 Task: Look for space in Fond Parisien, Haiti from 10th July, 2023 to 15th July, 2023 for 7 adults in price range Rs.10000 to Rs.15000. Place can be entire place or shared room with 4 bedrooms having 7 beds and 4 bathrooms. Property type can be house, flat, guest house. Amenities needed are: wifi, TV, free parkinig on premises, gym, breakfast. Booking option can be shelf check-in. Required host language is English.
Action: Mouse moved to (514, 111)
Screenshot: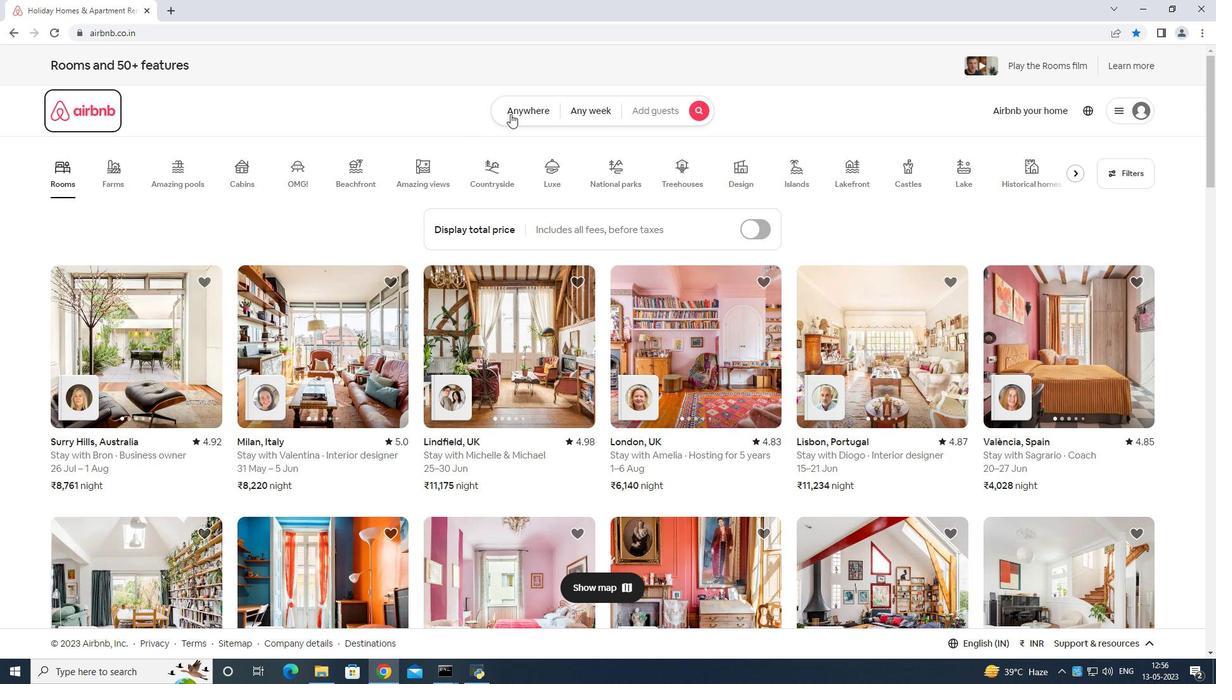 
Action: Mouse pressed left at (514, 111)
Screenshot: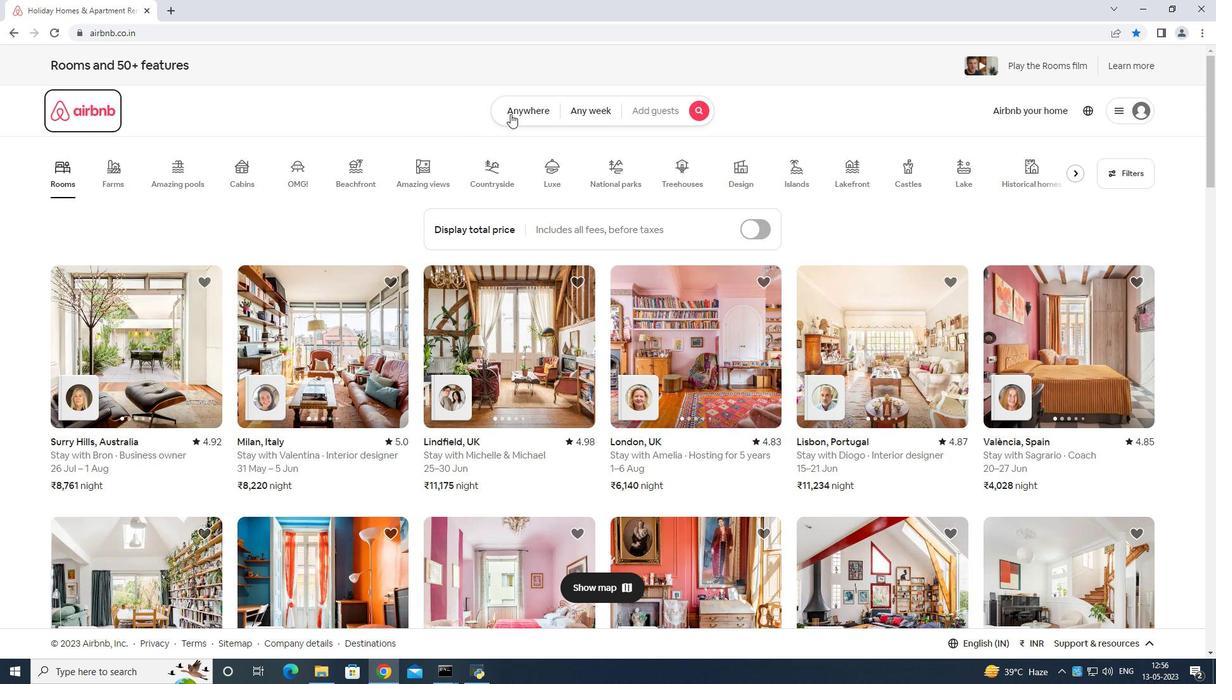 
Action: Mouse moved to (444, 153)
Screenshot: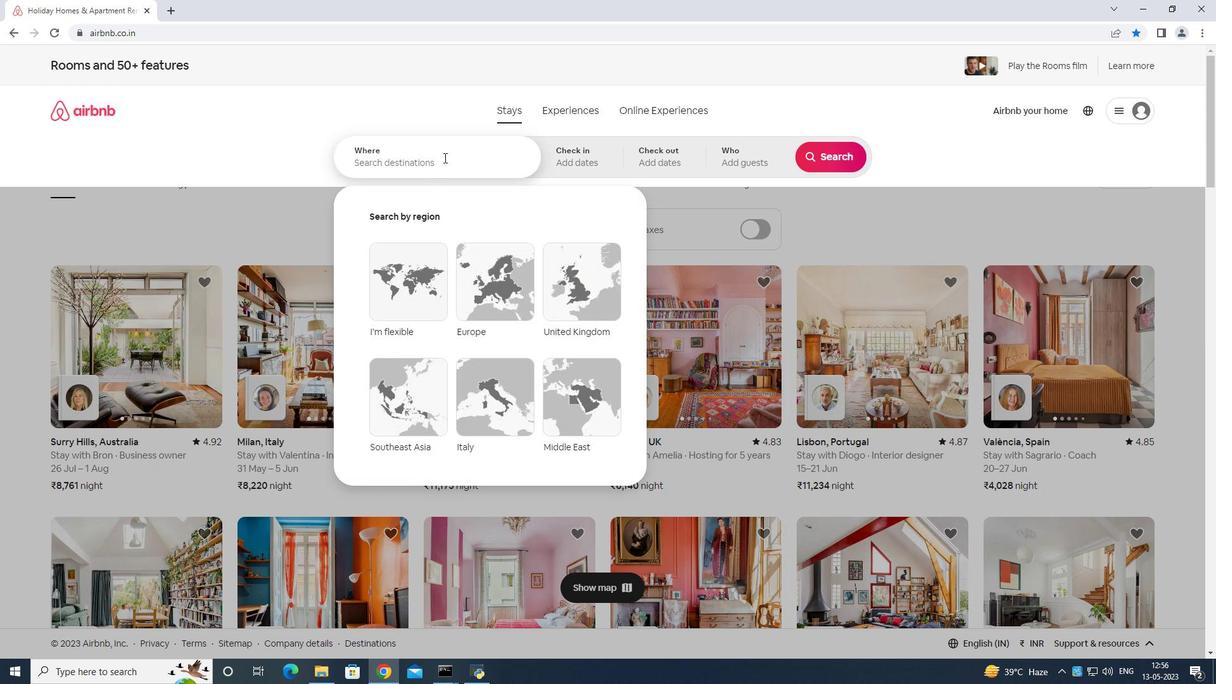 
Action: Mouse pressed left at (444, 153)
Screenshot: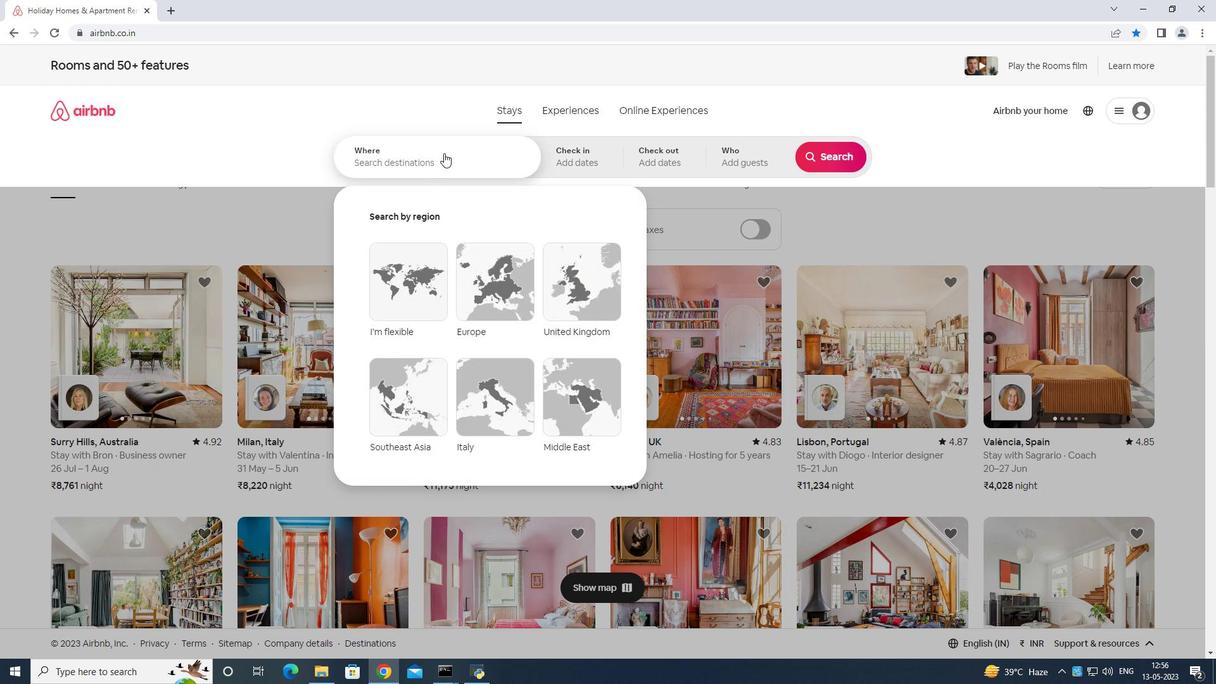 
Action: Mouse moved to (438, 143)
Screenshot: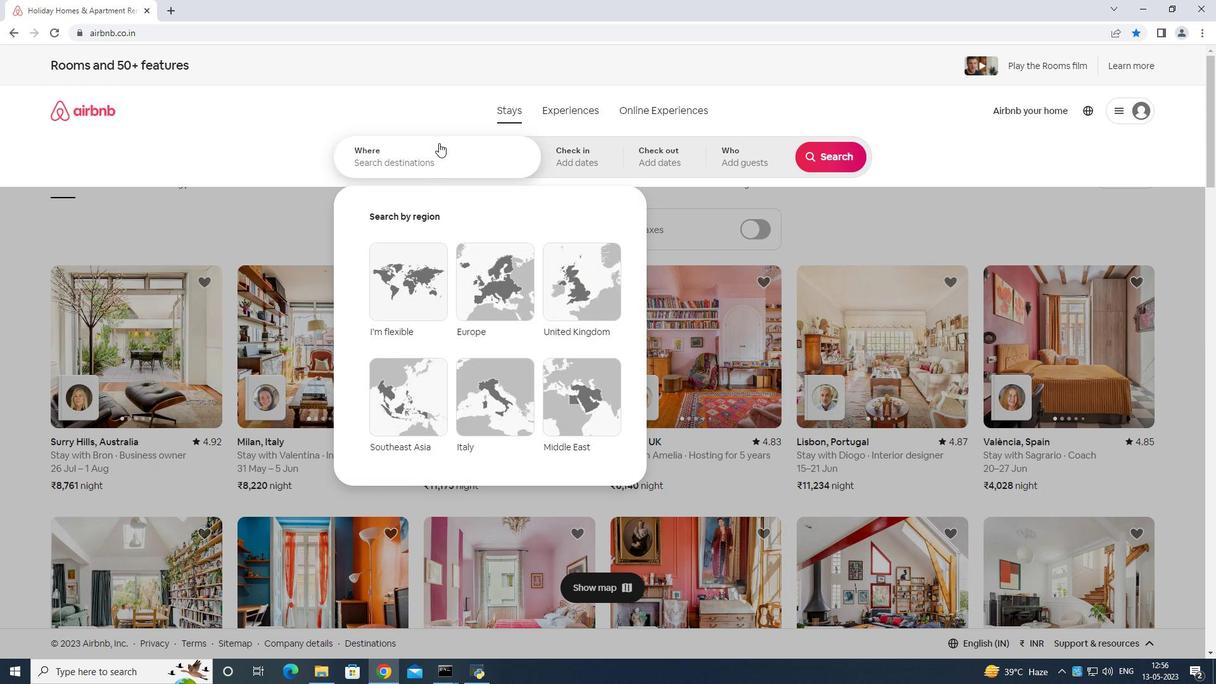
Action: Key pressed <Key.shift>Fond<Key.space>paru<Key.backspace>isien<Key.space>haiti<Key.enter>
Screenshot: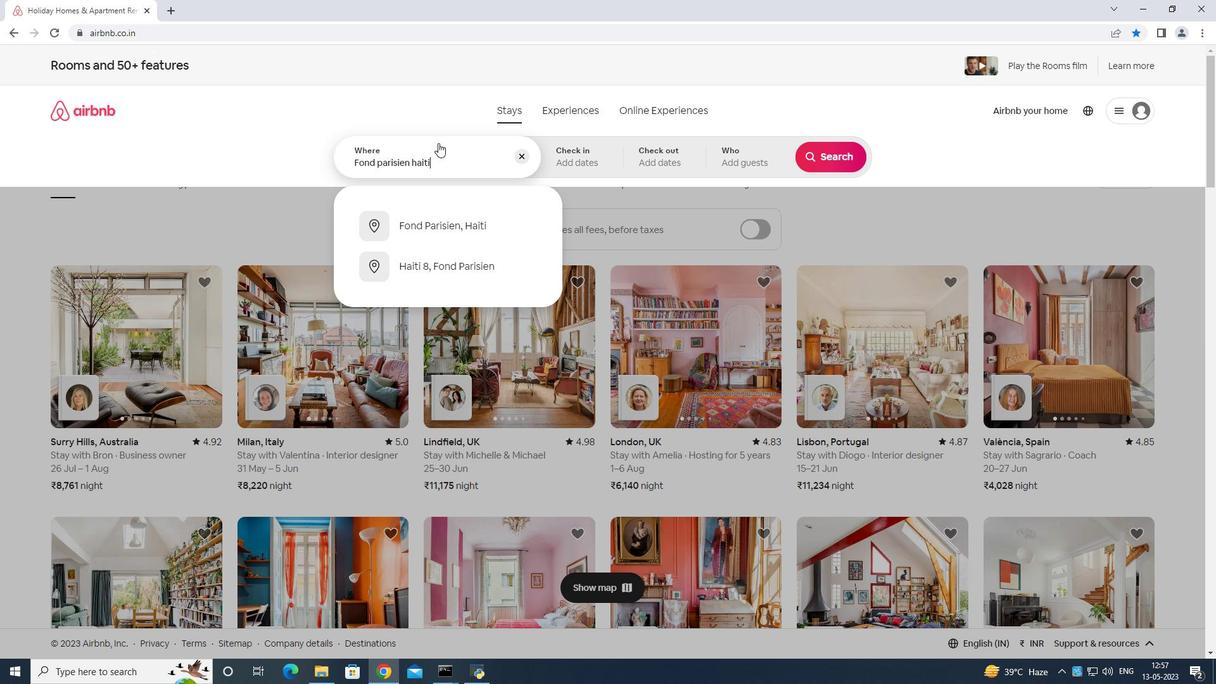 
Action: Mouse moved to (832, 259)
Screenshot: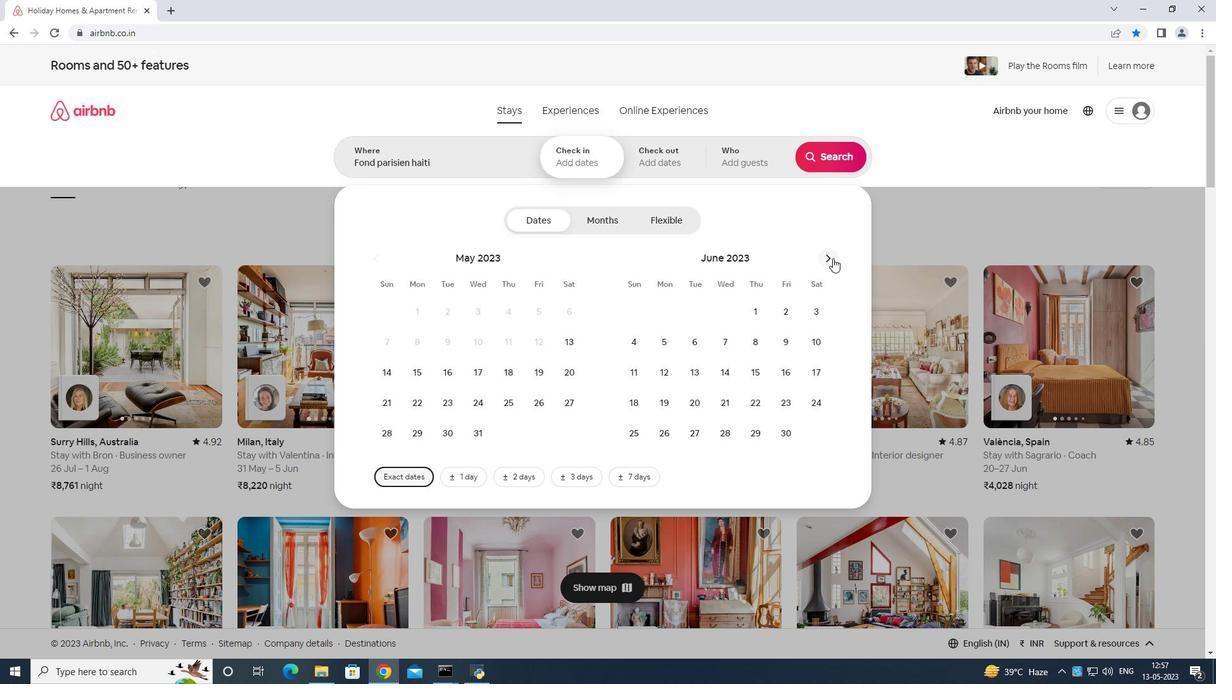 
Action: Mouse pressed left at (832, 259)
Screenshot: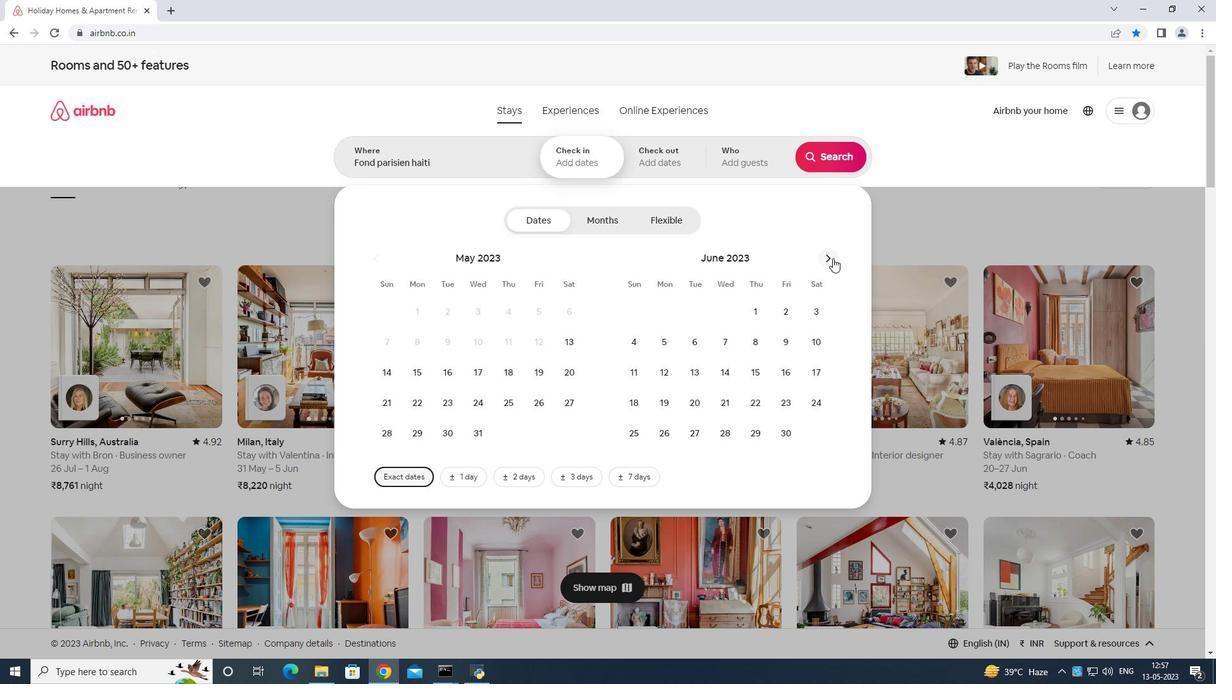 
Action: Mouse moved to (665, 365)
Screenshot: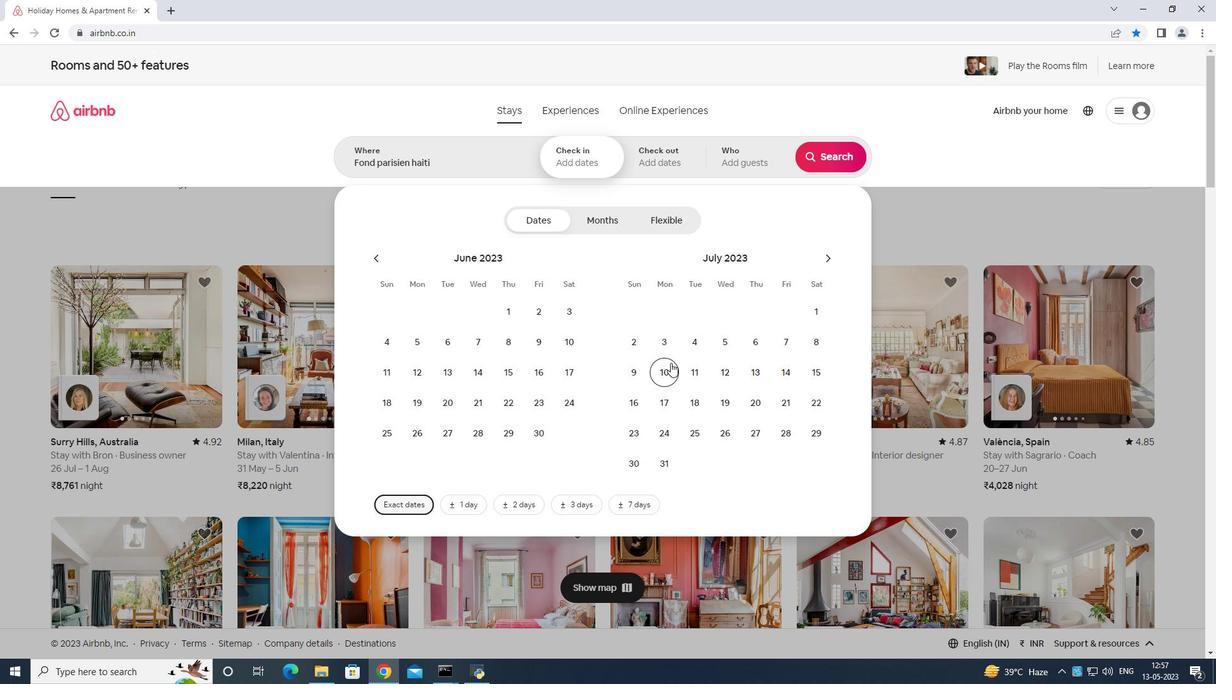 
Action: Mouse pressed left at (665, 365)
Screenshot: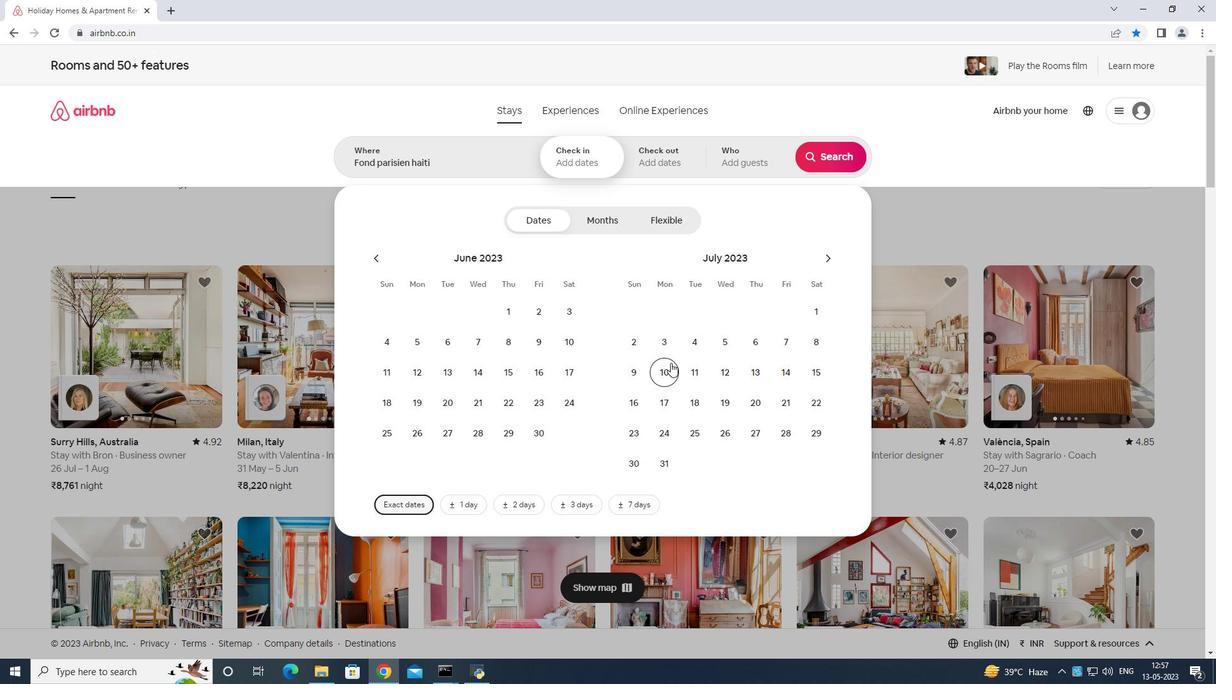 
Action: Mouse moved to (815, 372)
Screenshot: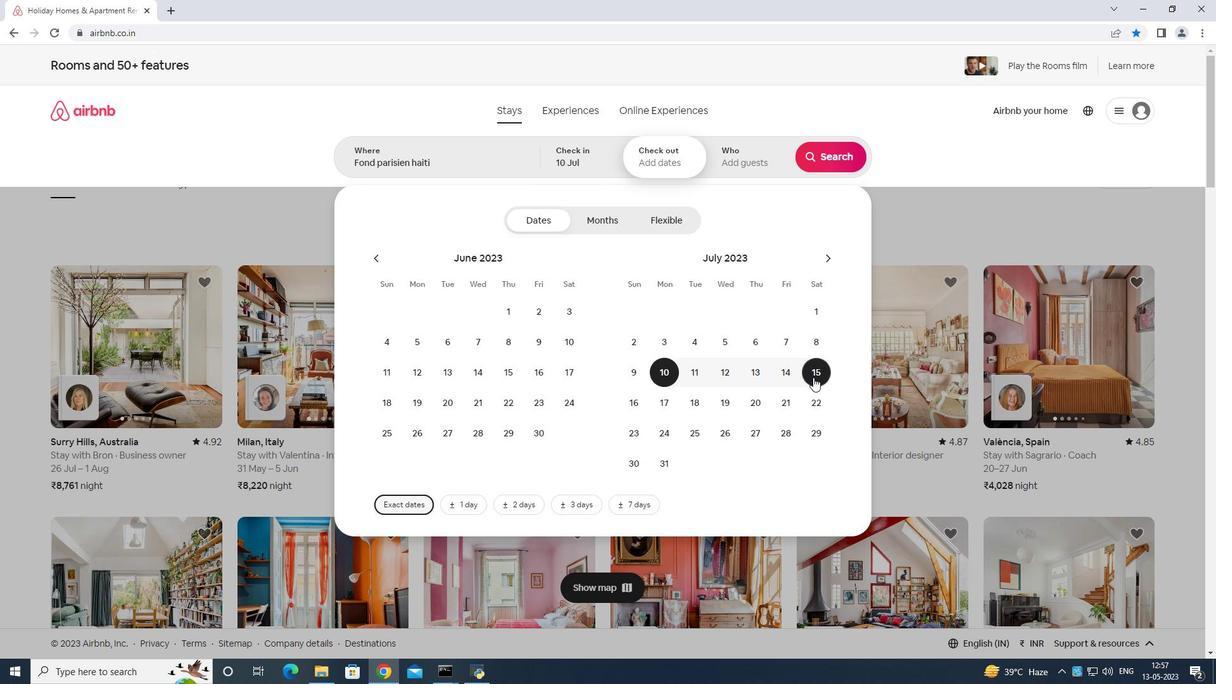 
Action: Mouse pressed left at (815, 372)
Screenshot: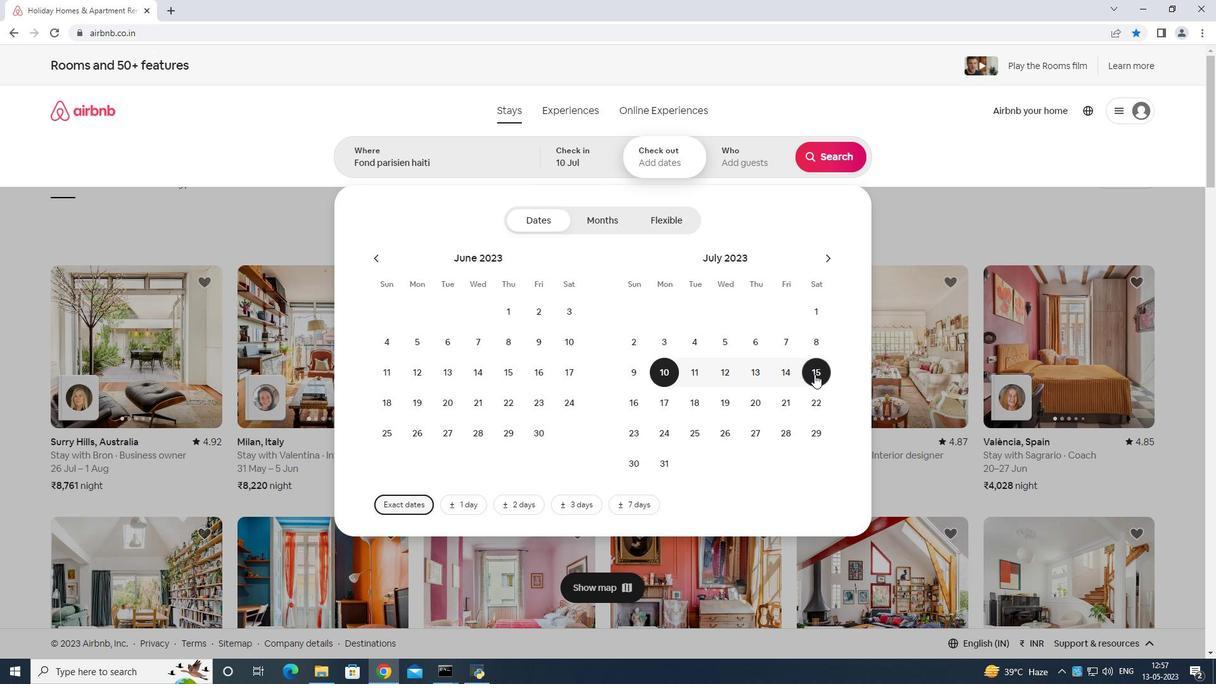 
Action: Mouse moved to (746, 155)
Screenshot: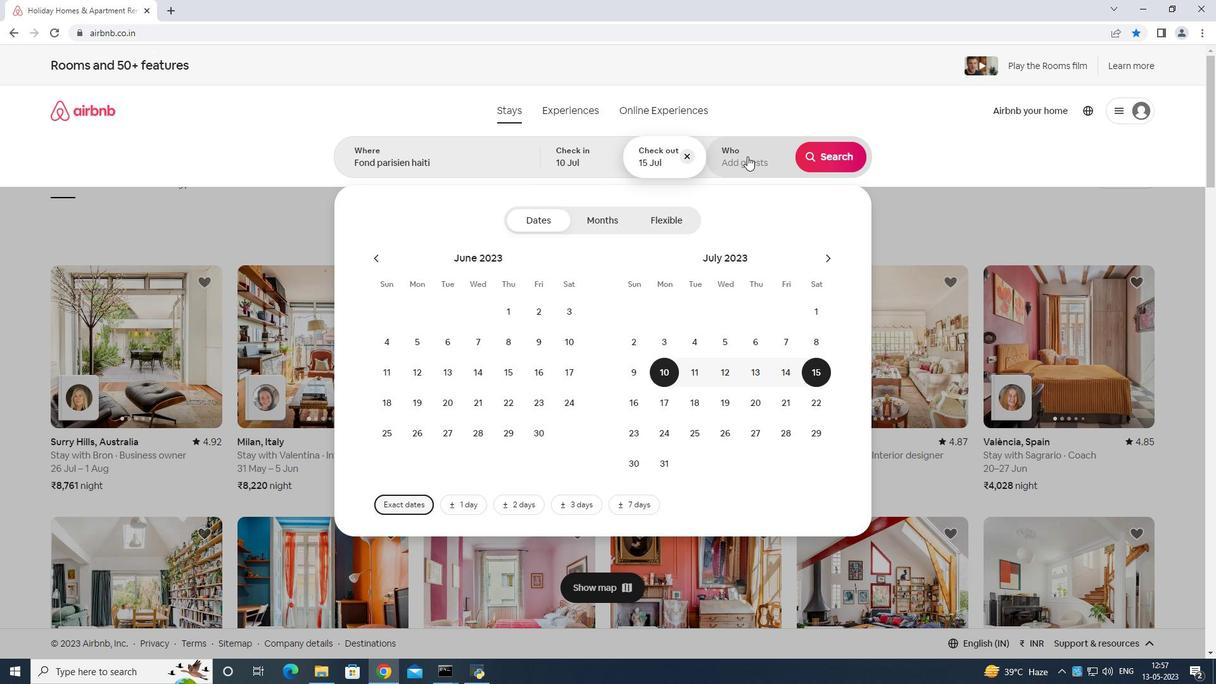 
Action: Mouse pressed left at (746, 155)
Screenshot: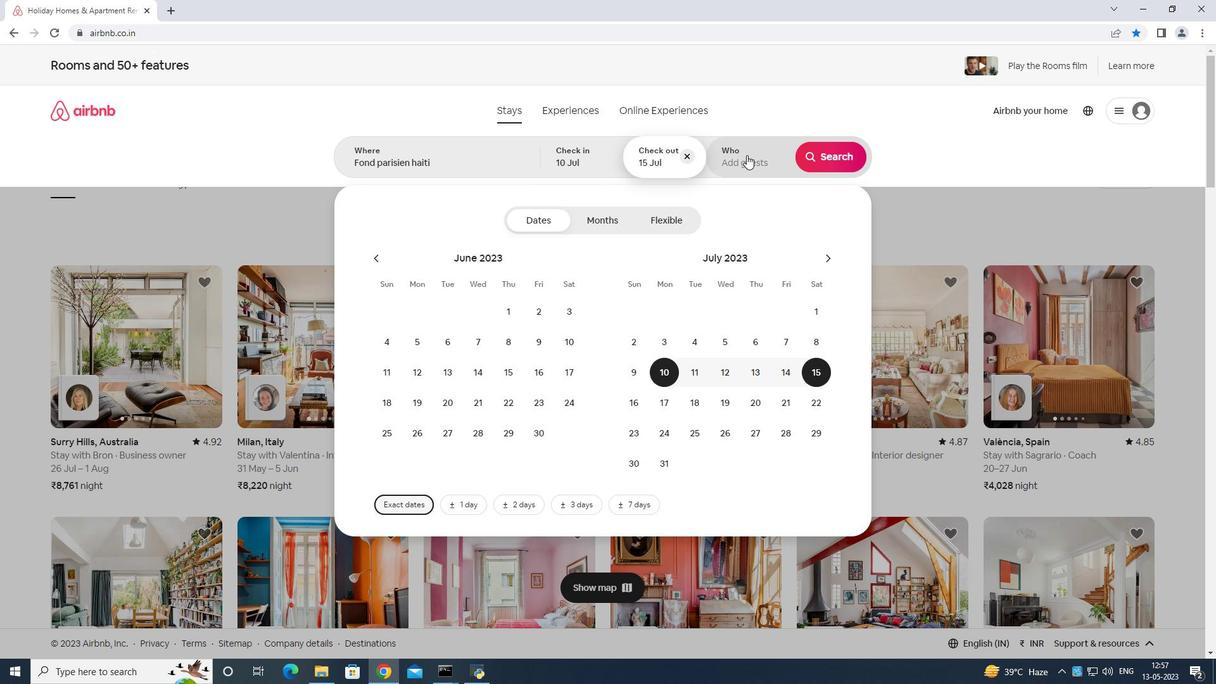 
Action: Mouse moved to (832, 222)
Screenshot: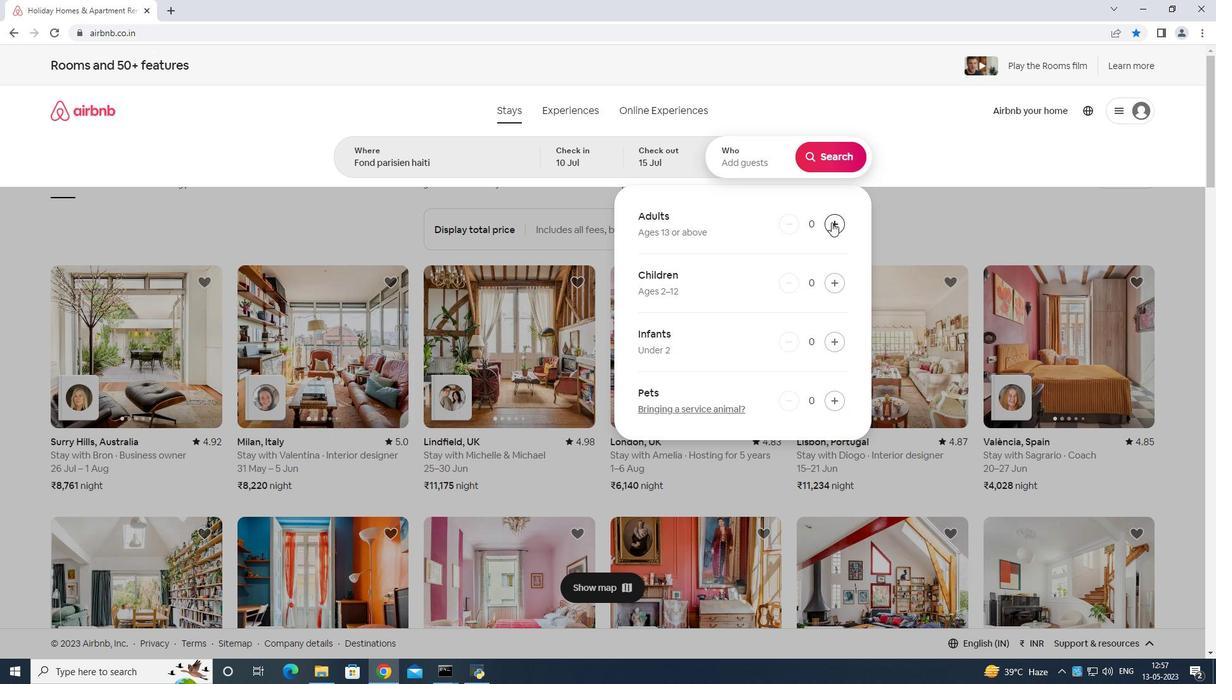 
Action: Mouse pressed left at (832, 222)
Screenshot: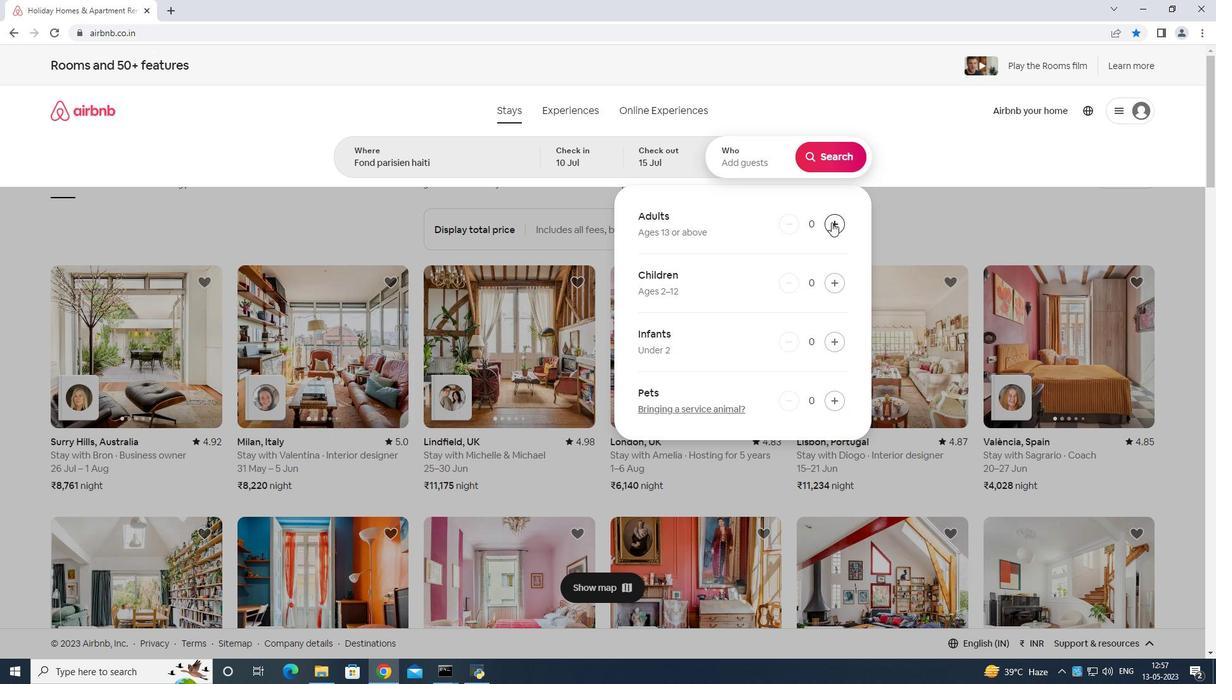 
Action: Mouse moved to (832, 222)
Screenshot: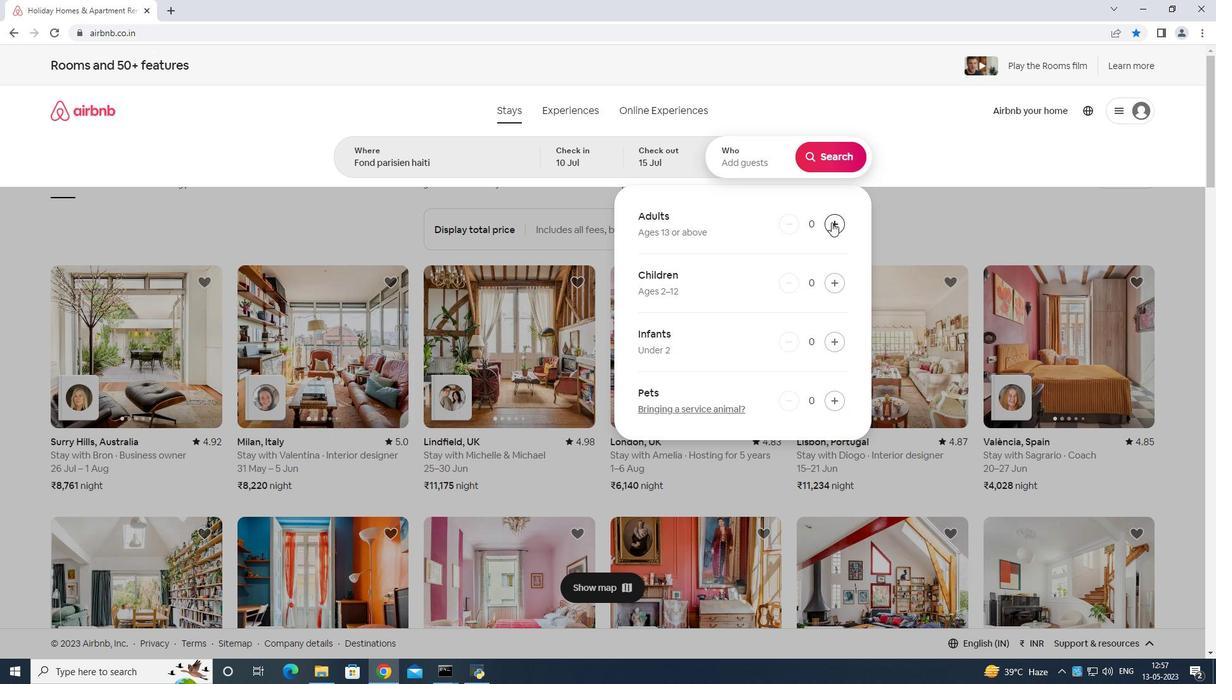 
Action: Mouse pressed left at (832, 222)
Screenshot: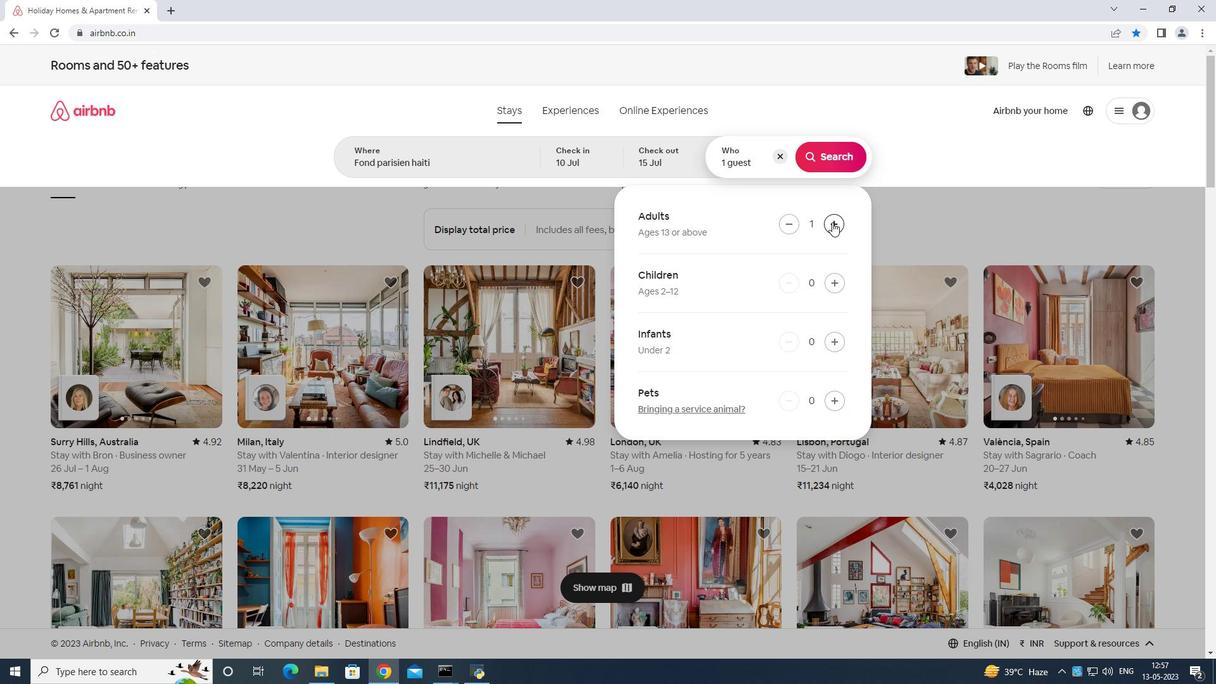 
Action: Mouse moved to (833, 222)
Screenshot: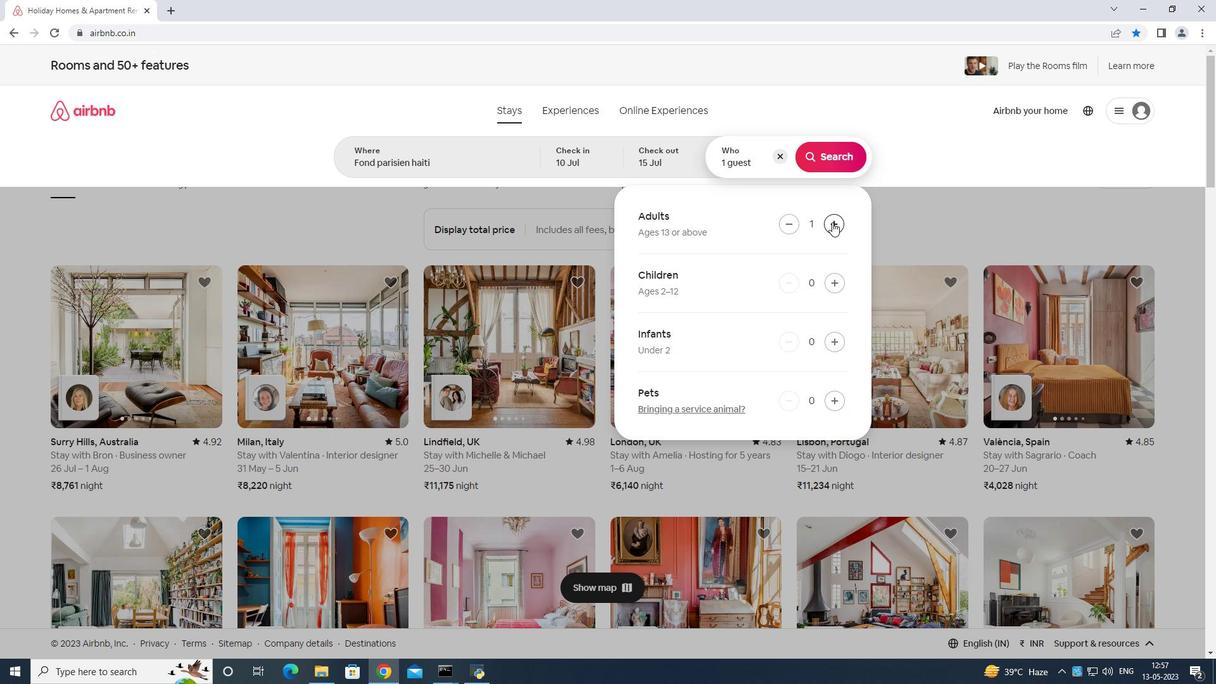 
Action: Mouse pressed left at (833, 222)
Screenshot: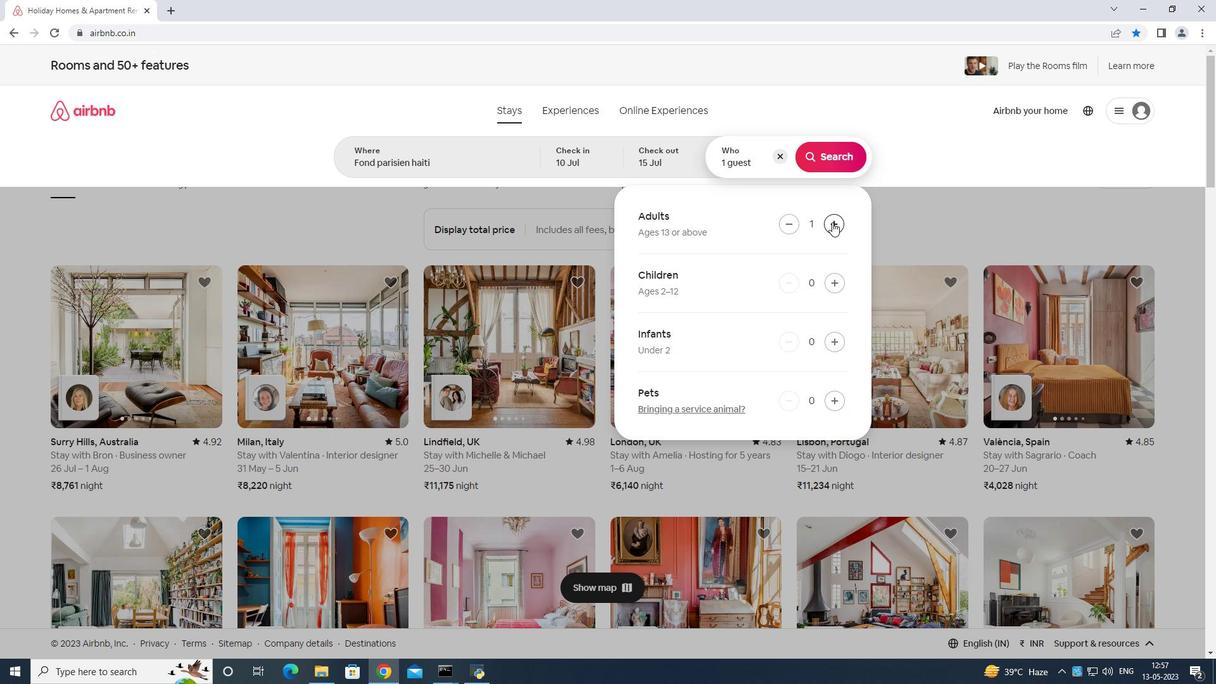 
Action: Mouse moved to (835, 221)
Screenshot: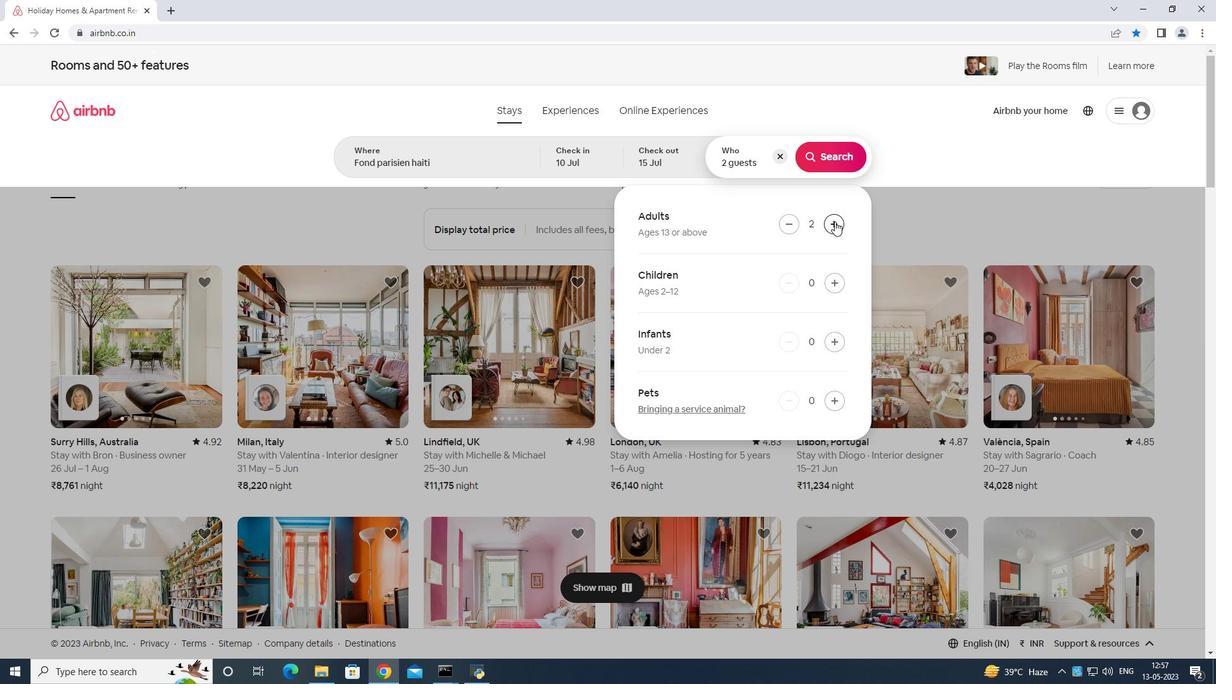 
Action: Mouse pressed left at (835, 221)
Screenshot: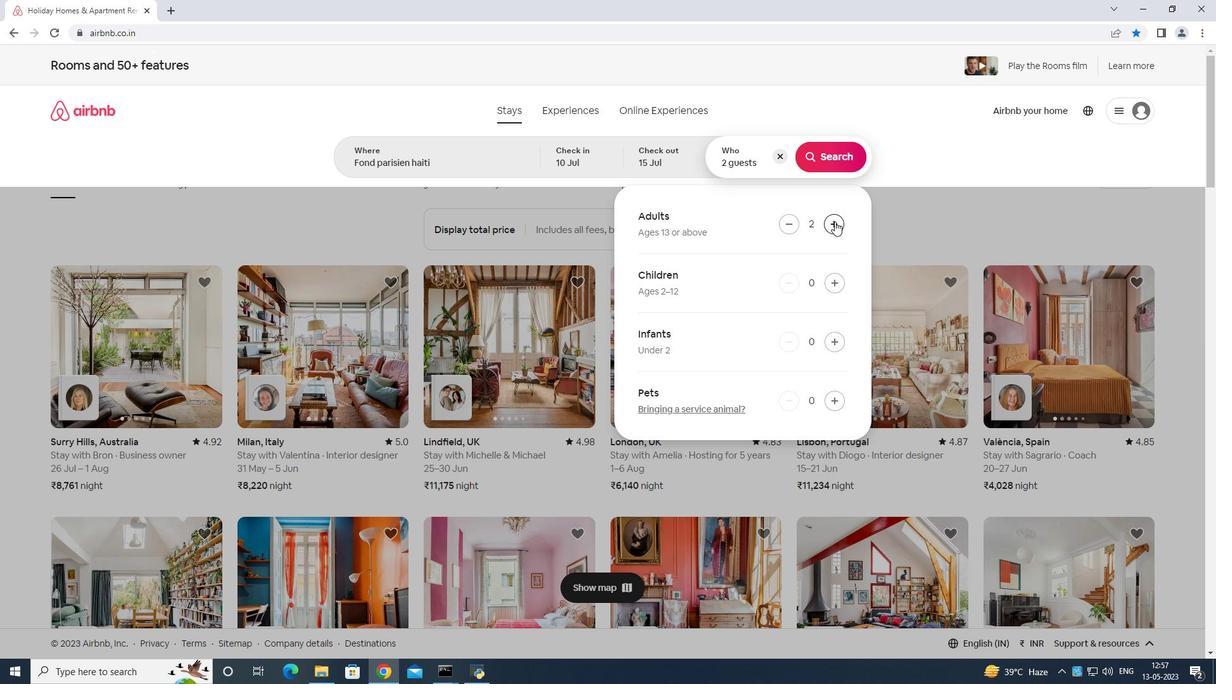 
Action: Mouse moved to (837, 222)
Screenshot: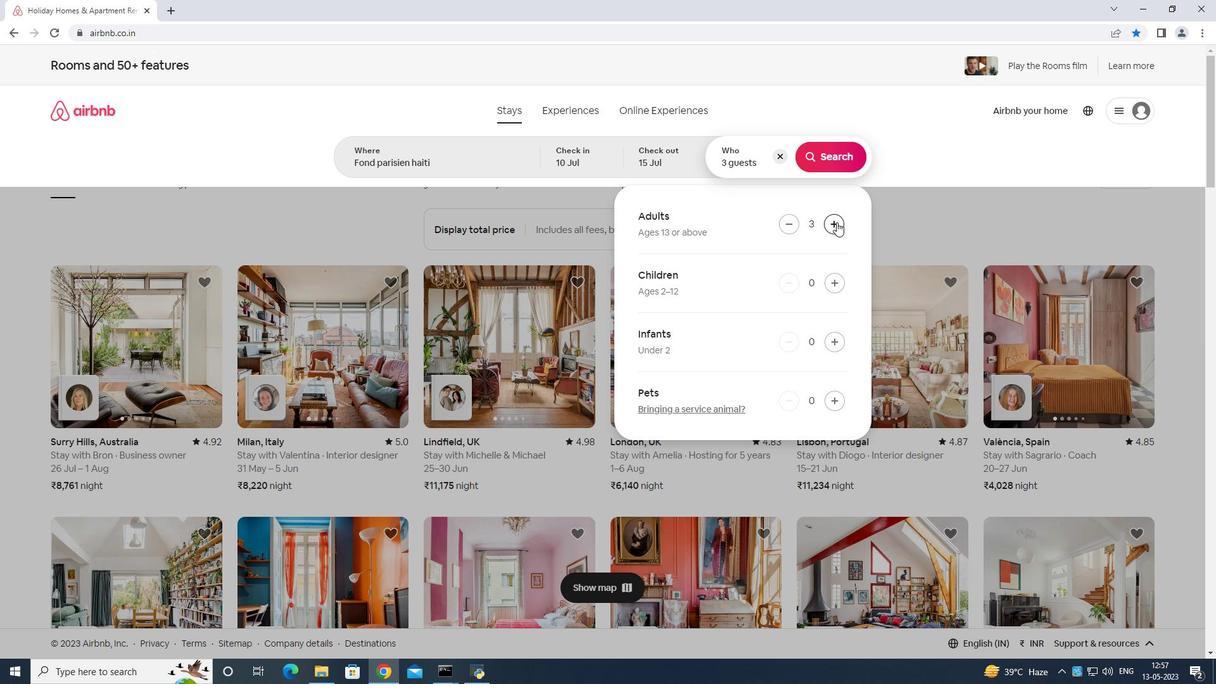 
Action: Mouse pressed left at (837, 222)
Screenshot: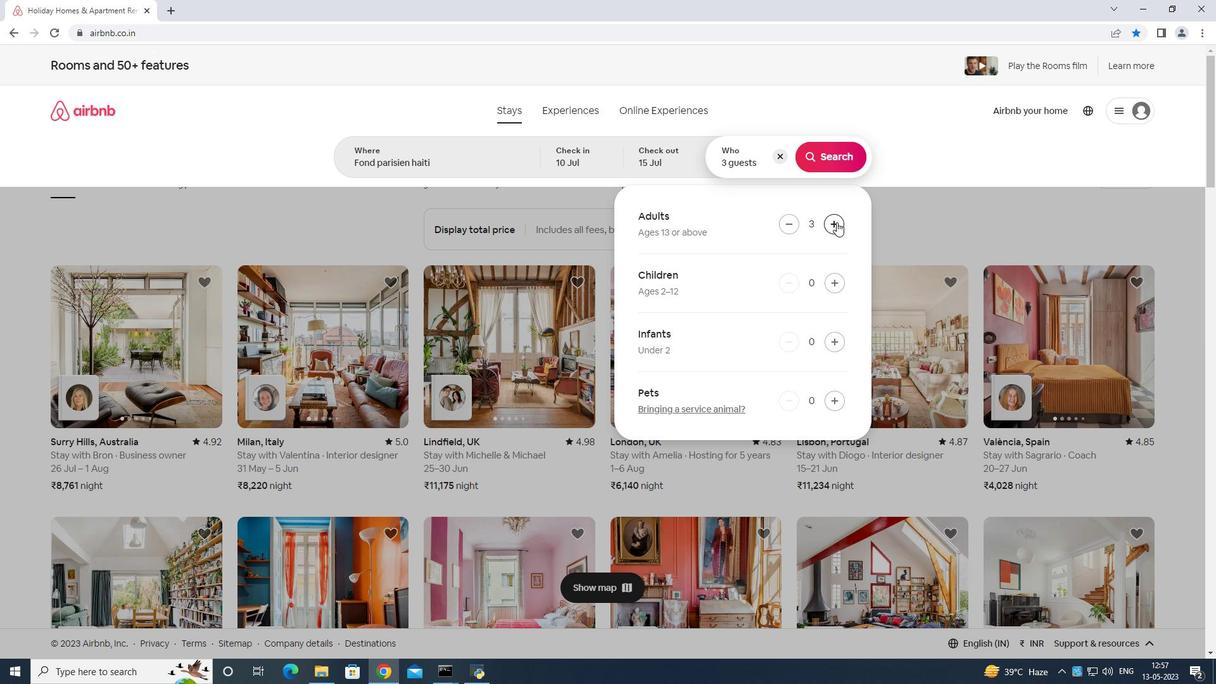 
Action: Mouse moved to (838, 223)
Screenshot: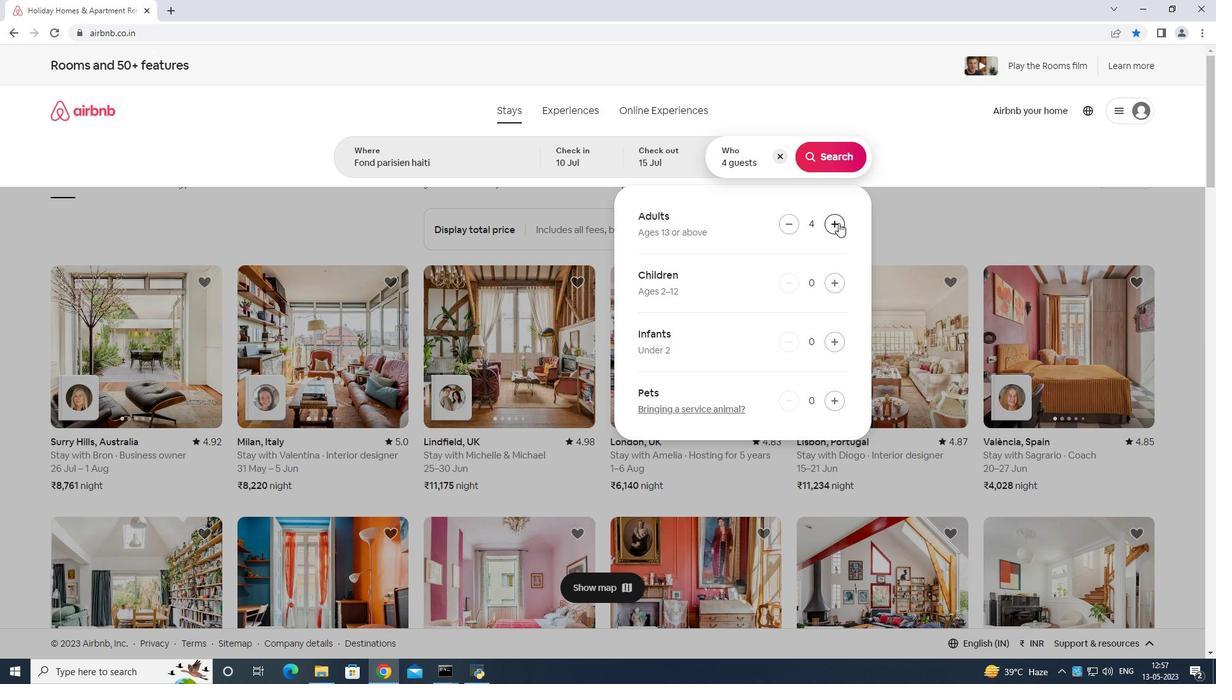 
Action: Mouse pressed left at (838, 223)
Screenshot: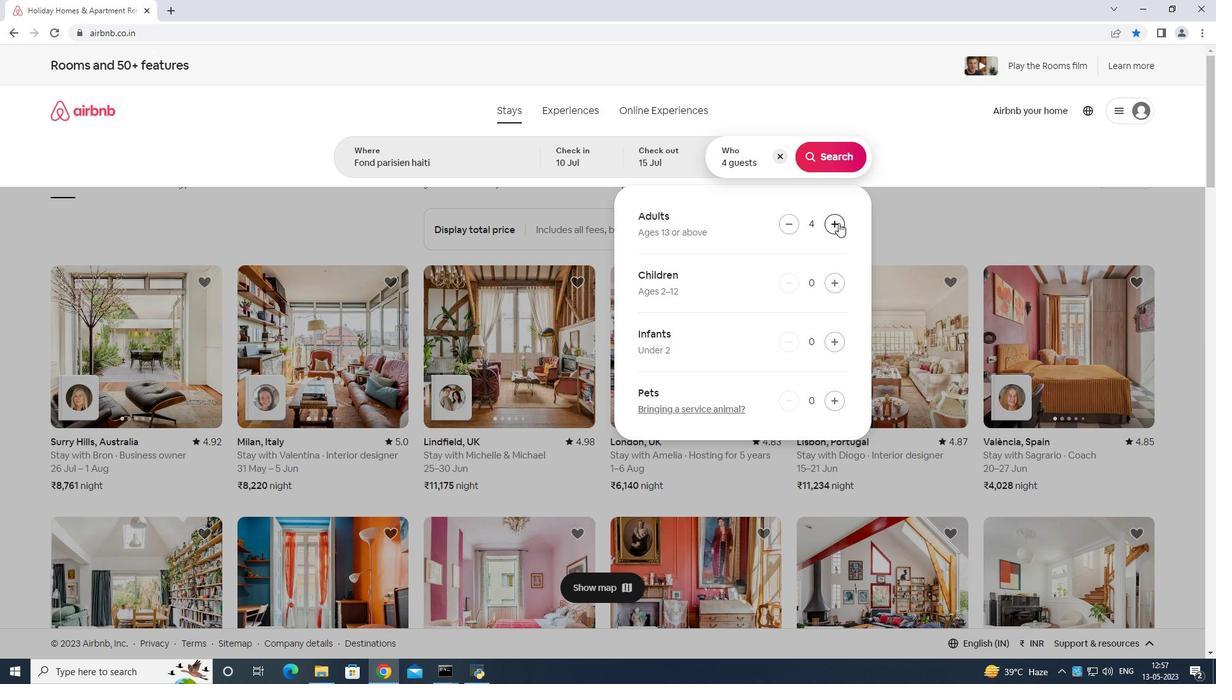 
Action: Mouse moved to (838, 224)
Screenshot: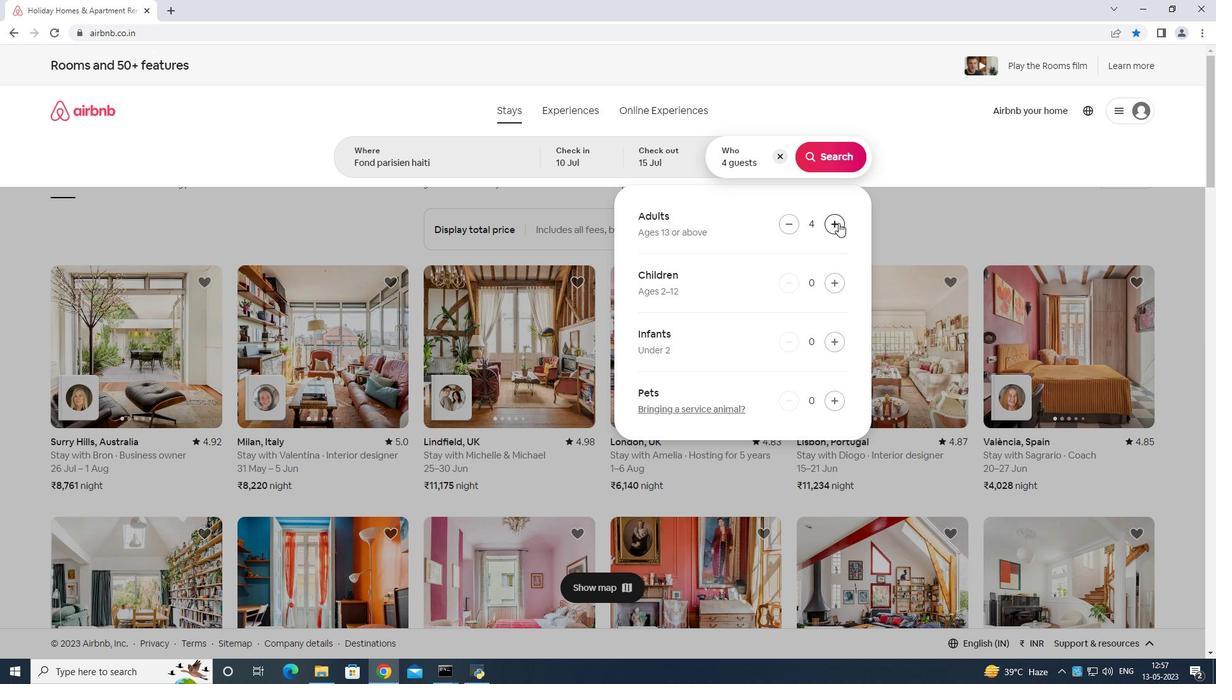 
Action: Mouse pressed left at (838, 224)
Screenshot: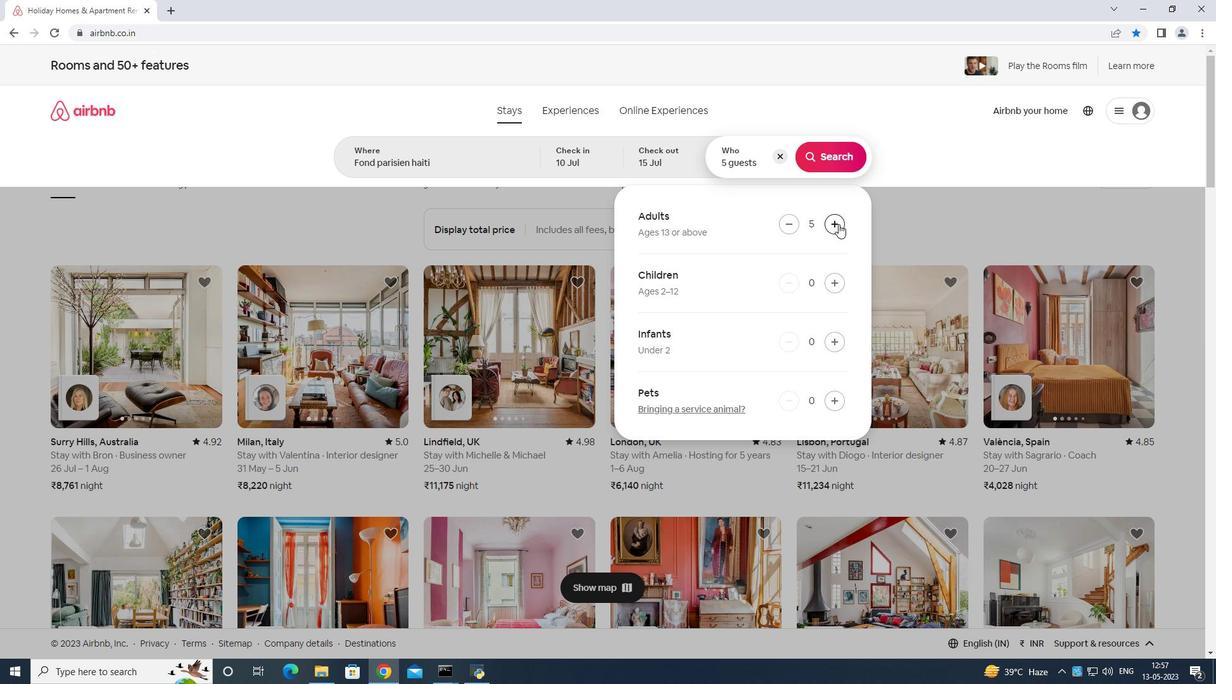 
Action: Mouse moved to (839, 224)
Screenshot: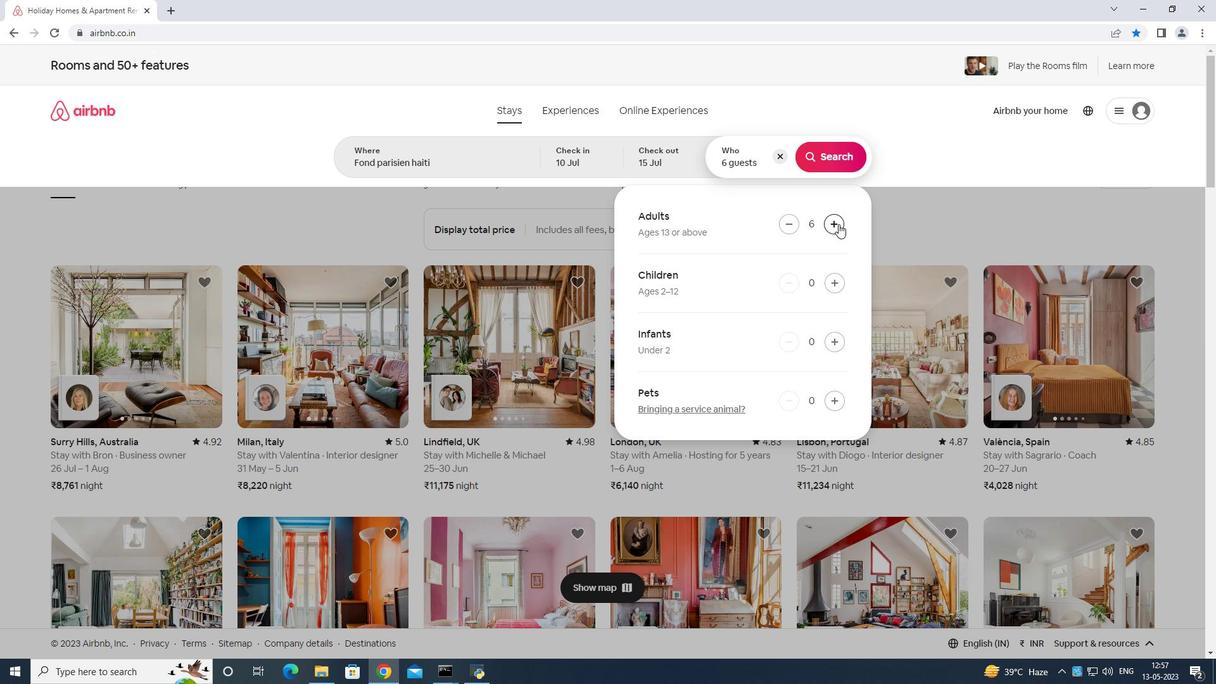 
Action: Mouse pressed left at (839, 224)
Screenshot: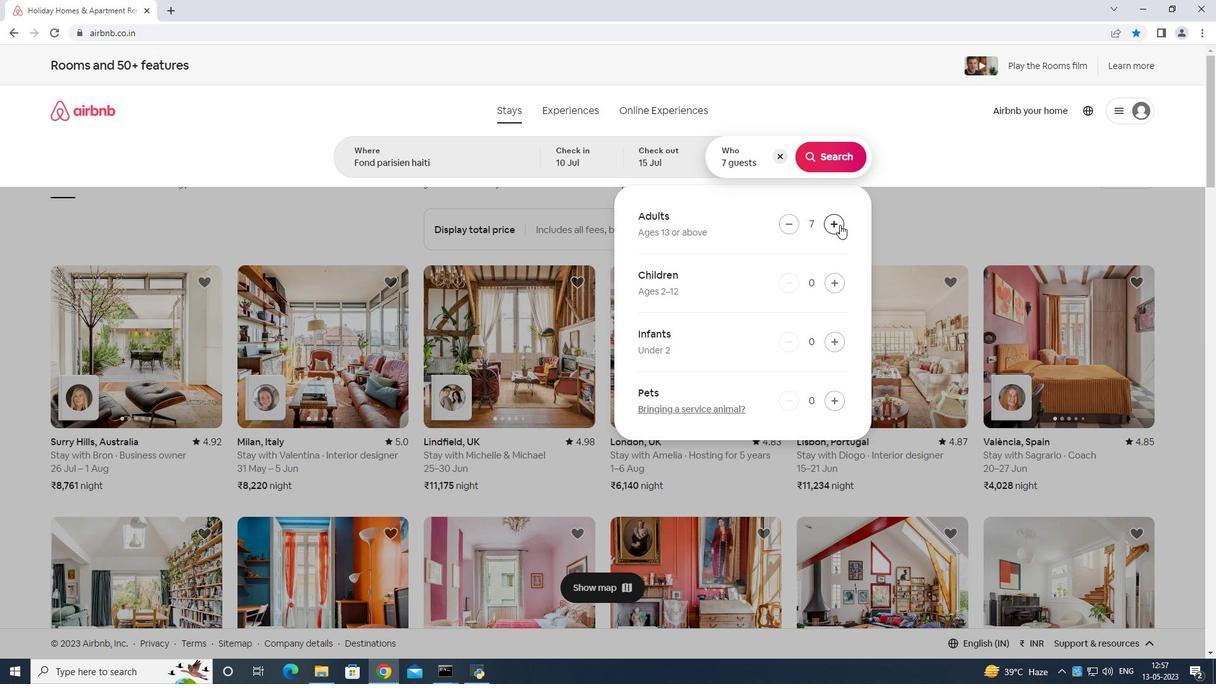 
Action: Mouse moved to (793, 222)
Screenshot: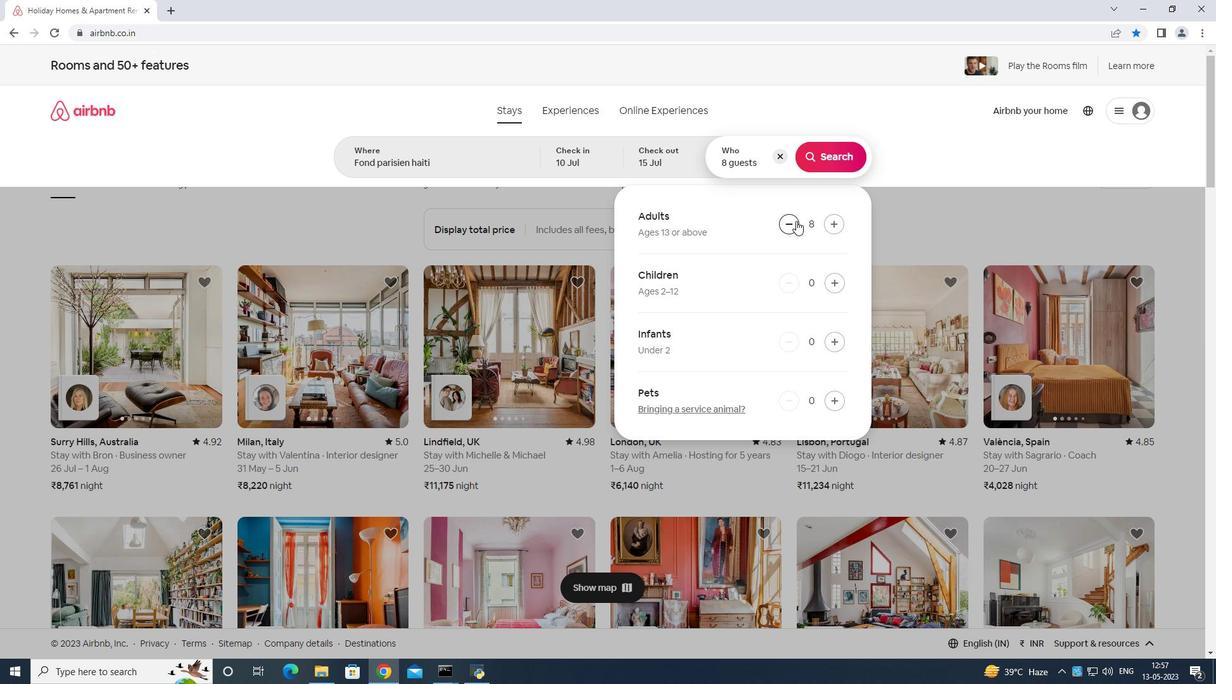 
Action: Mouse pressed left at (793, 222)
Screenshot: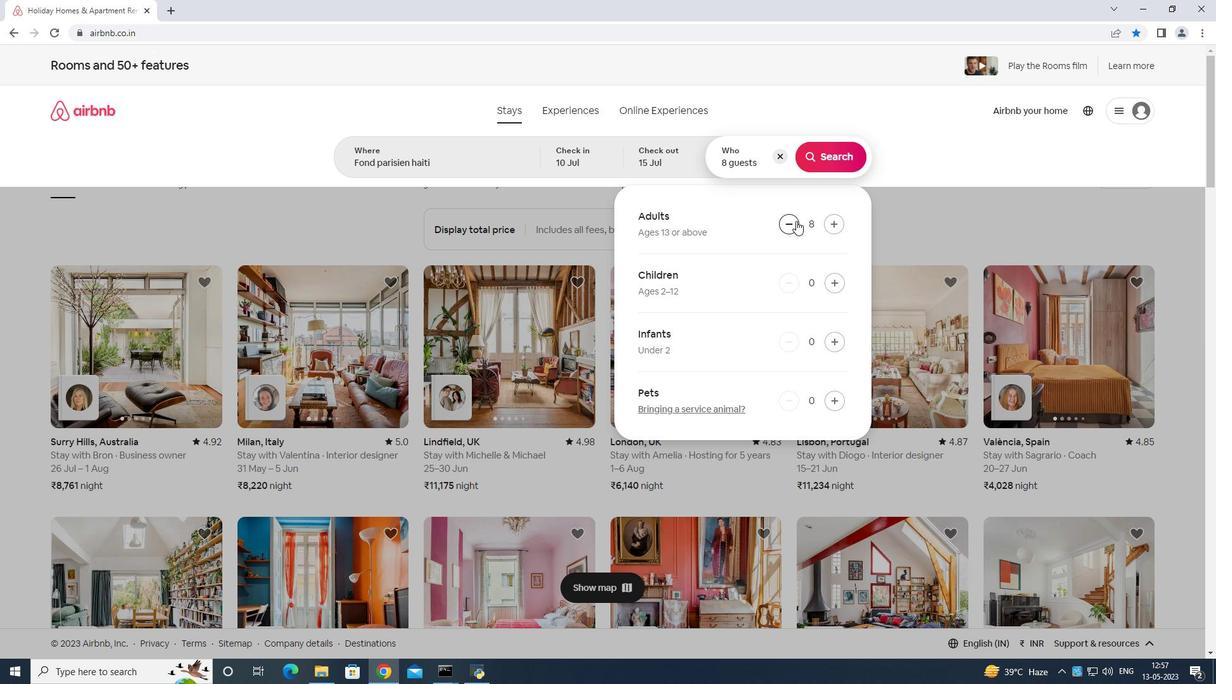 
Action: Mouse moved to (831, 161)
Screenshot: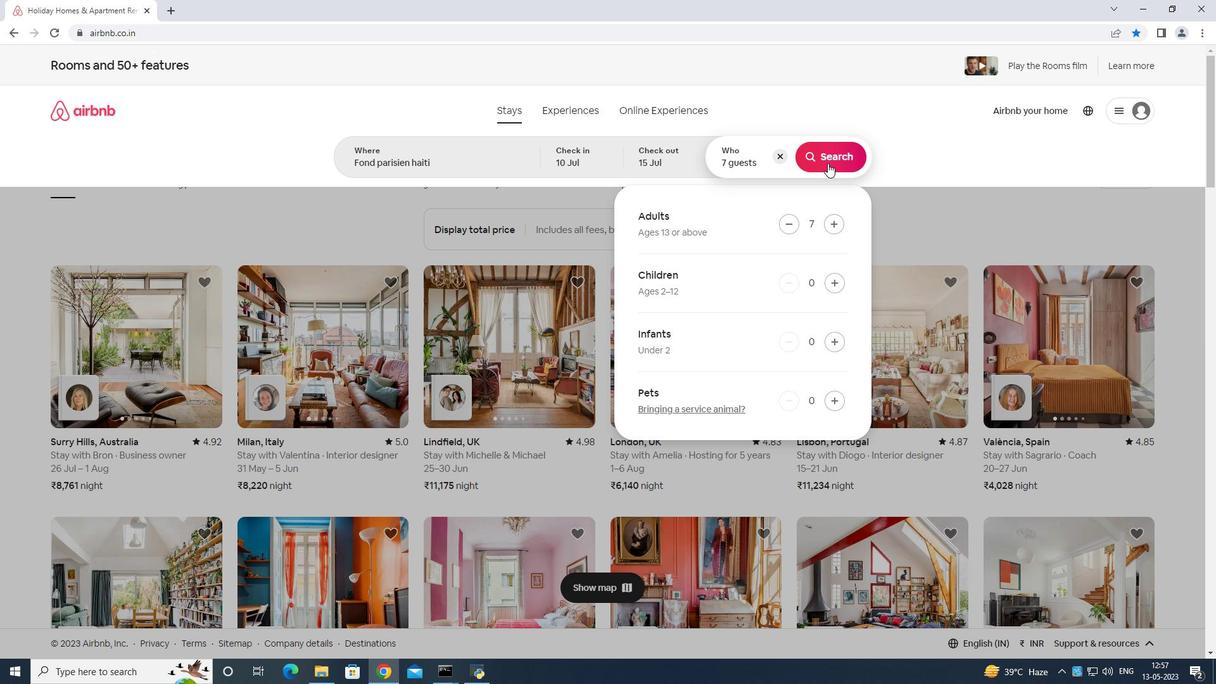 
Action: Mouse pressed left at (831, 161)
Screenshot: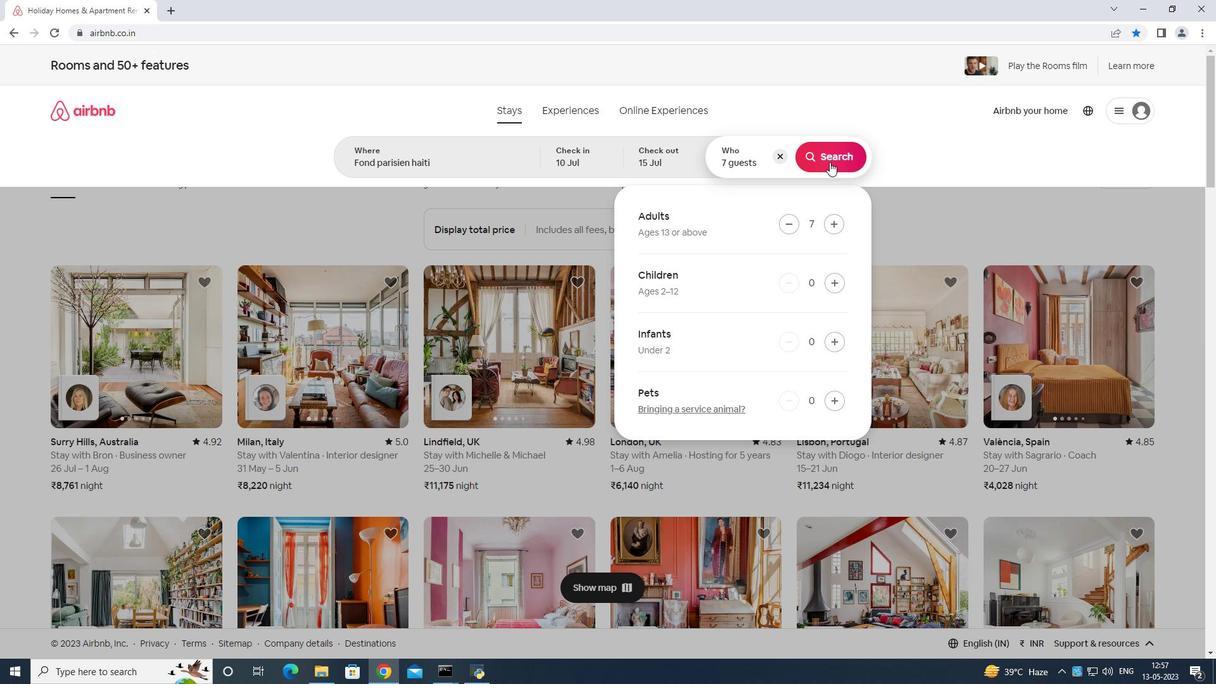 
Action: Mouse moved to (1155, 114)
Screenshot: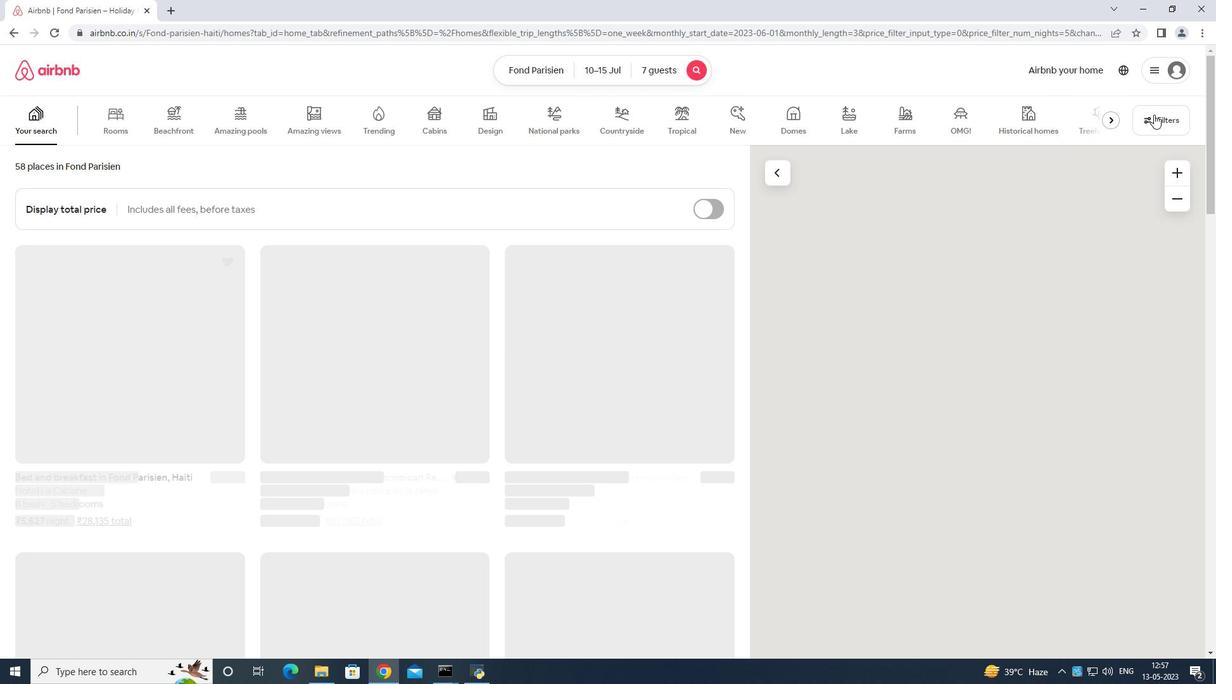 
Action: Mouse pressed left at (1155, 114)
Screenshot: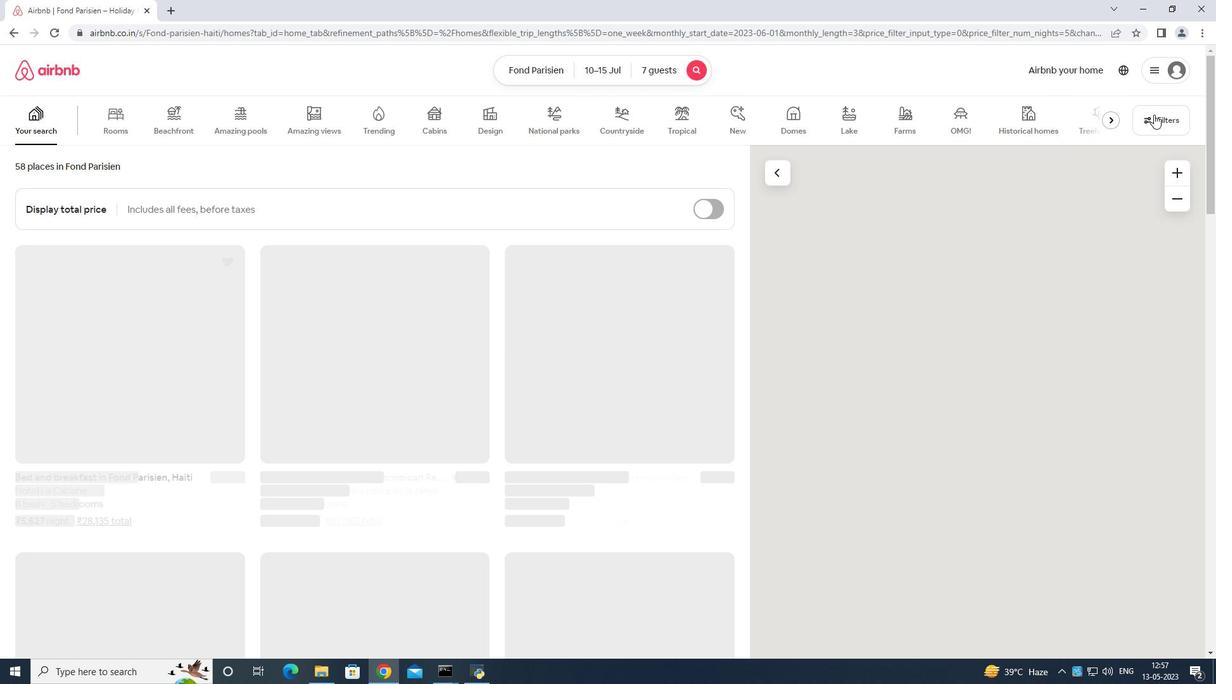 
Action: Mouse moved to (556, 425)
Screenshot: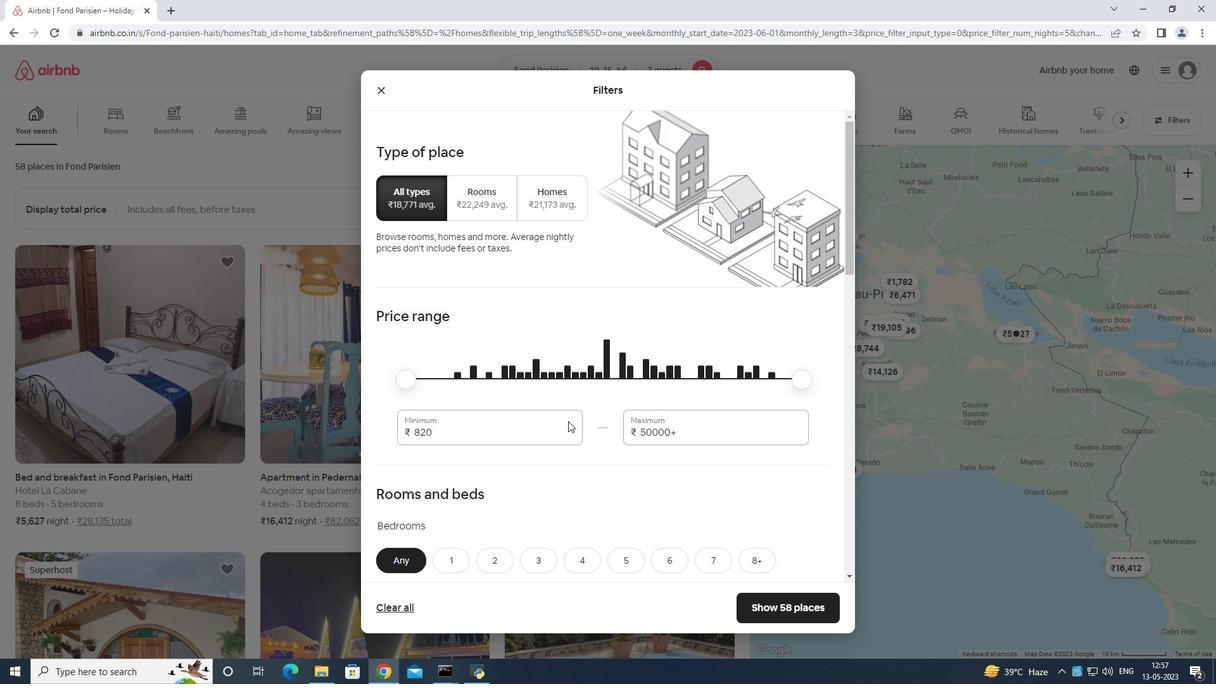 
Action: Mouse pressed left at (556, 425)
Screenshot: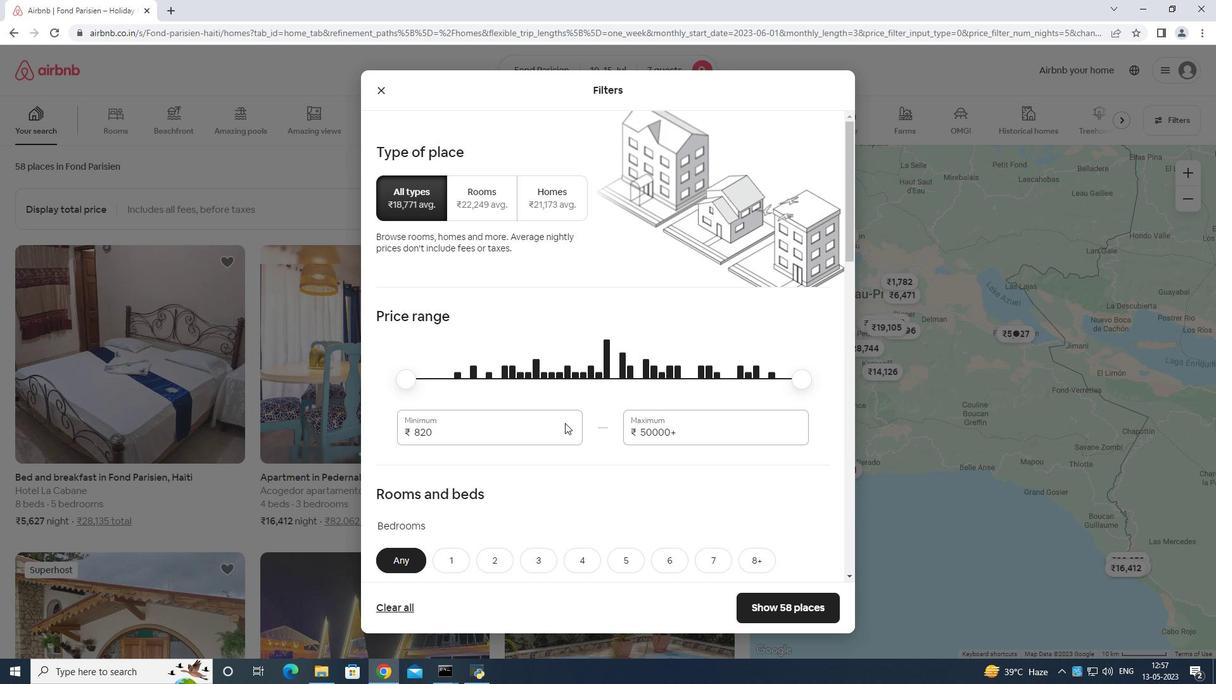 
Action: Mouse moved to (561, 422)
Screenshot: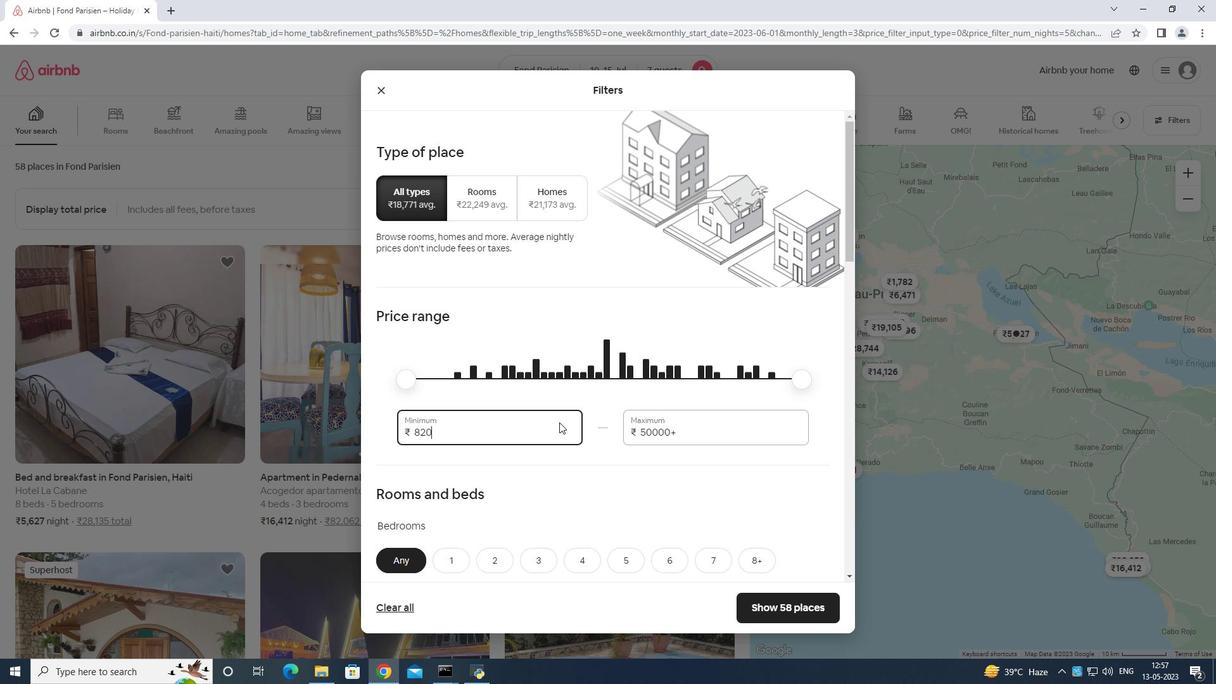 
Action: Key pressed <Key.backspace>
Screenshot: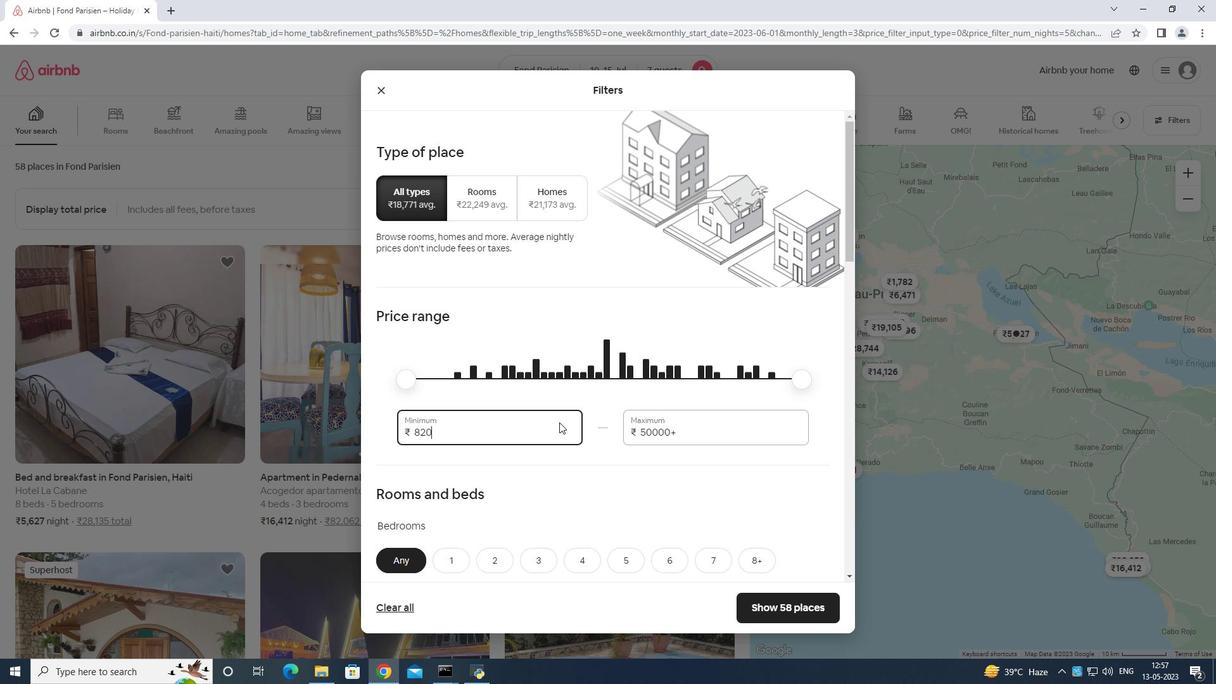 
Action: Mouse moved to (567, 417)
Screenshot: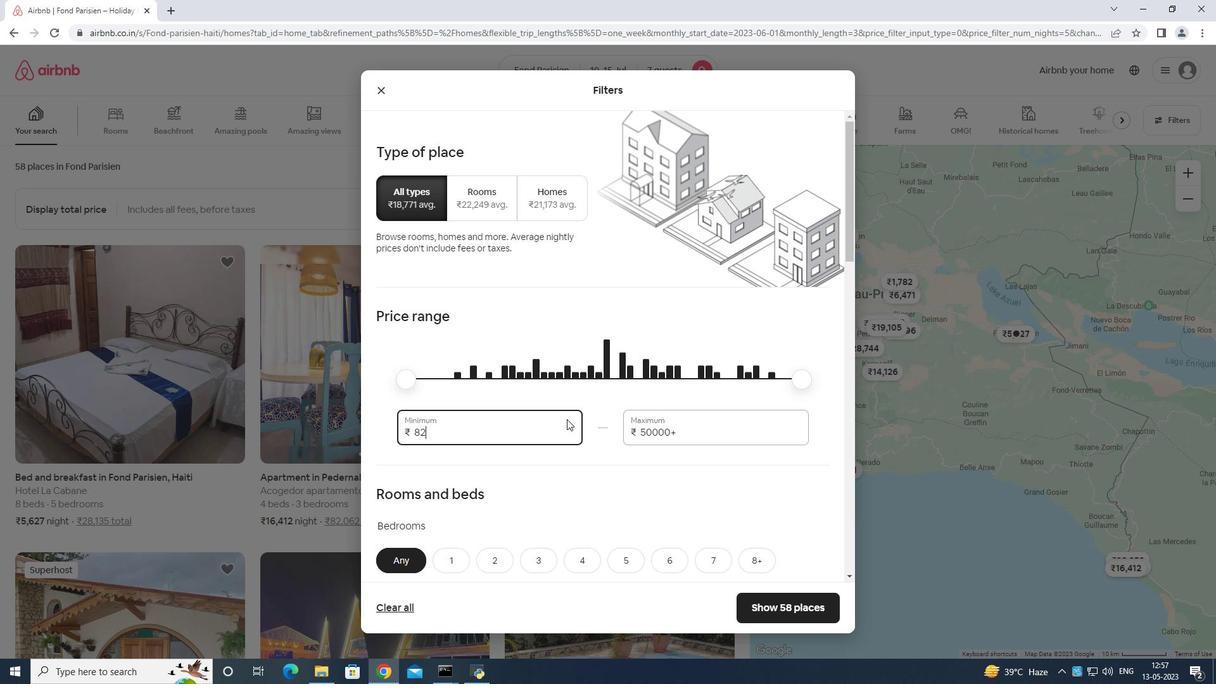 
Action: Key pressed <Key.backspace>
Screenshot: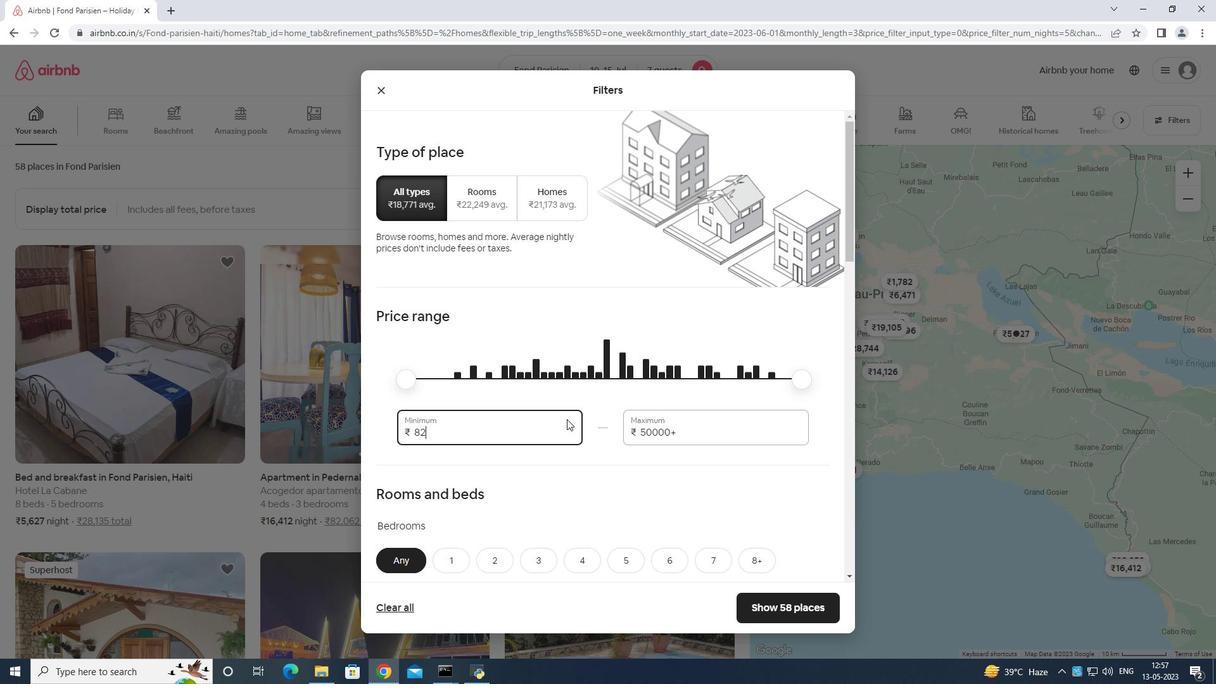 
Action: Mouse moved to (567, 416)
Screenshot: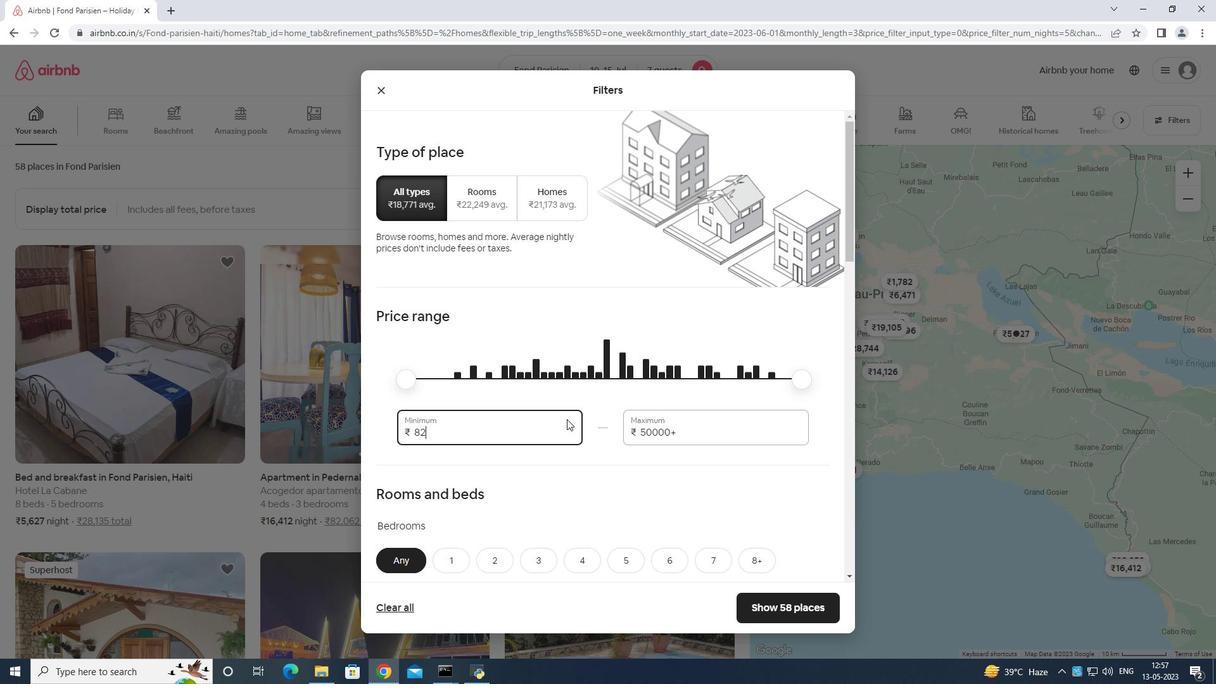 
Action: Key pressed <Key.backspace>
Screenshot: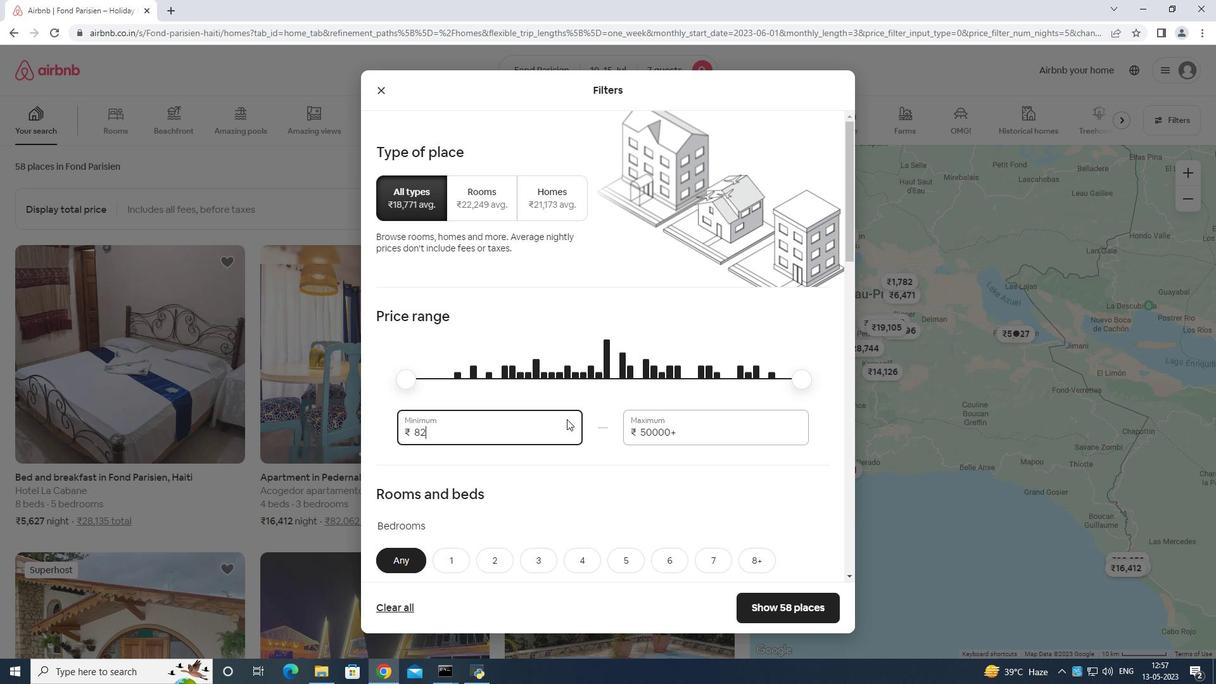 
Action: Mouse moved to (568, 414)
Screenshot: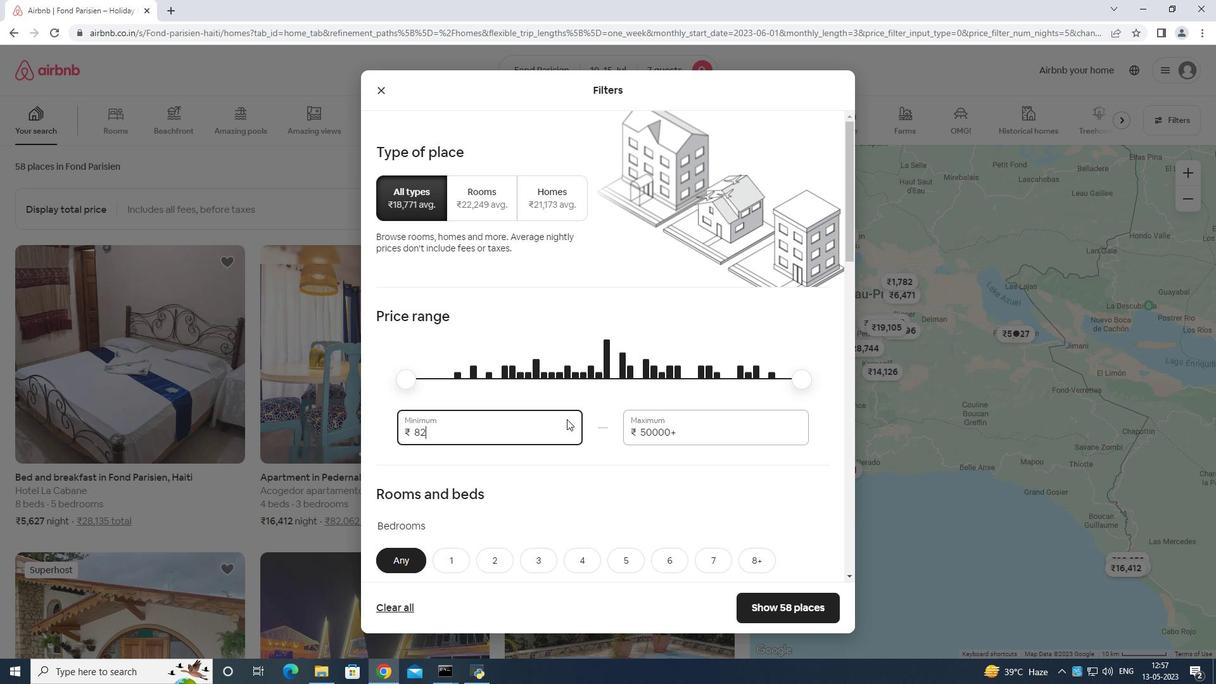 
Action: Key pressed <Key.backspace>
Screenshot: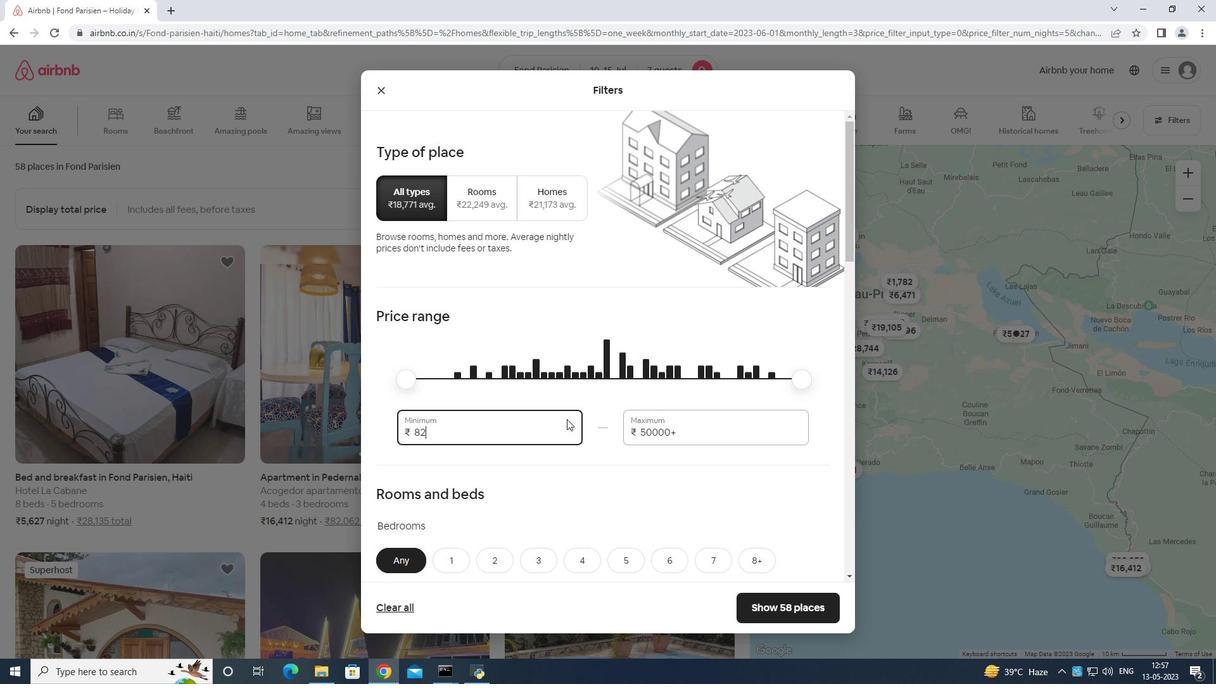 
Action: Mouse moved to (570, 413)
Screenshot: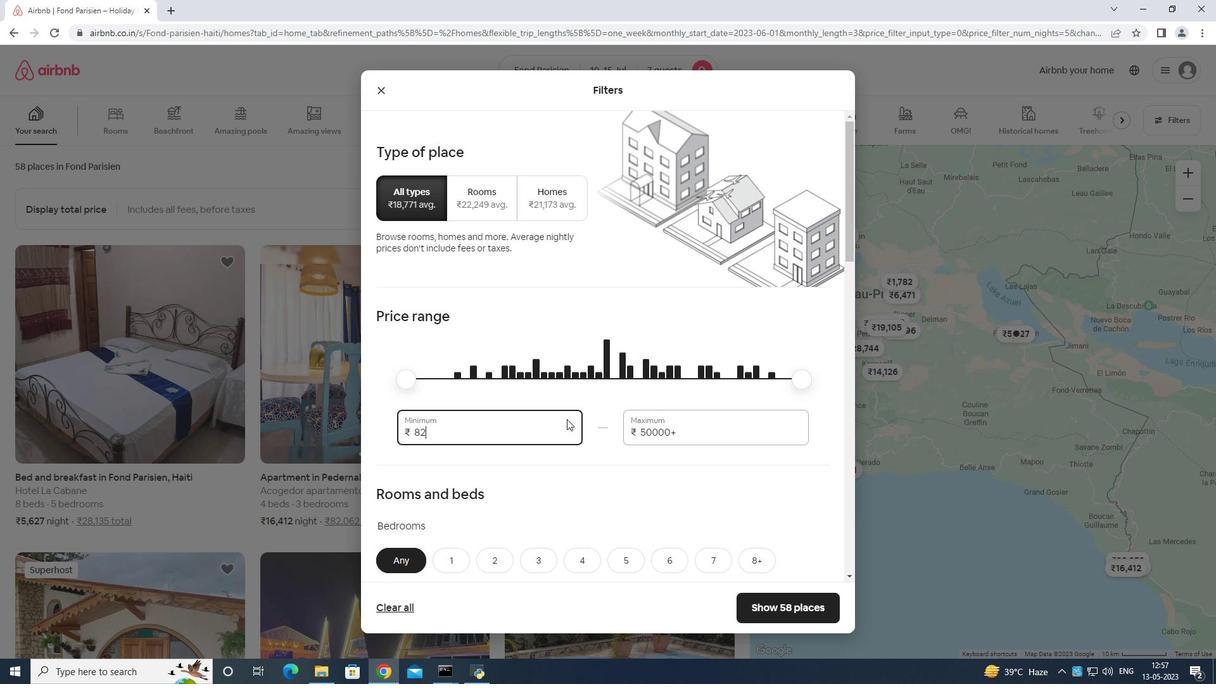 
Action: Key pressed <Key.backspace>
Screenshot: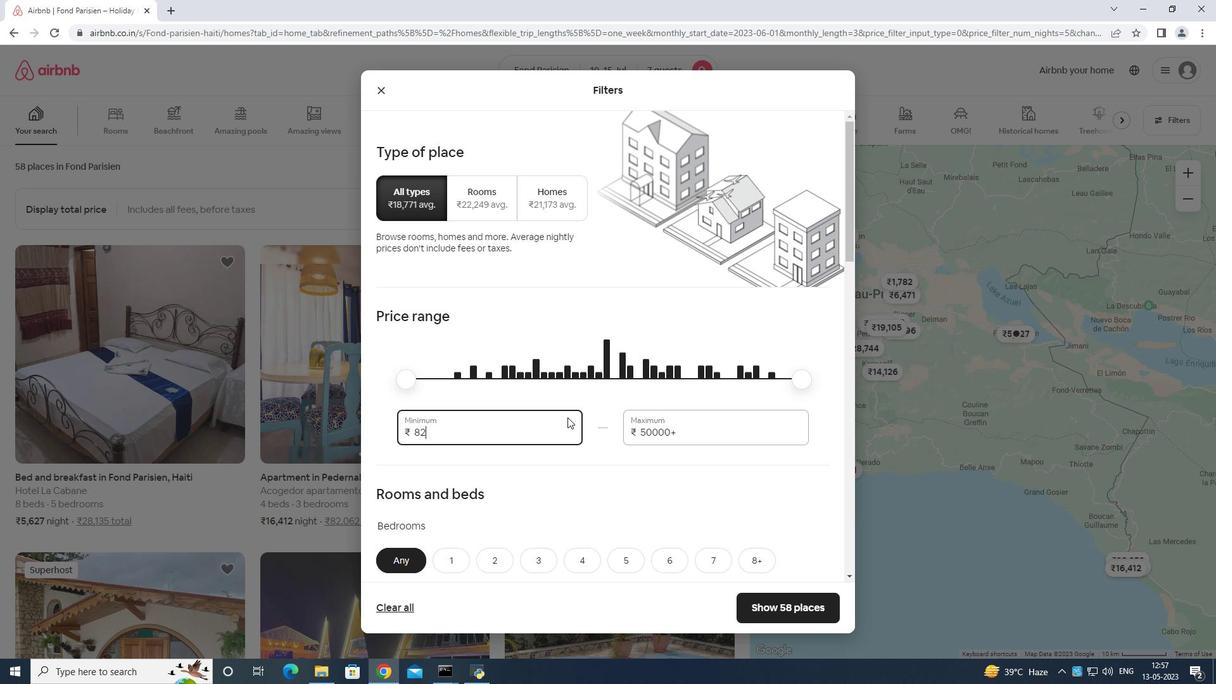 
Action: Mouse moved to (575, 407)
Screenshot: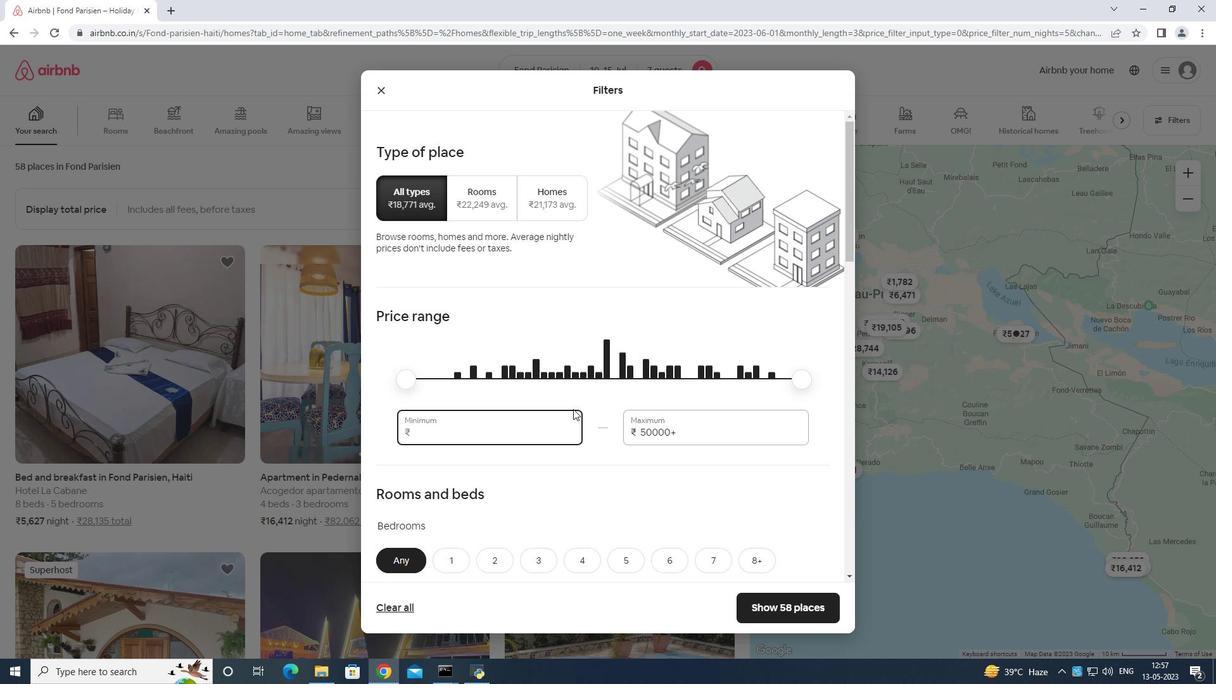 
Action: Key pressed 1000
Screenshot: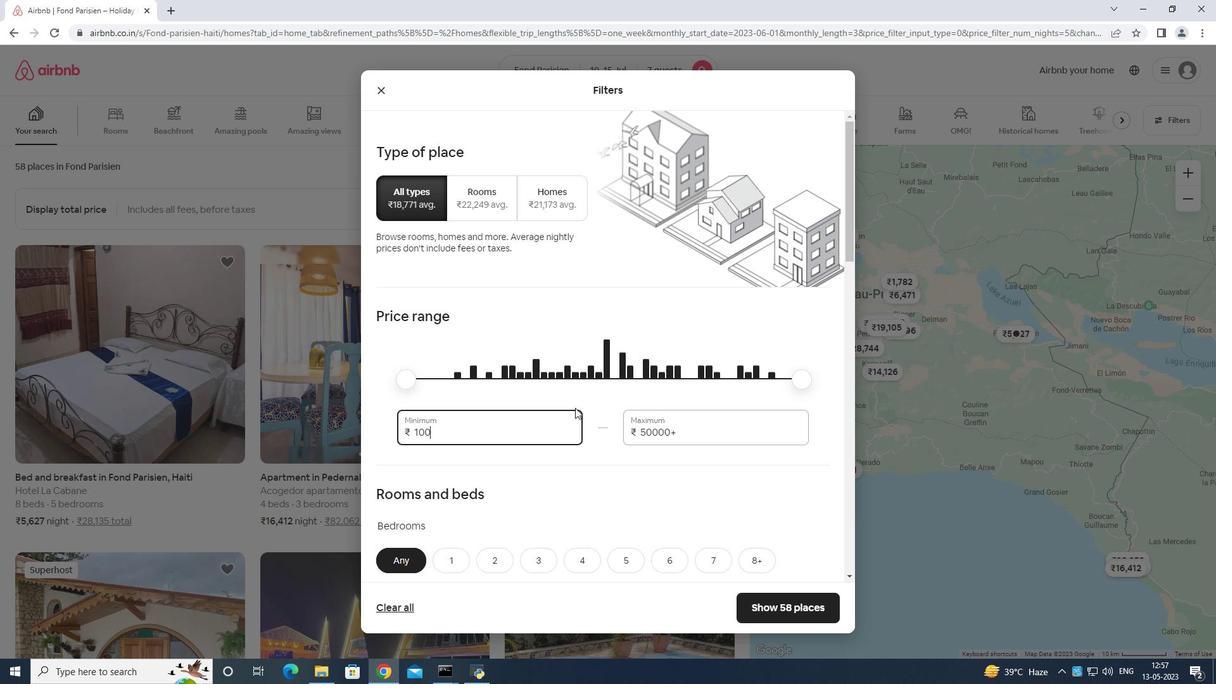 
Action: Mouse moved to (575, 407)
Screenshot: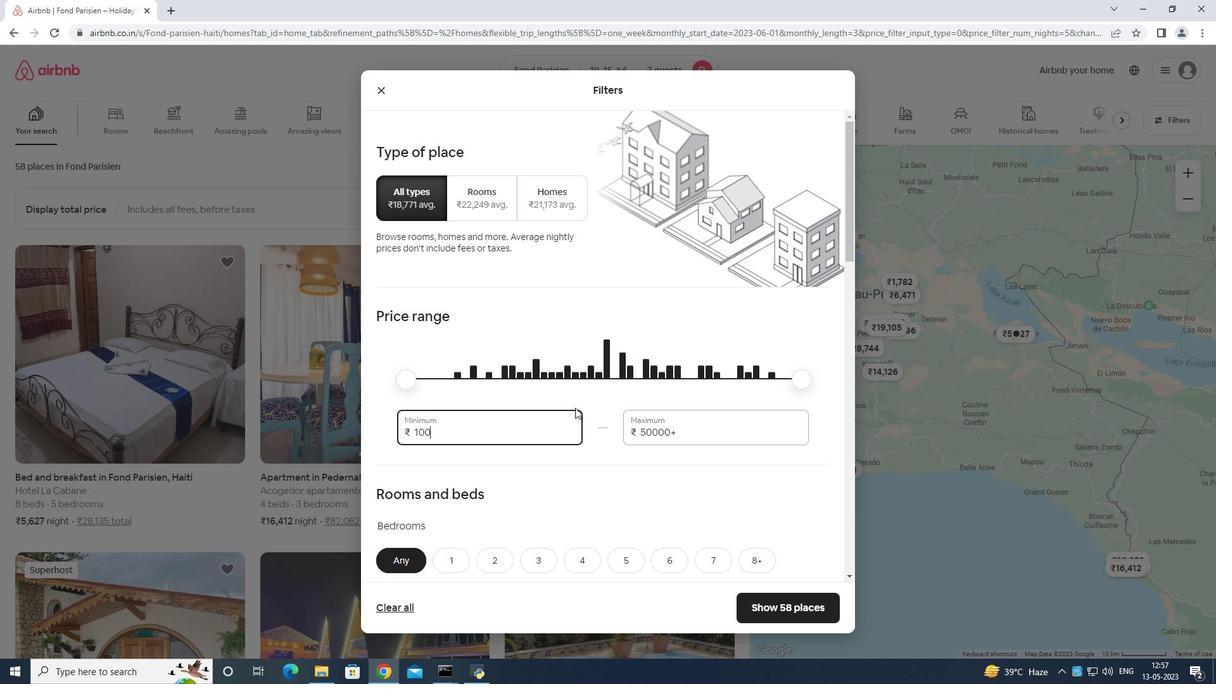 
Action: Key pressed 0
Screenshot: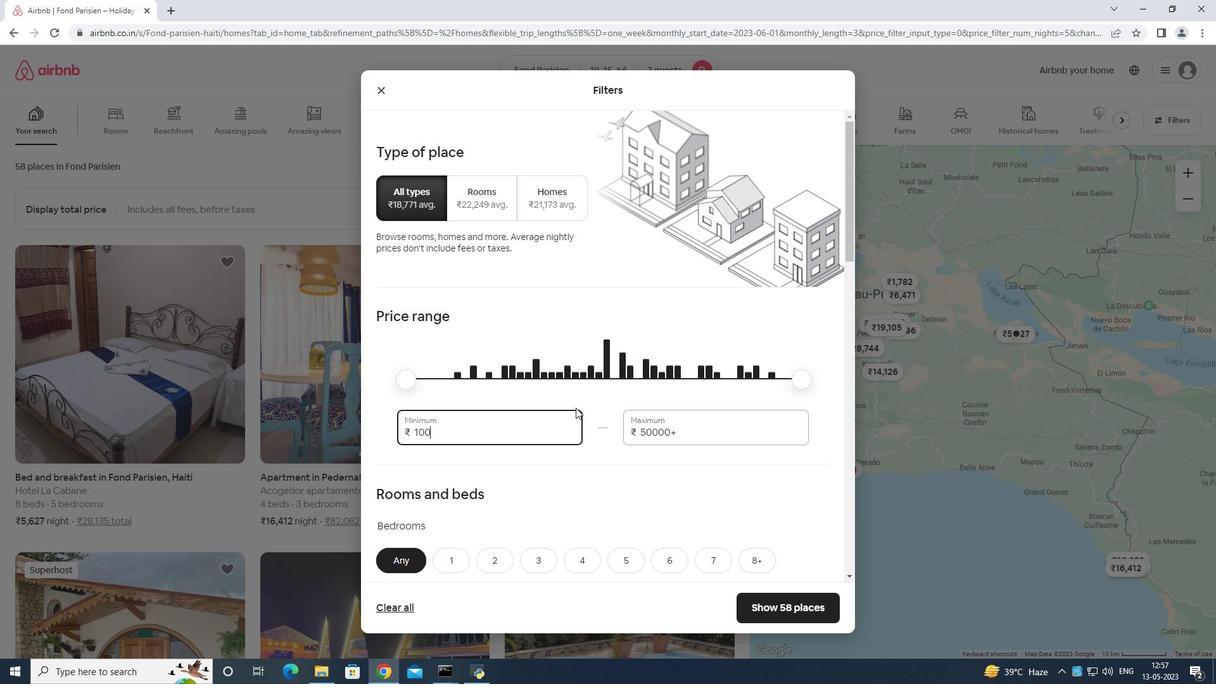 
Action: Mouse moved to (706, 421)
Screenshot: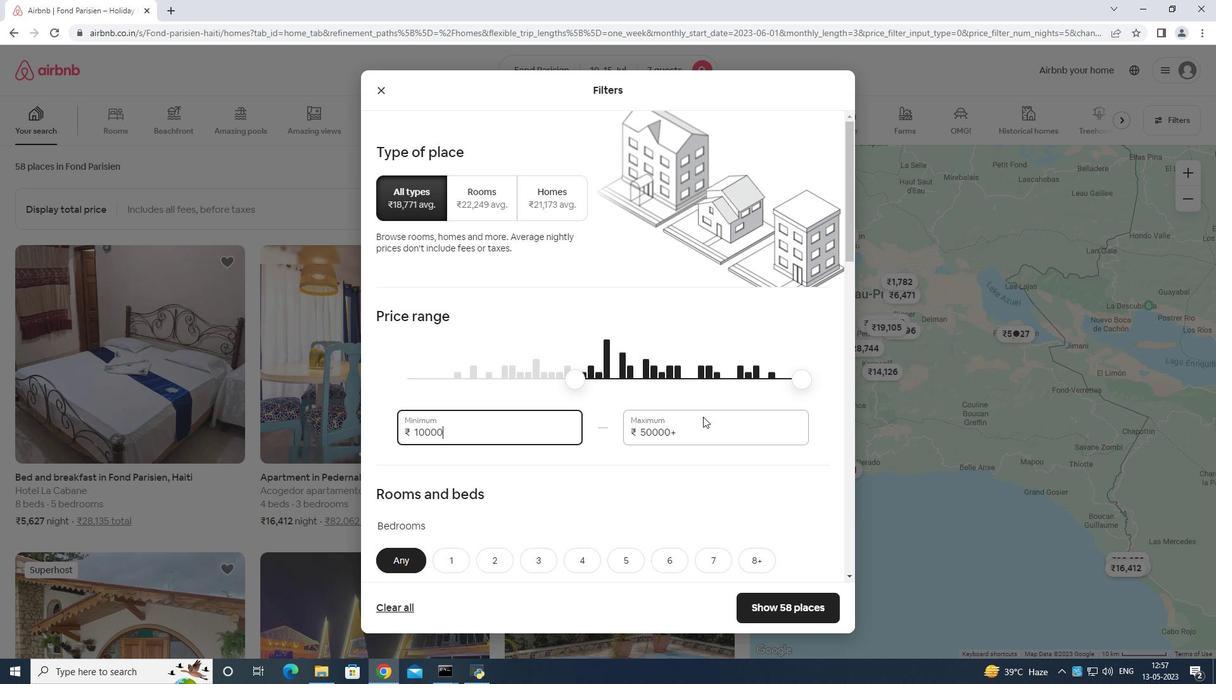 
Action: Mouse pressed left at (706, 421)
Screenshot: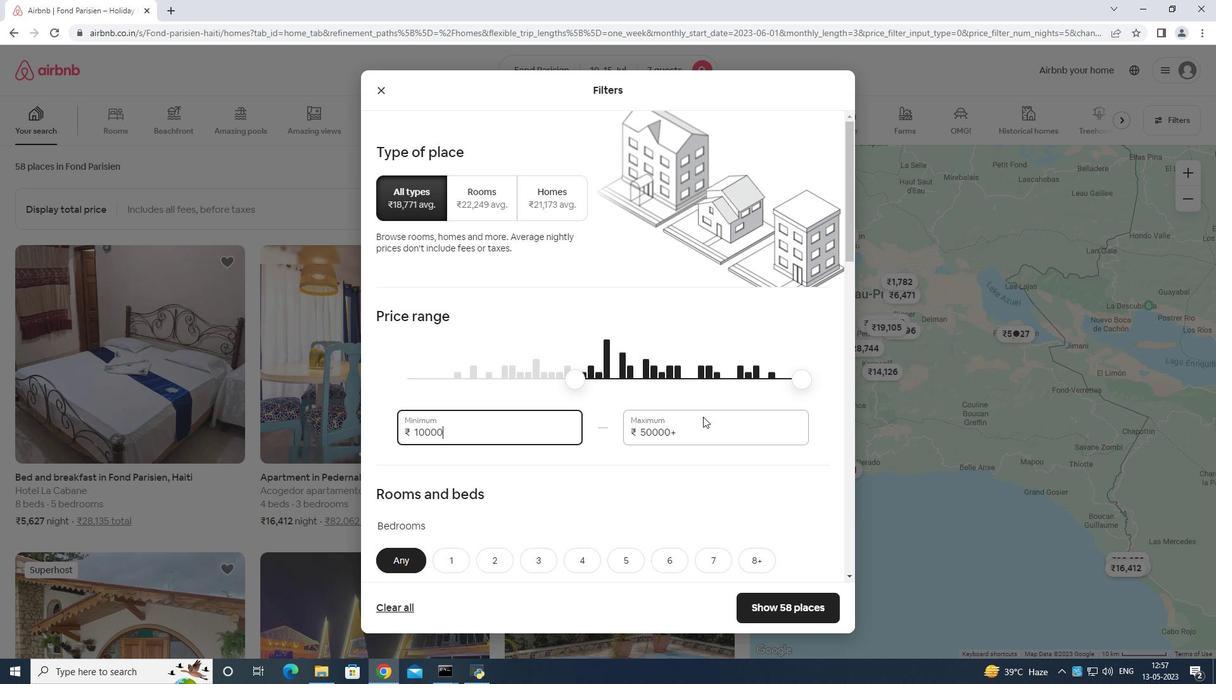 
Action: Mouse moved to (708, 421)
Screenshot: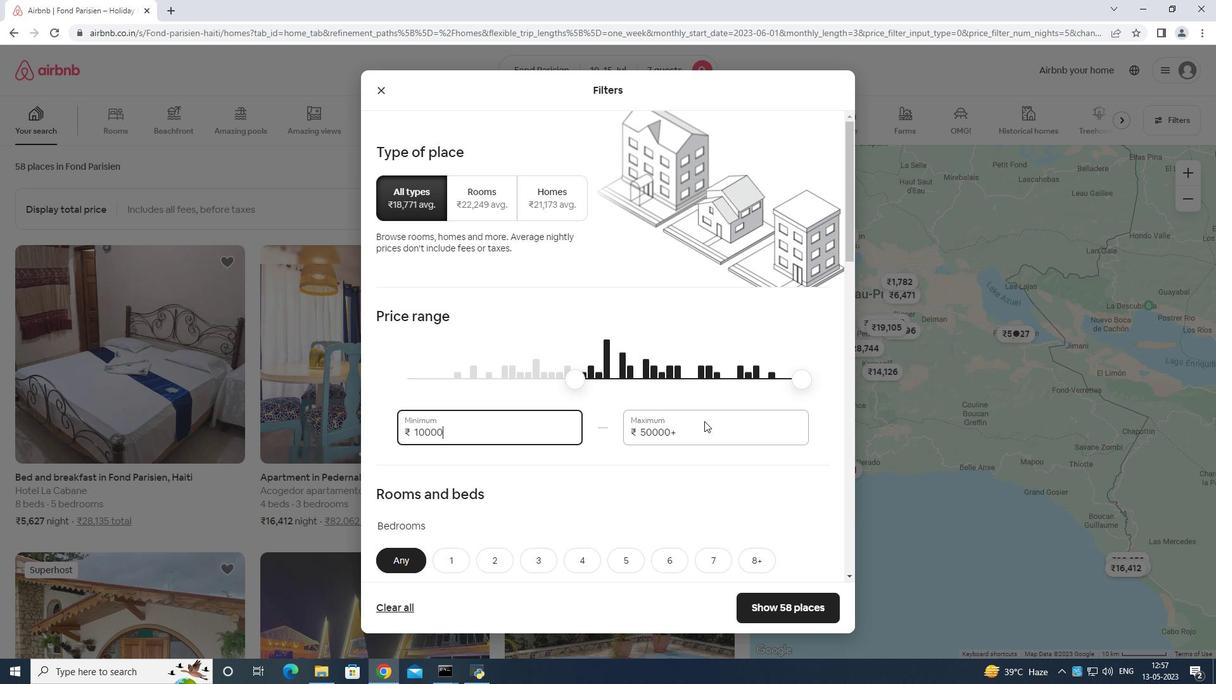 
Action: Key pressed <Key.backspace>
Screenshot: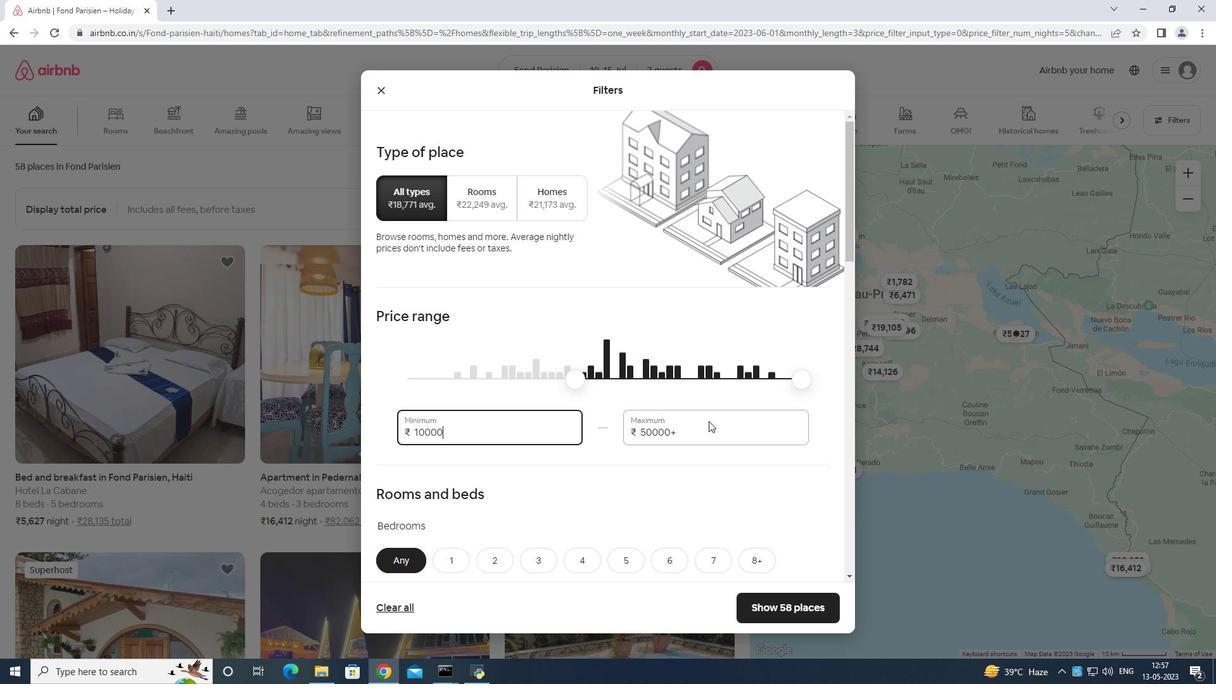 
Action: Mouse moved to (708, 420)
Screenshot: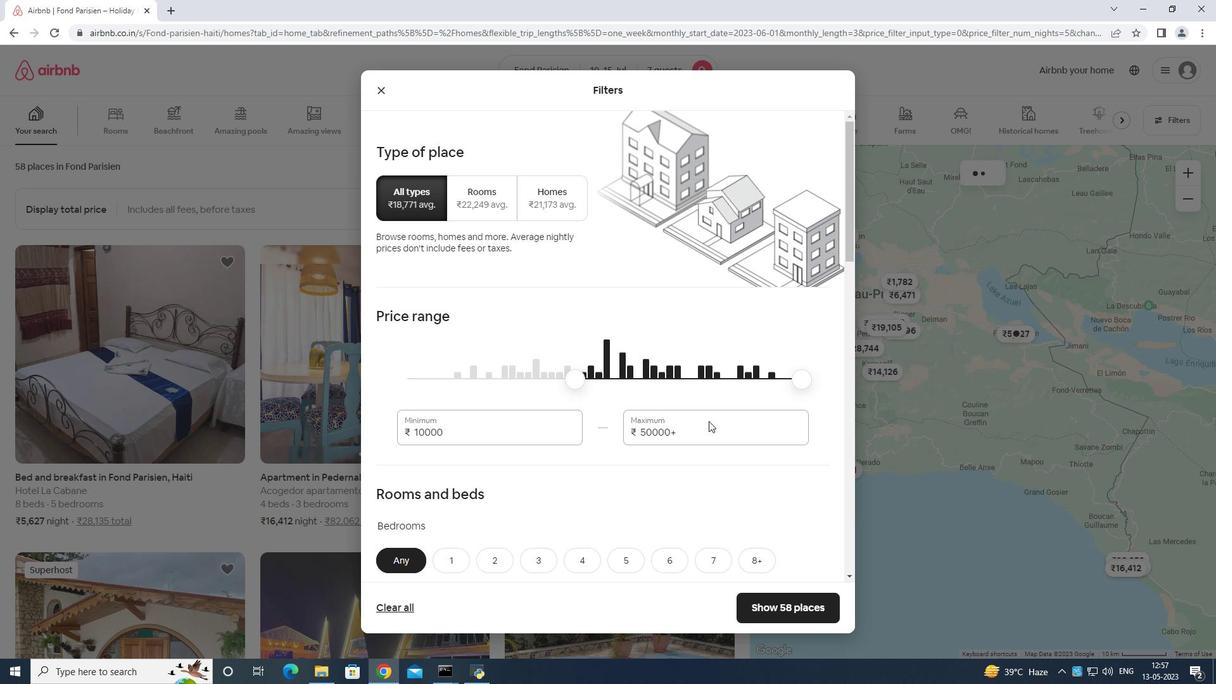 
Action: Key pressed <Key.backspace><Key.backspace>
Screenshot: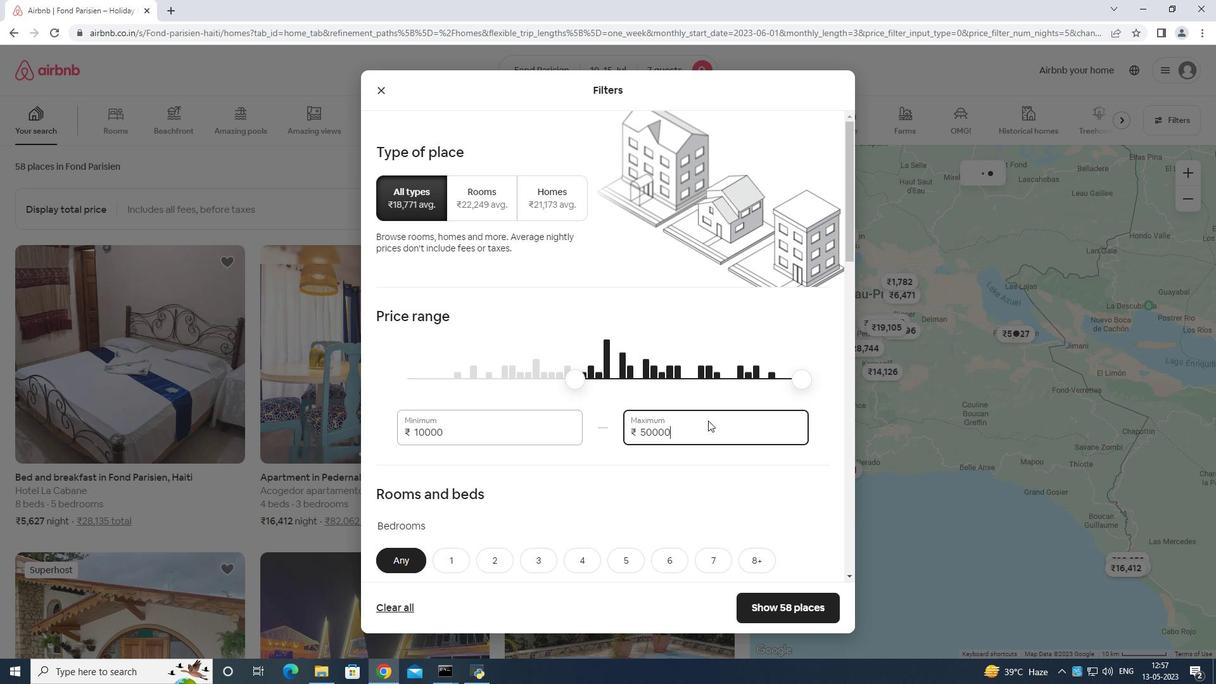 
Action: Mouse moved to (708, 420)
Screenshot: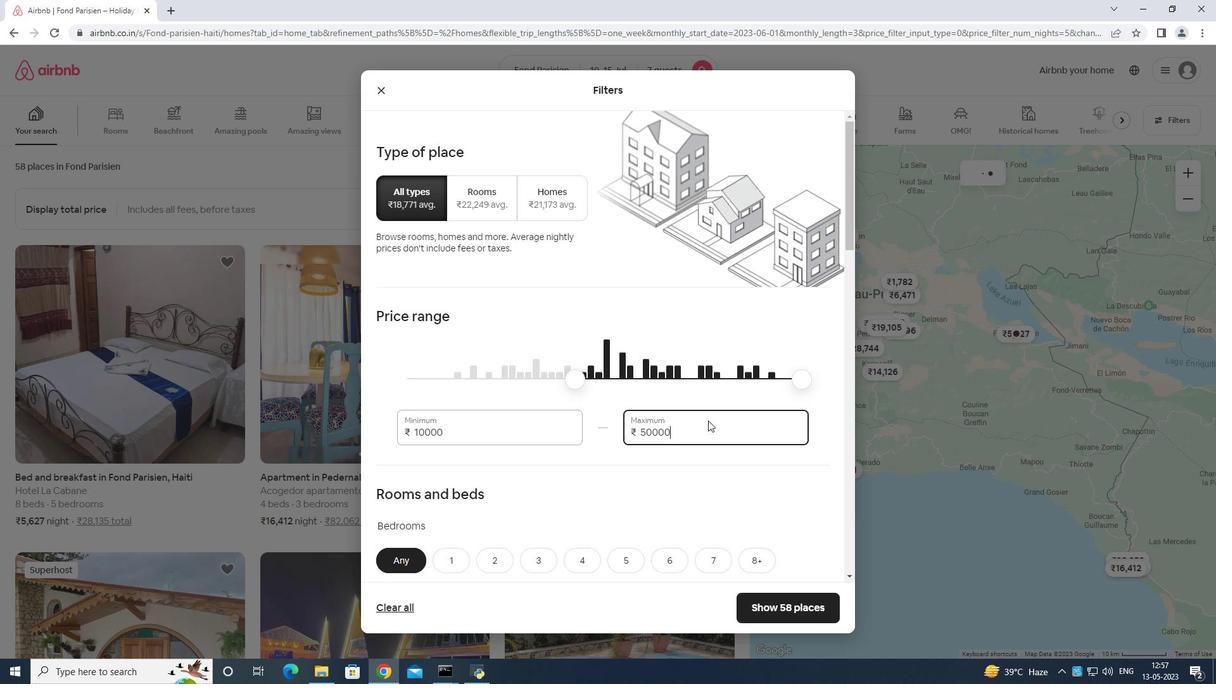 
Action: Key pressed <Key.backspace><Key.backspace><Key.backspace><Key.backspace><Key.backspace><Key.backspace><Key.backspace><Key.backspace><Key.backspace><Key.backspace><Key.backspace><Key.backspace><Key.backspace><Key.backspace><Key.backspace>1
Screenshot: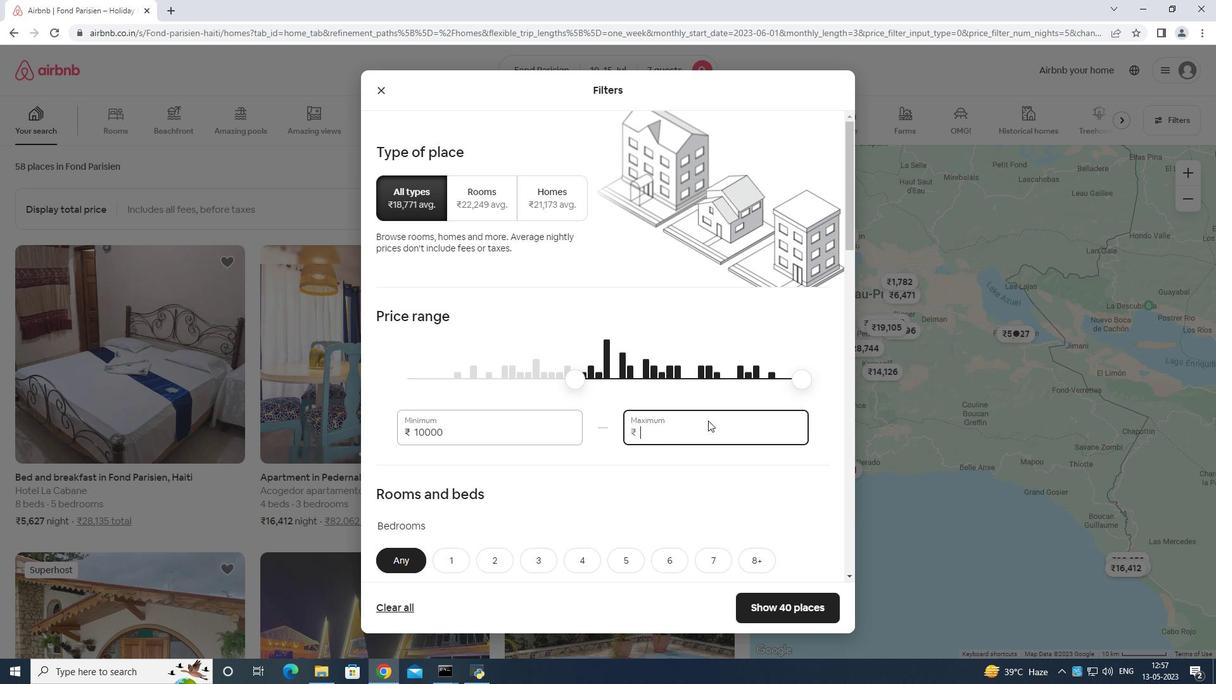 
Action: Mouse moved to (708, 421)
Screenshot: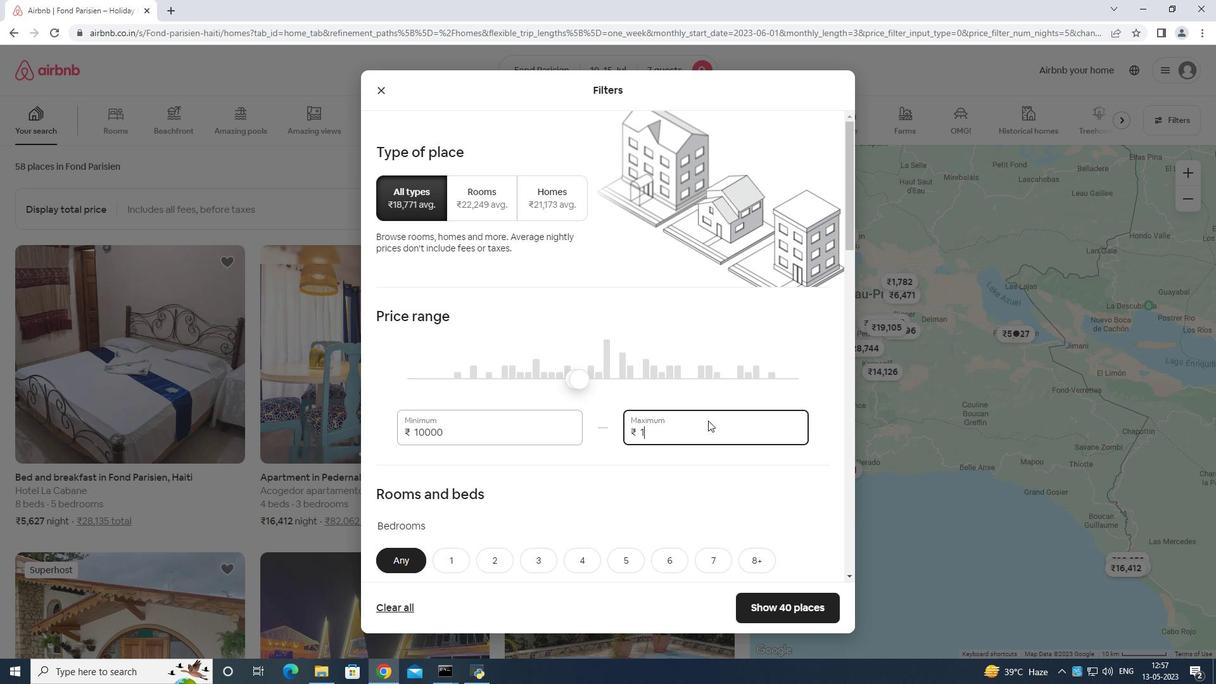 
Action: Key pressed 5
Screenshot: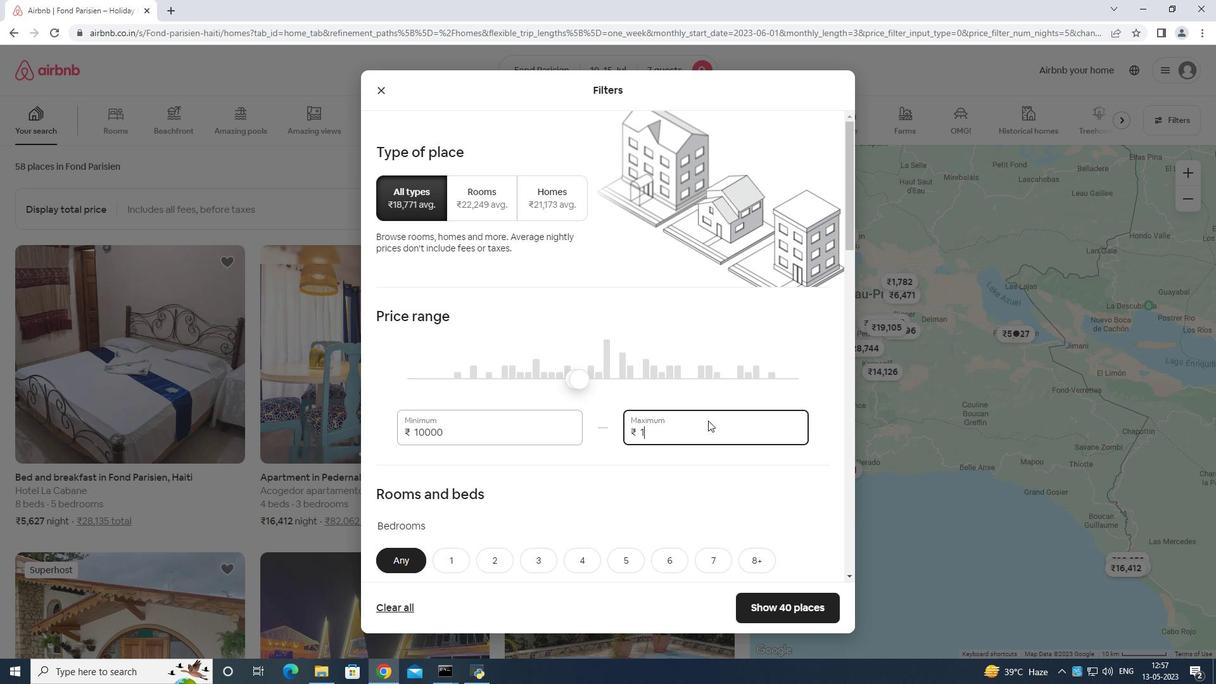 
Action: Mouse moved to (706, 420)
Screenshot: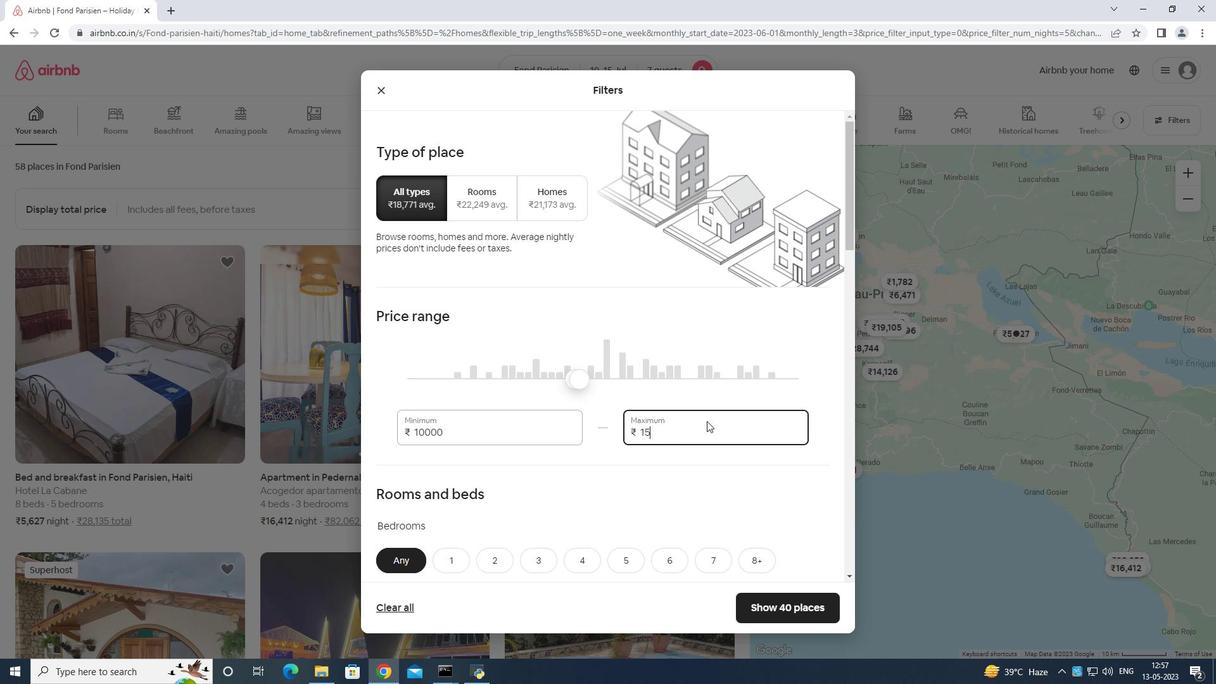 
Action: Key pressed 0
Screenshot: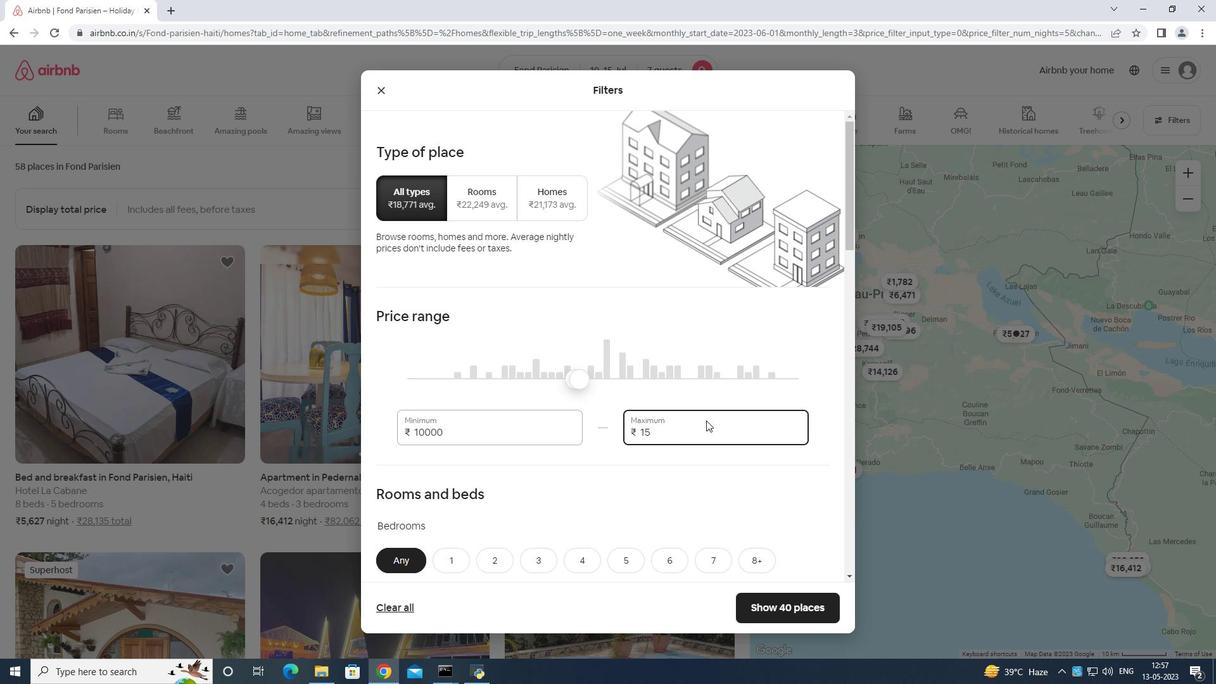 
Action: Mouse moved to (706, 420)
Screenshot: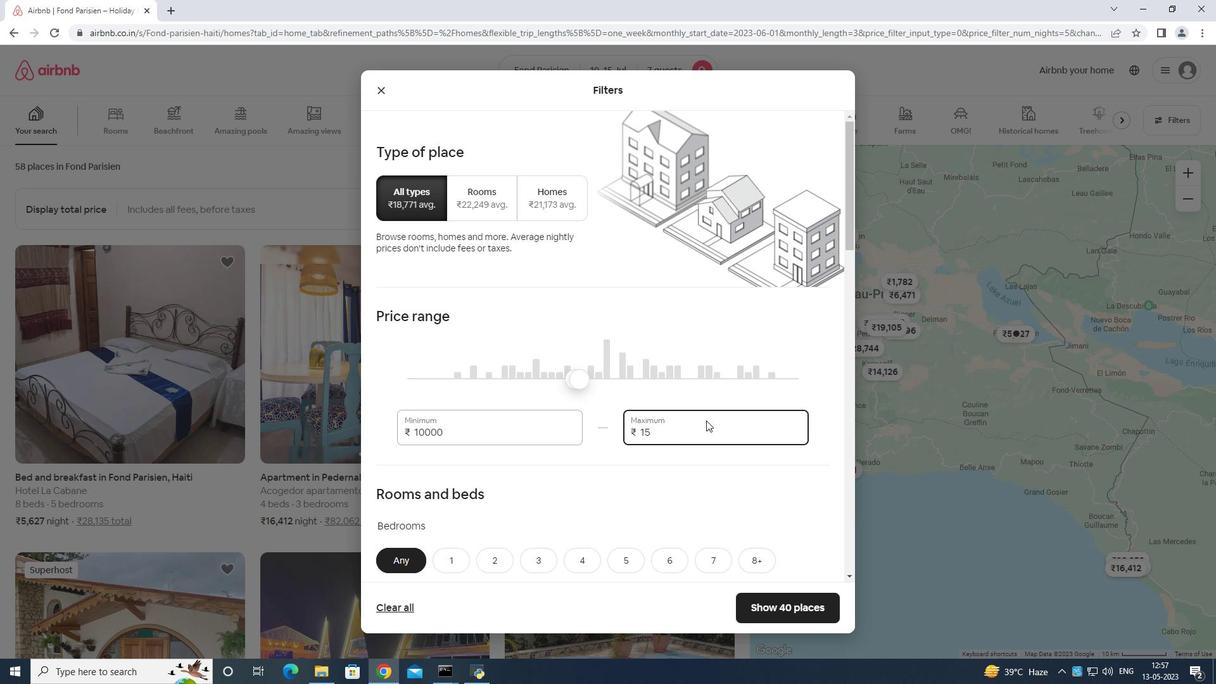 
Action: Key pressed 0
Screenshot: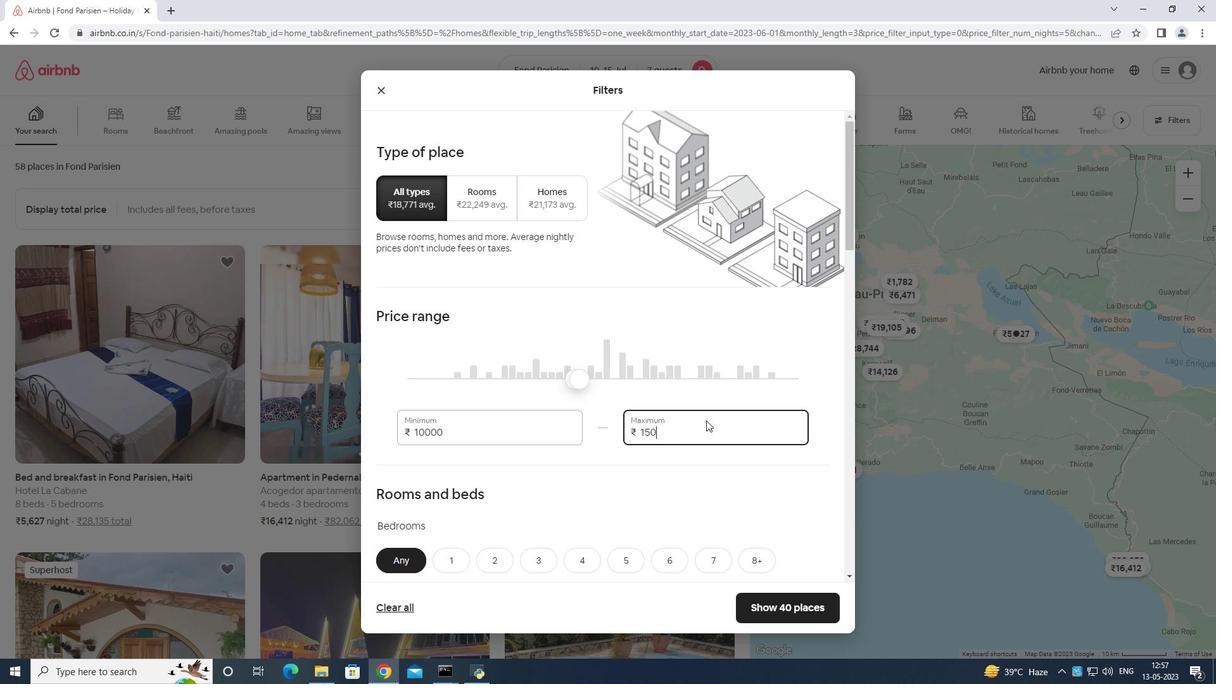 
Action: Mouse moved to (705, 420)
Screenshot: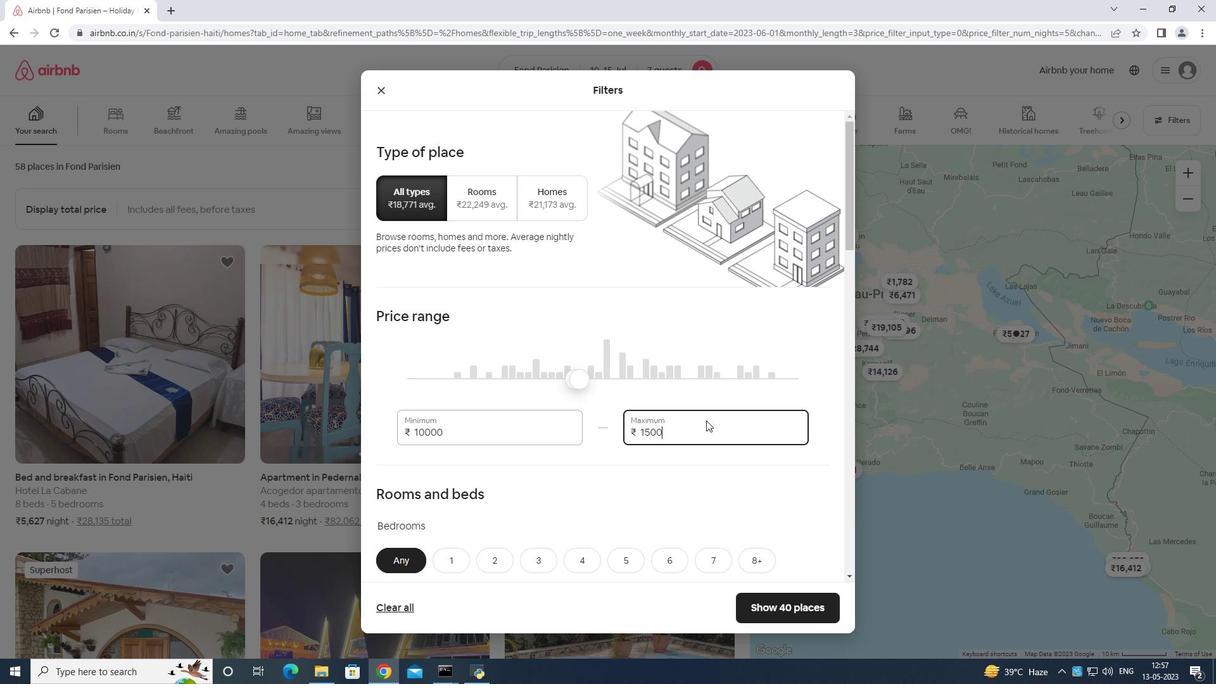 
Action: Key pressed 0
Screenshot: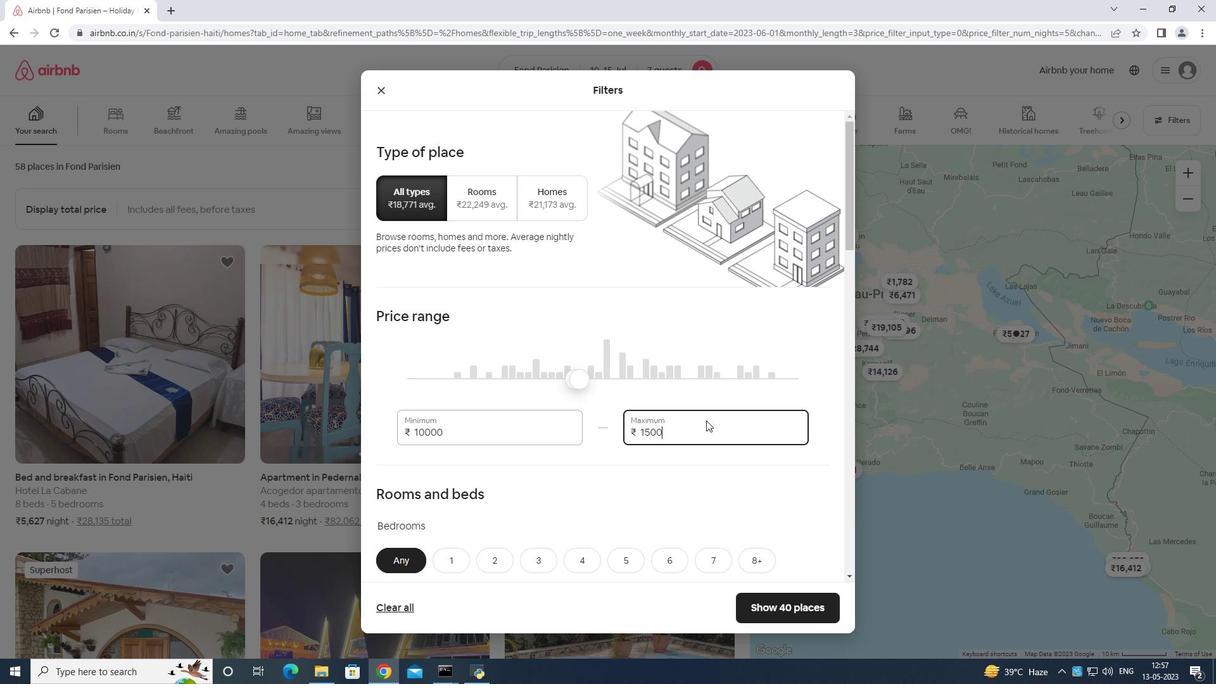 
Action: Mouse moved to (698, 417)
Screenshot: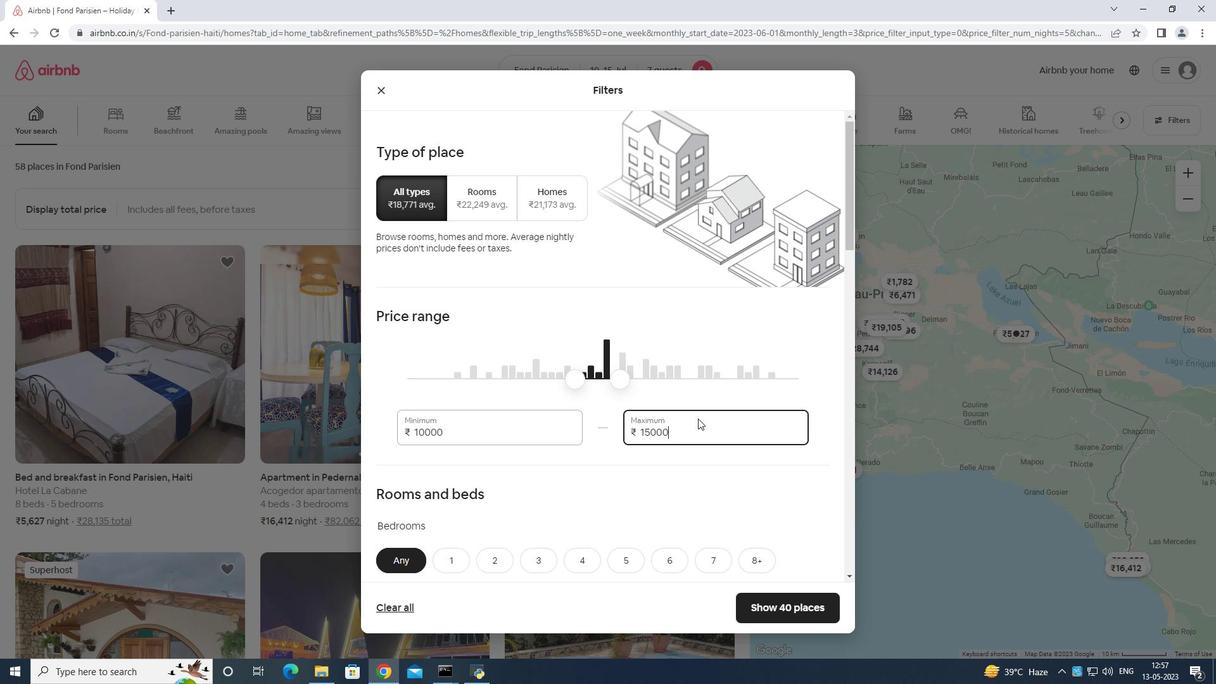 
Action: Mouse scrolled (698, 416) with delta (0, 0)
Screenshot: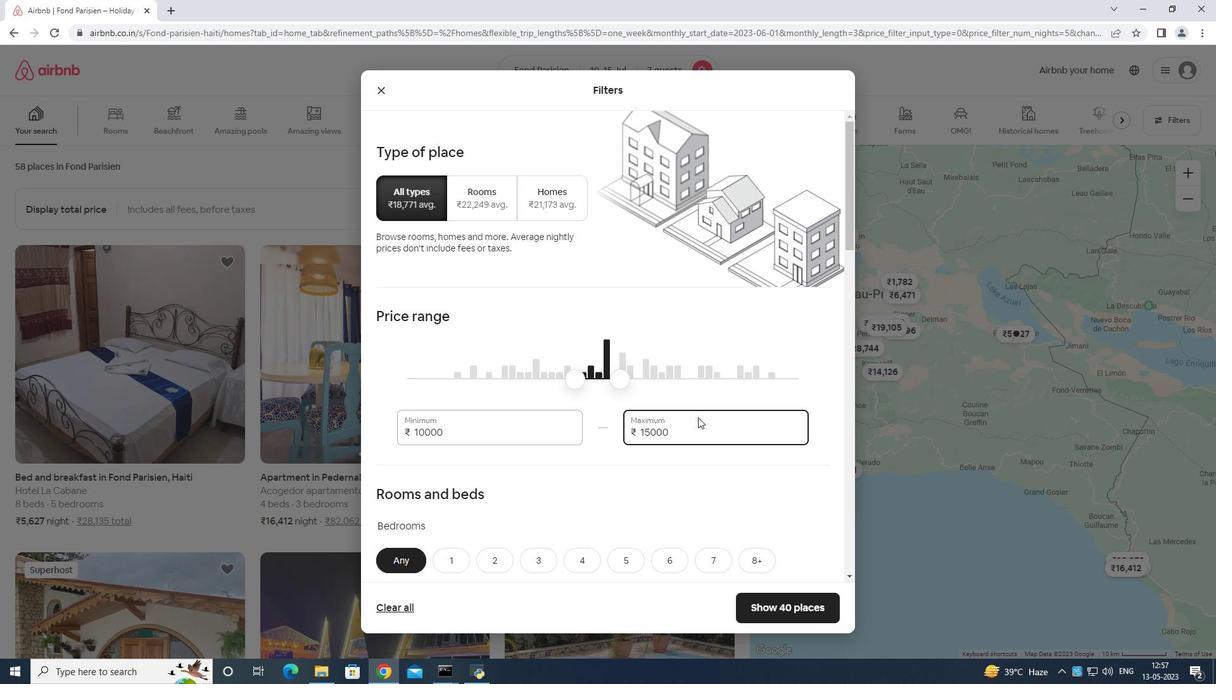
Action: Mouse moved to (698, 417)
Screenshot: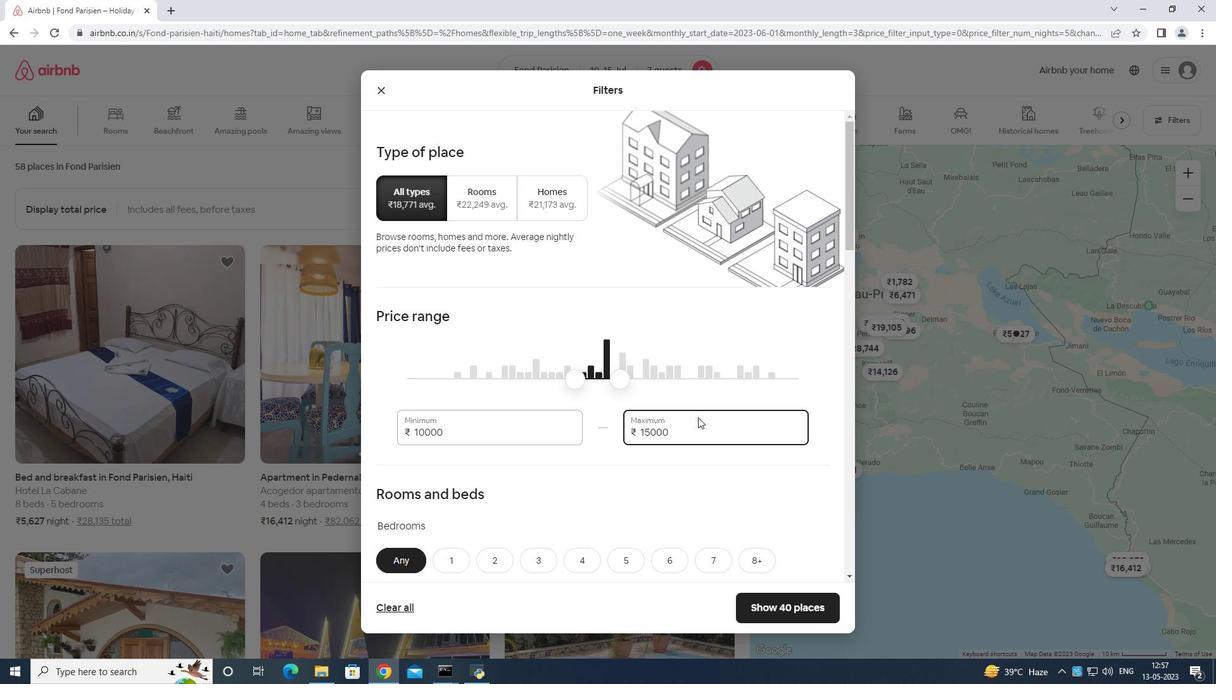 
Action: Mouse scrolled (698, 416) with delta (0, 0)
Screenshot: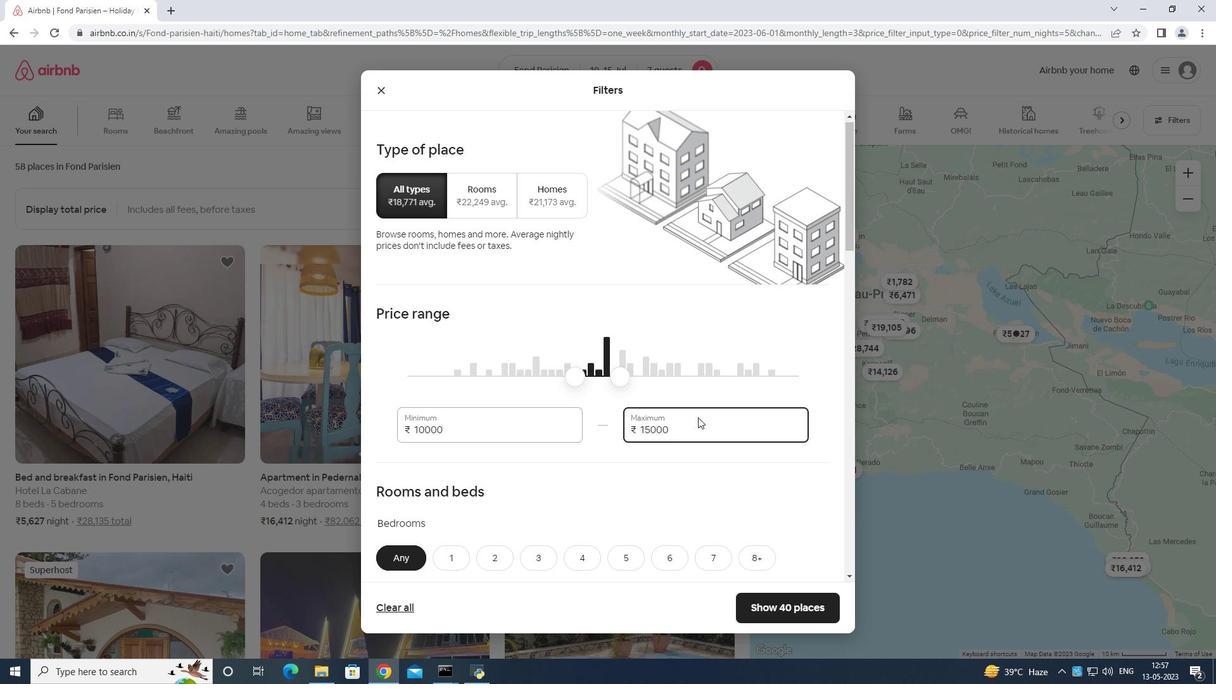 
Action: Mouse moved to (701, 419)
Screenshot: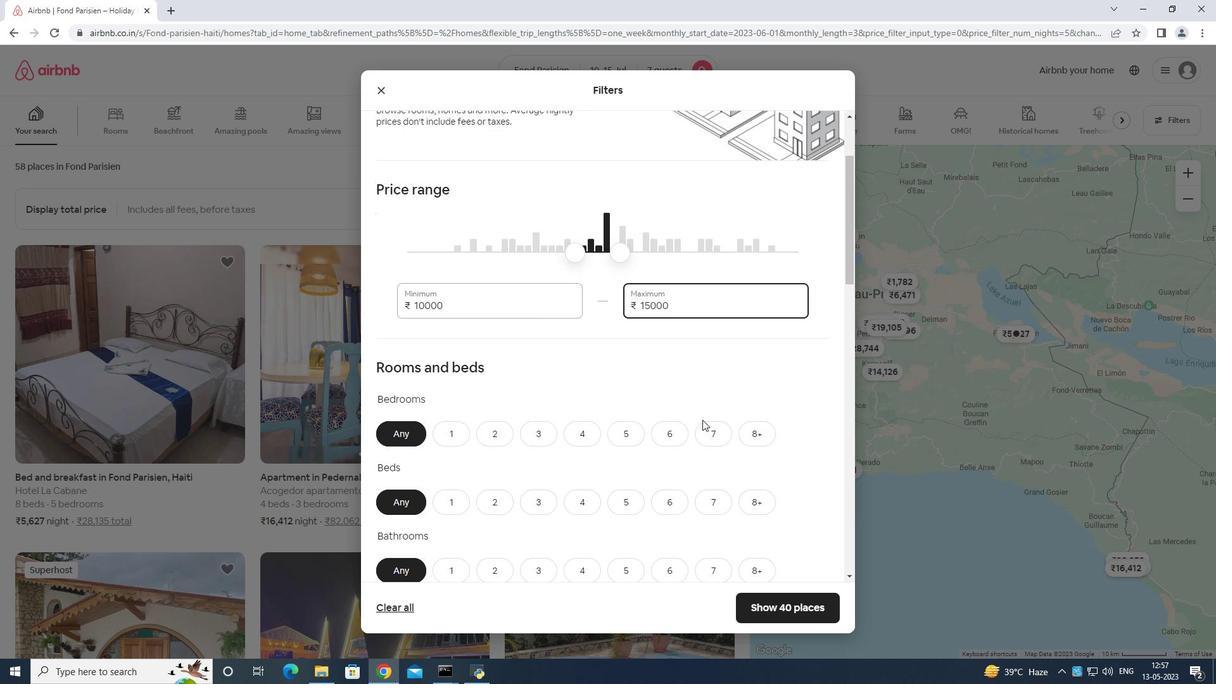
Action: Mouse scrolled (701, 419) with delta (0, 0)
Screenshot: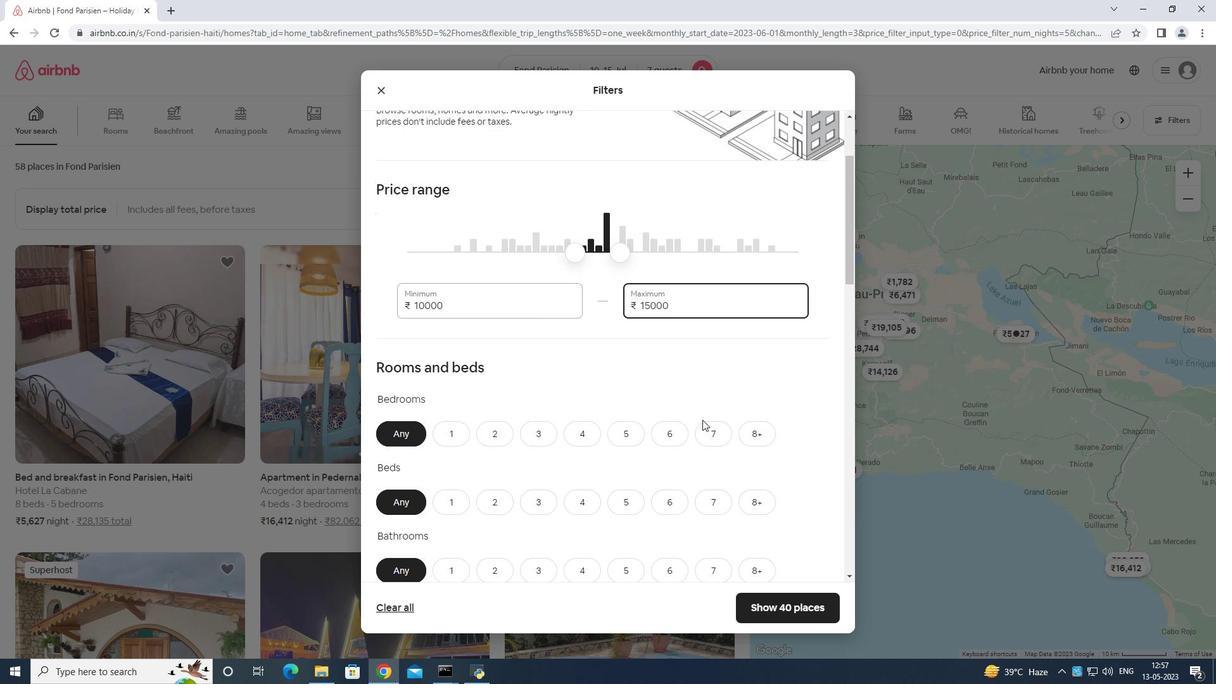 
Action: Mouse moved to (585, 371)
Screenshot: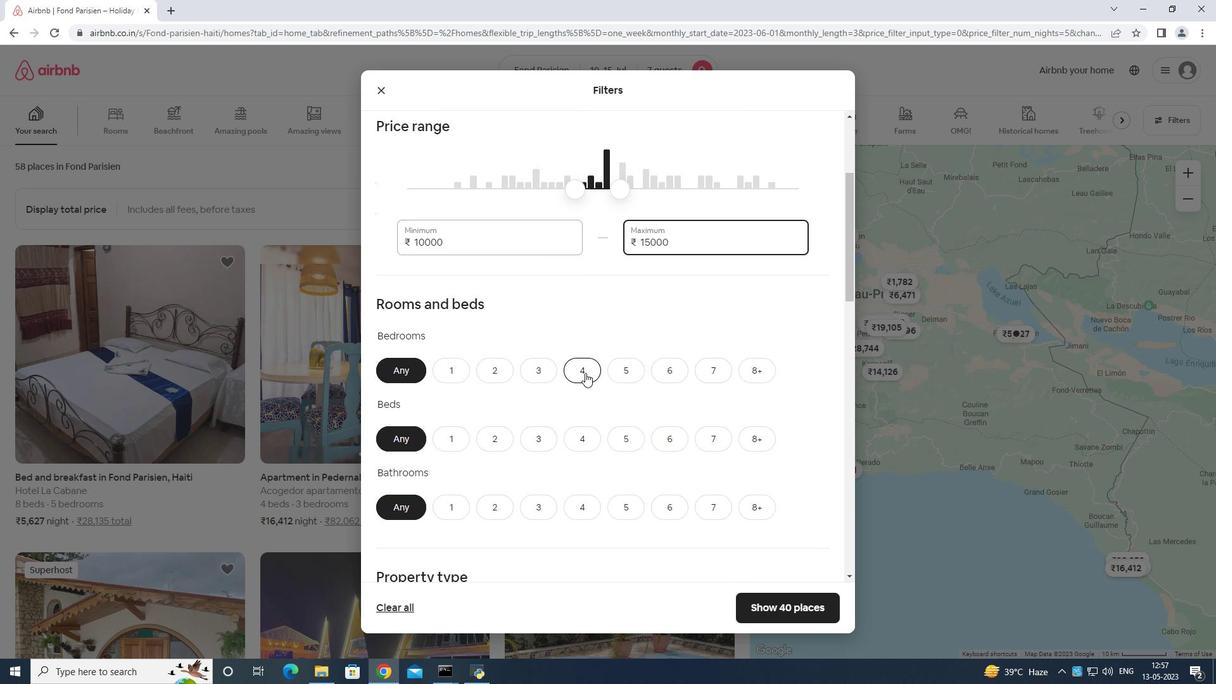 
Action: Mouse pressed left at (585, 371)
Screenshot: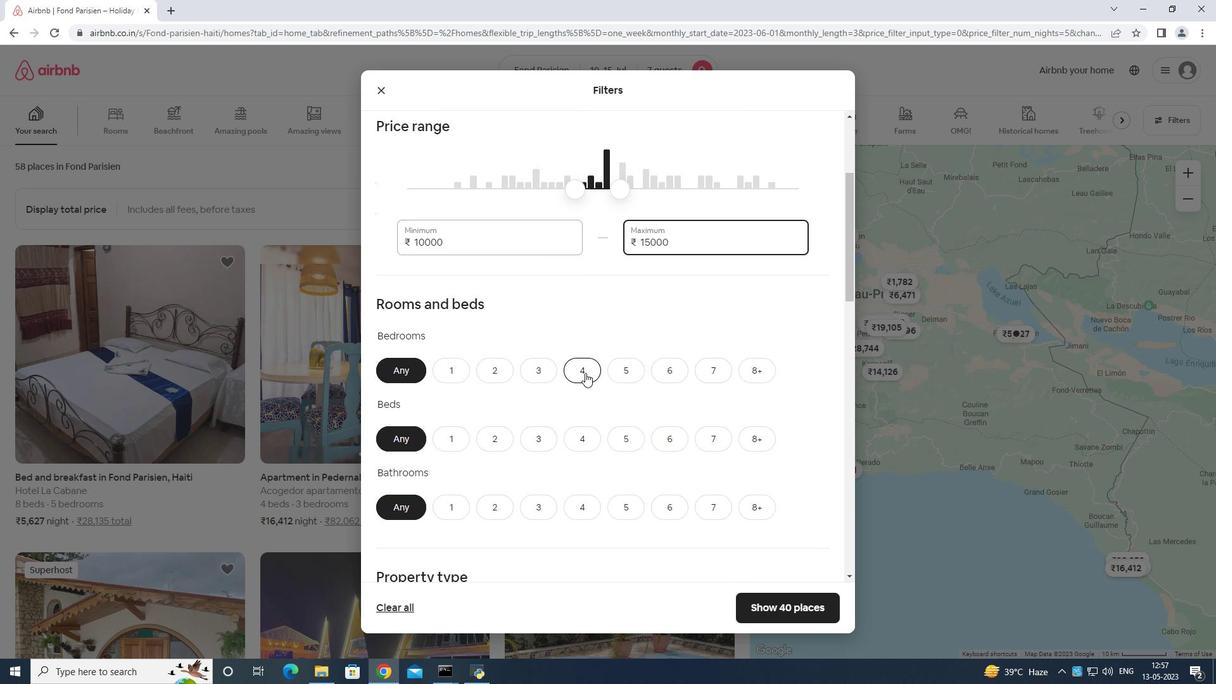 
Action: Mouse moved to (719, 439)
Screenshot: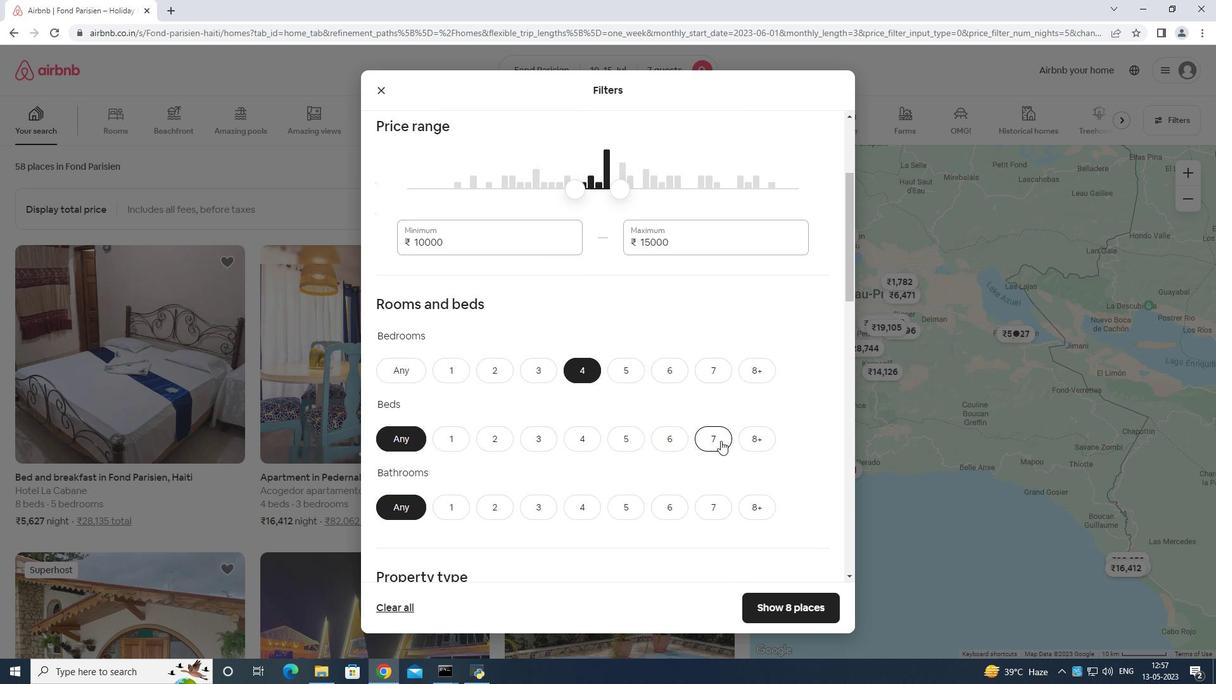 
Action: Mouse pressed left at (719, 439)
Screenshot: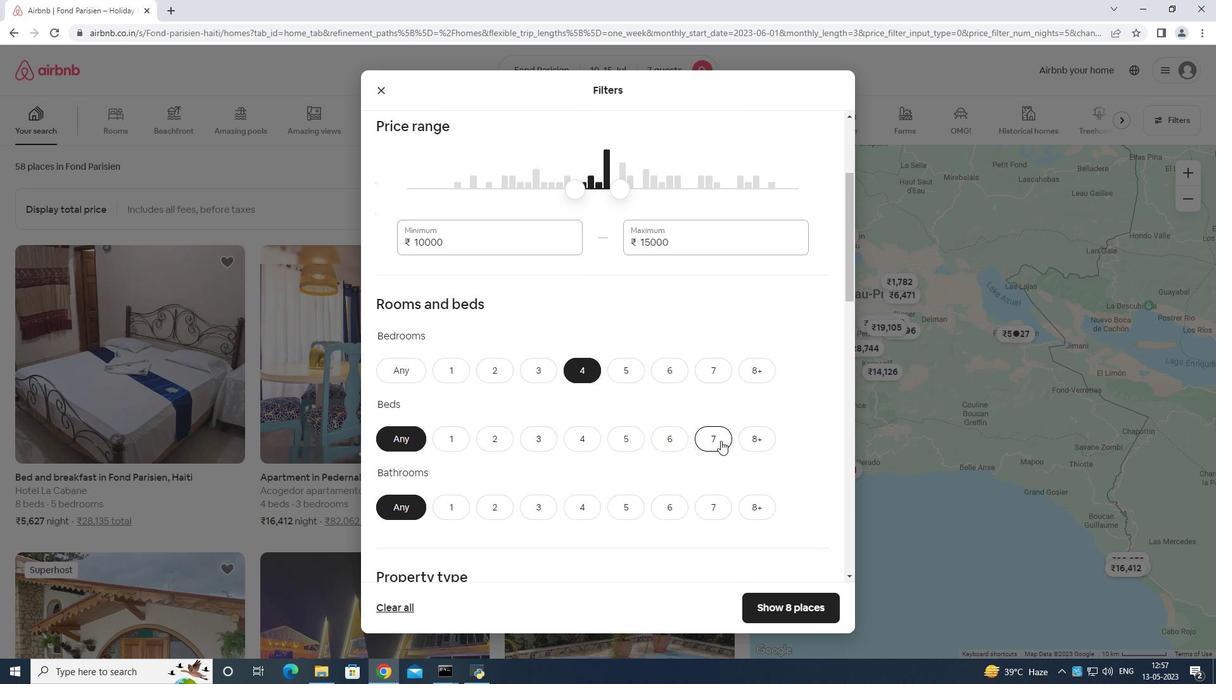 
Action: Mouse moved to (582, 504)
Screenshot: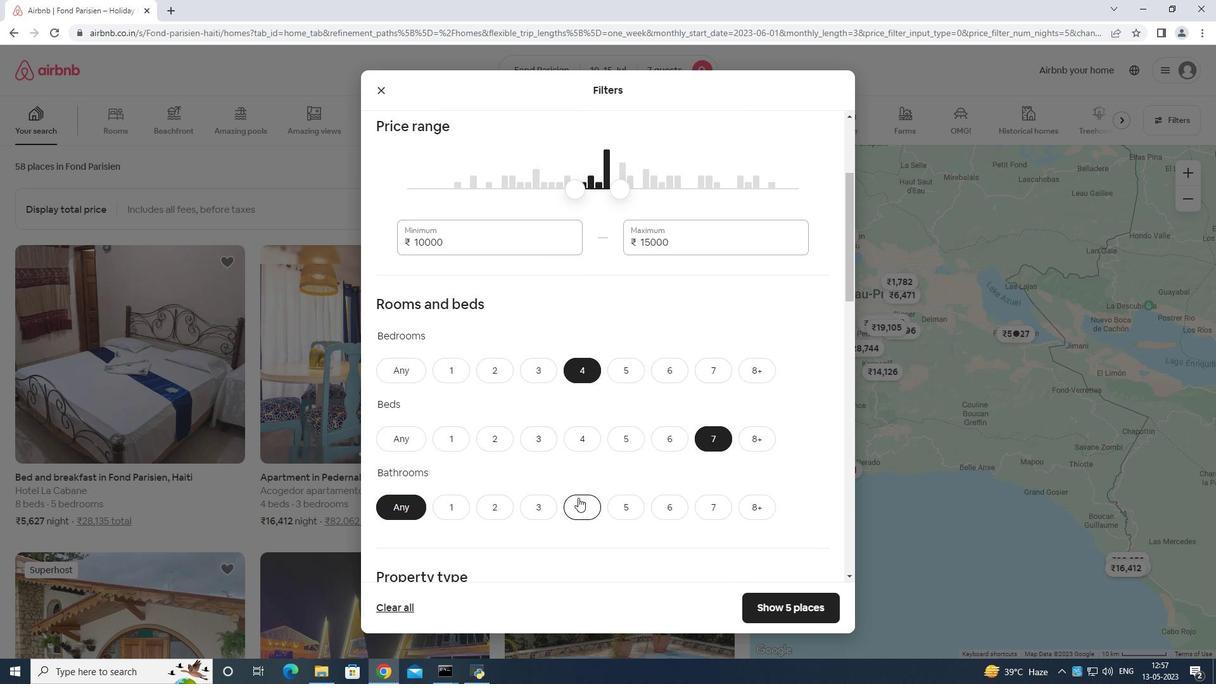 
Action: Mouse pressed left at (582, 504)
Screenshot: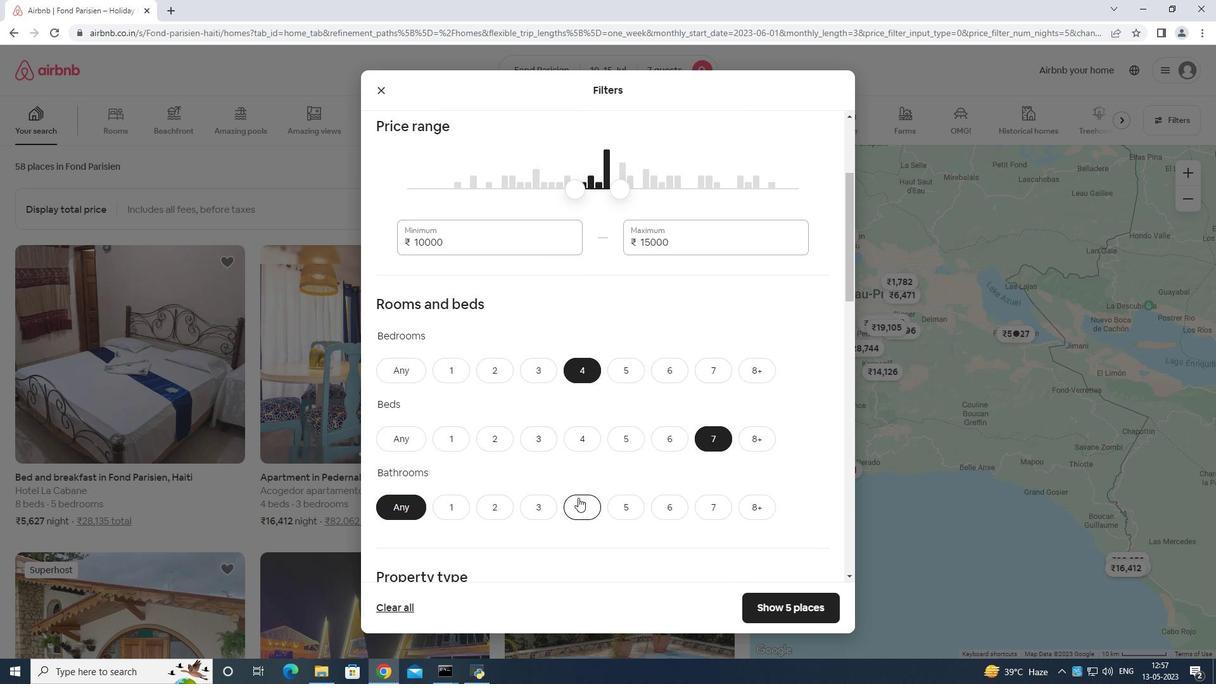 
Action: Mouse moved to (599, 442)
Screenshot: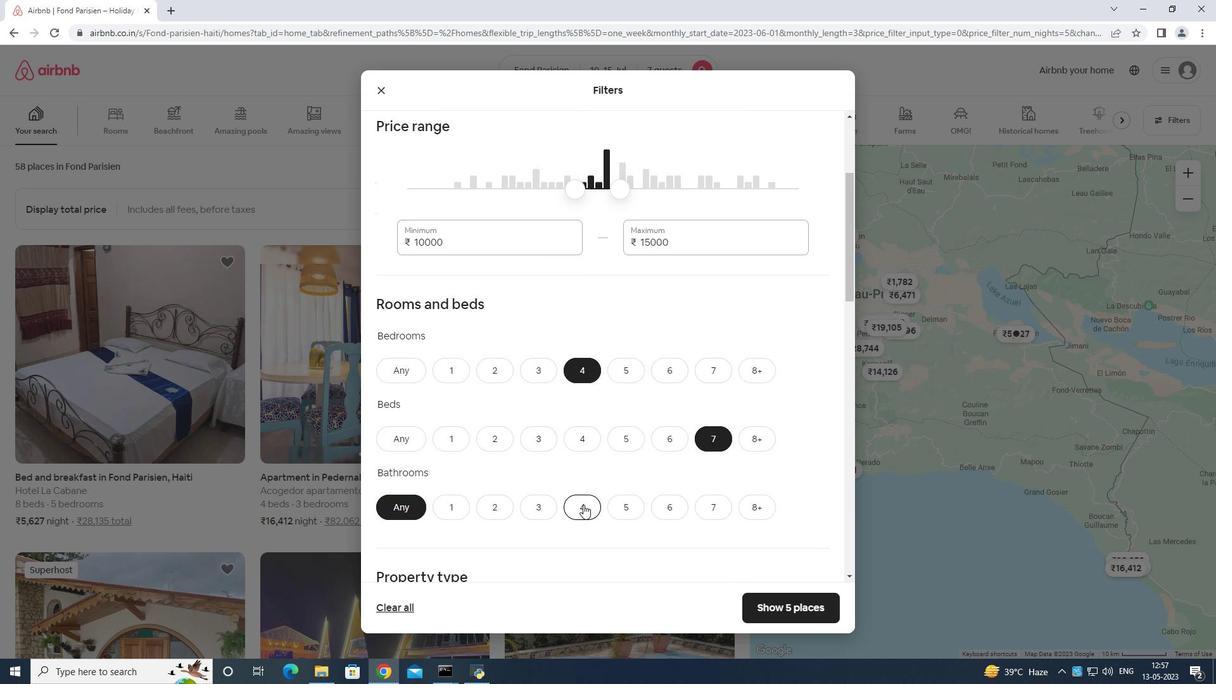 
Action: Mouse scrolled (599, 441) with delta (0, 0)
Screenshot: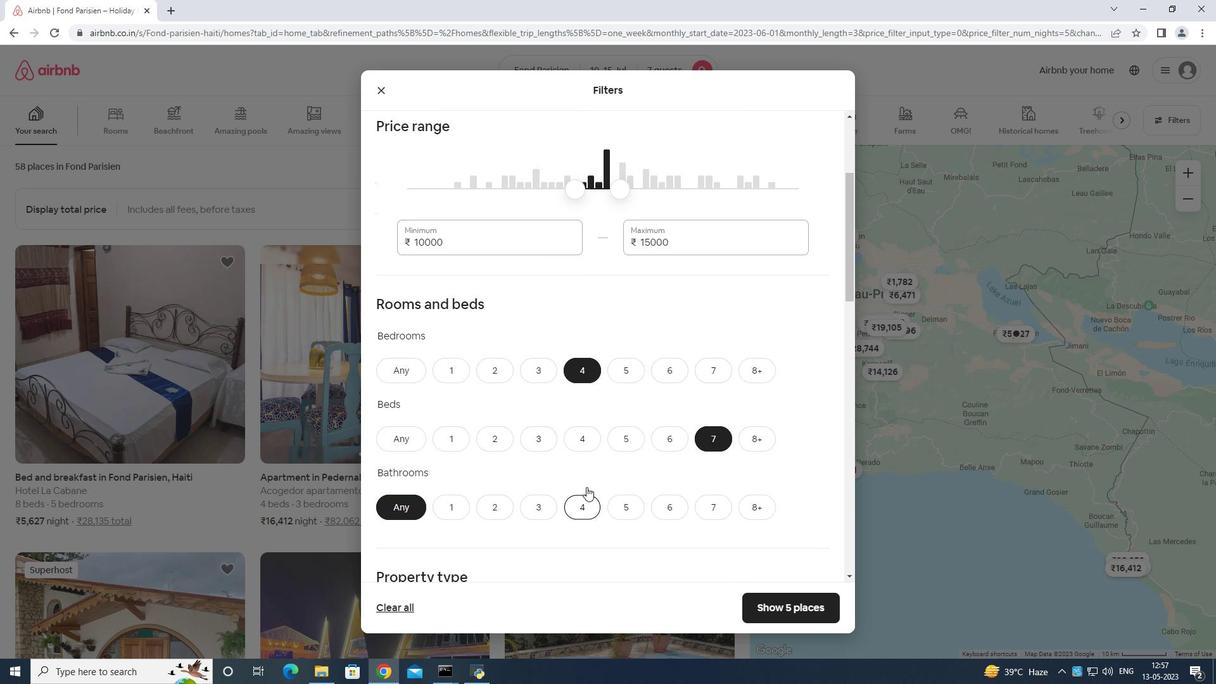 
Action: Mouse moved to (602, 444)
Screenshot: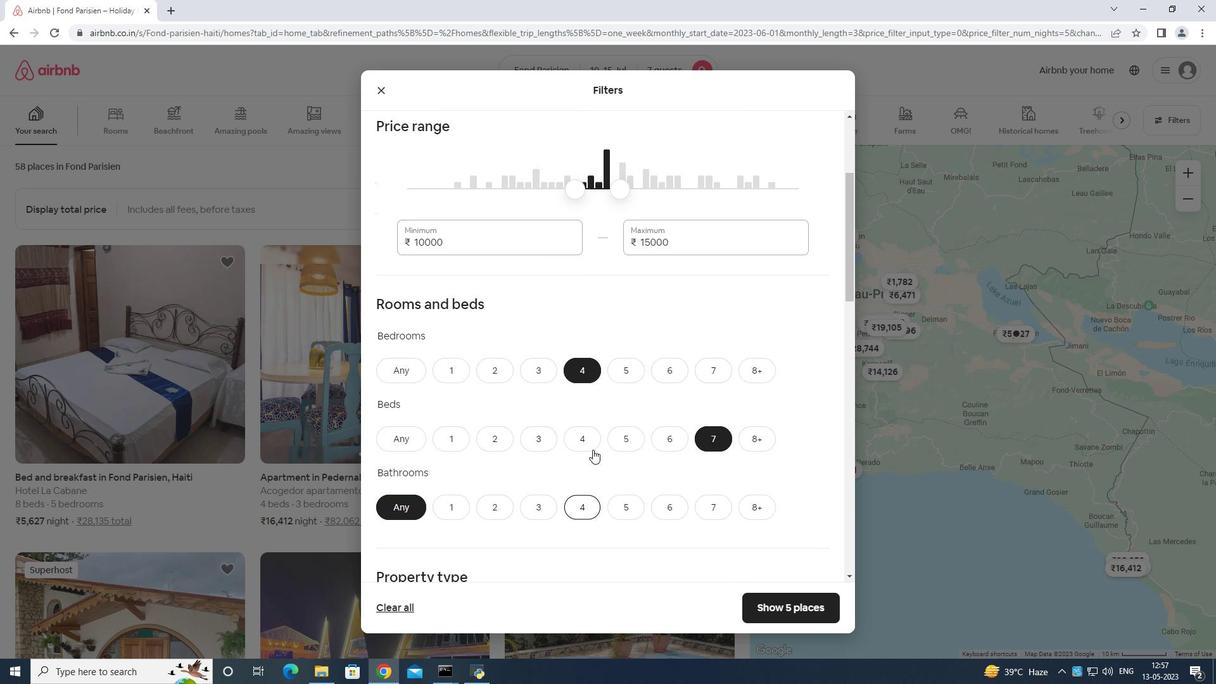 
Action: Mouse scrolled (602, 444) with delta (0, 0)
Screenshot: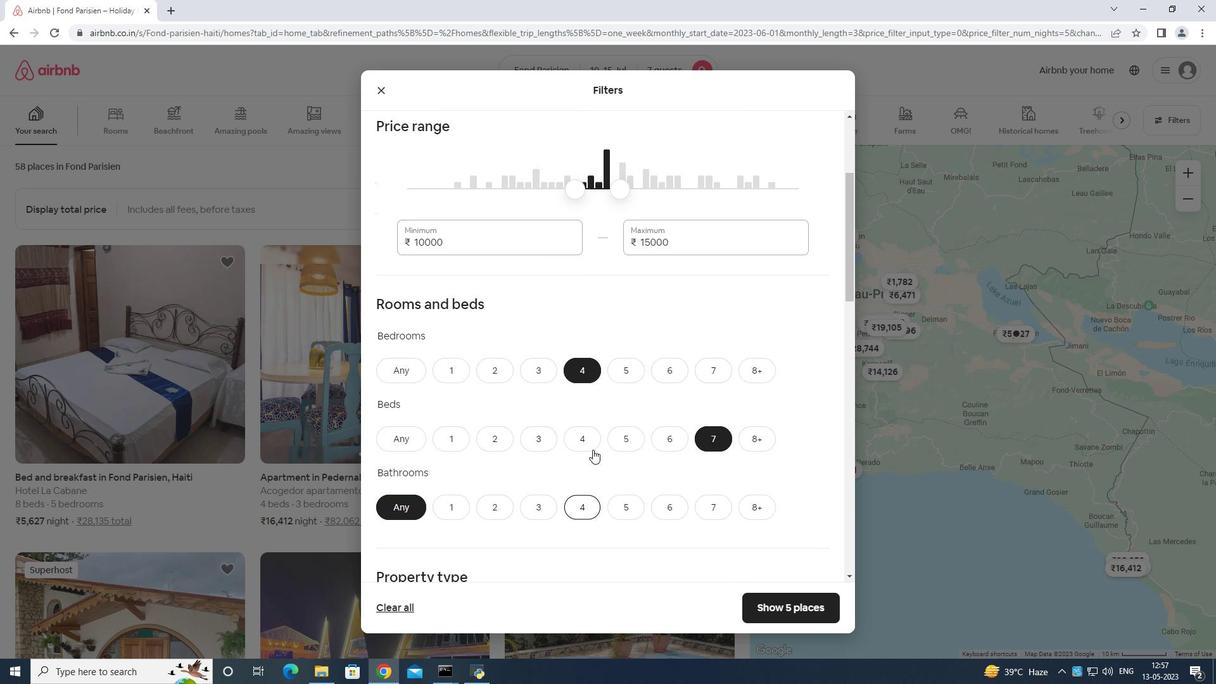 
Action: Mouse moved to (603, 445)
Screenshot: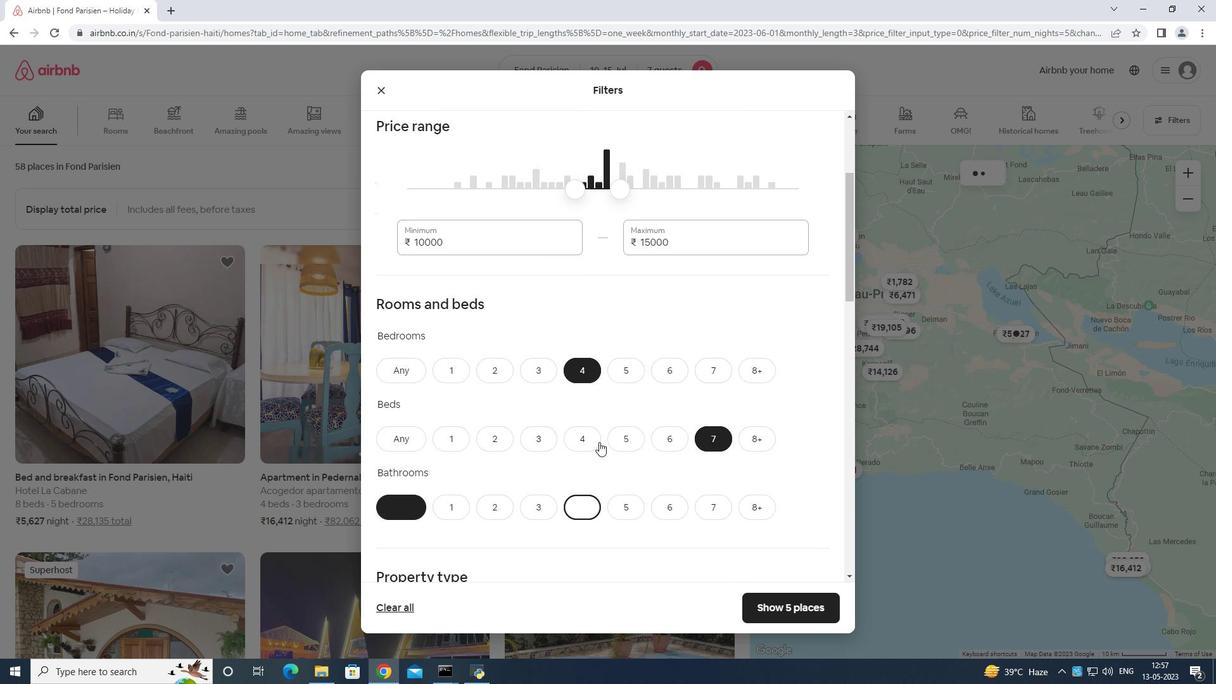 
Action: Mouse scrolled (603, 445) with delta (0, 0)
Screenshot: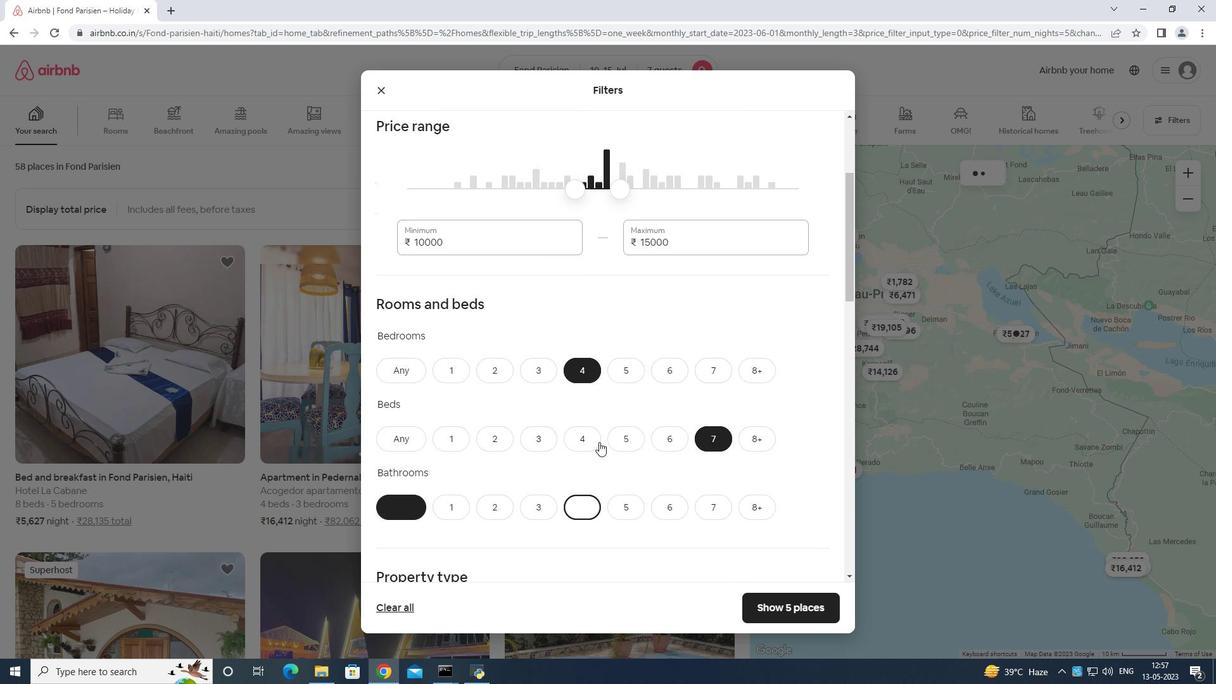 
Action: Mouse moved to (603, 445)
Screenshot: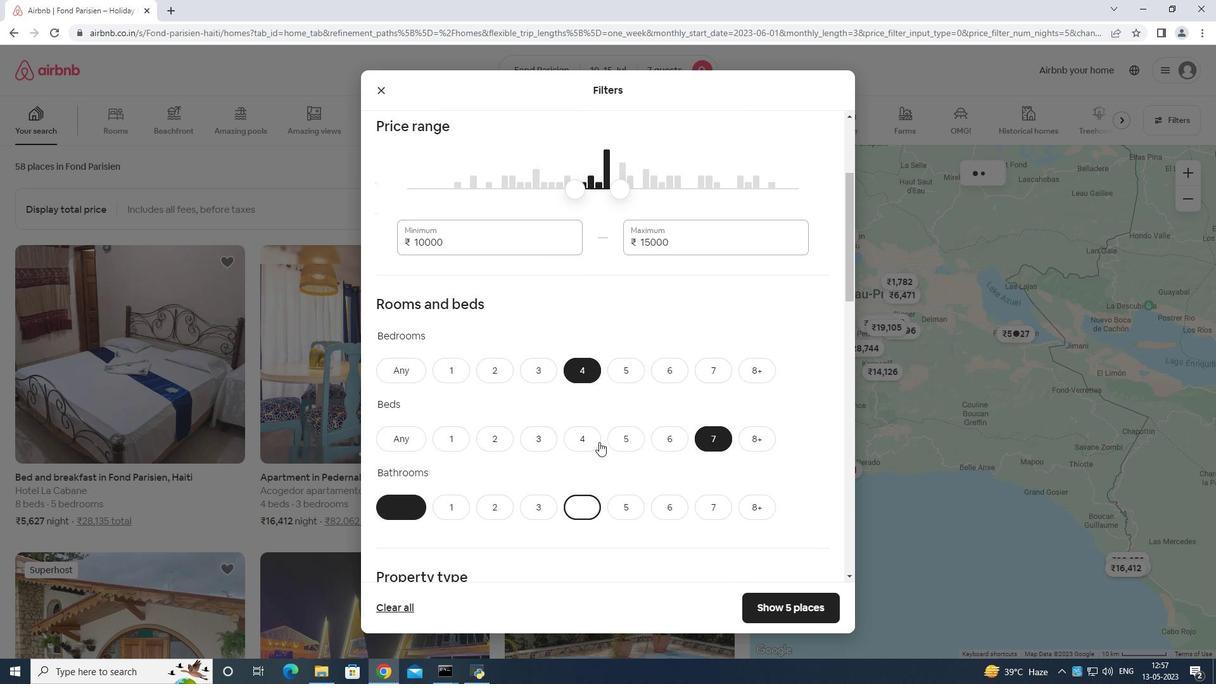 
Action: Mouse scrolled (603, 445) with delta (0, 0)
Screenshot: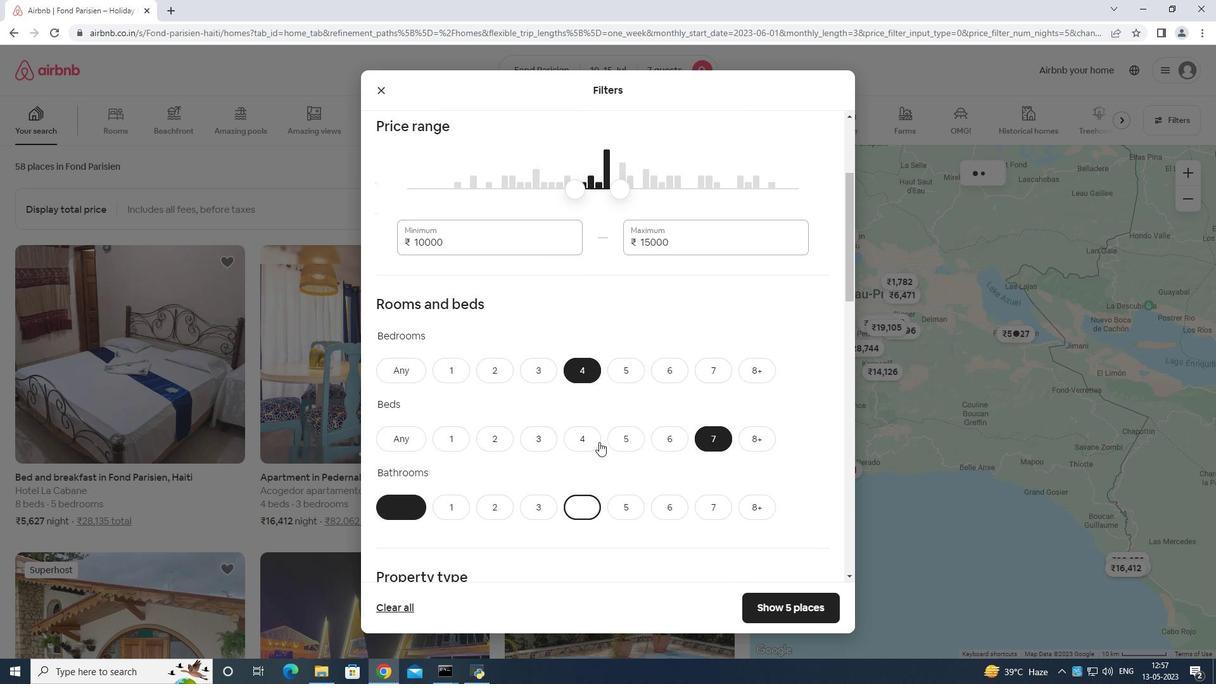 
Action: Mouse moved to (460, 384)
Screenshot: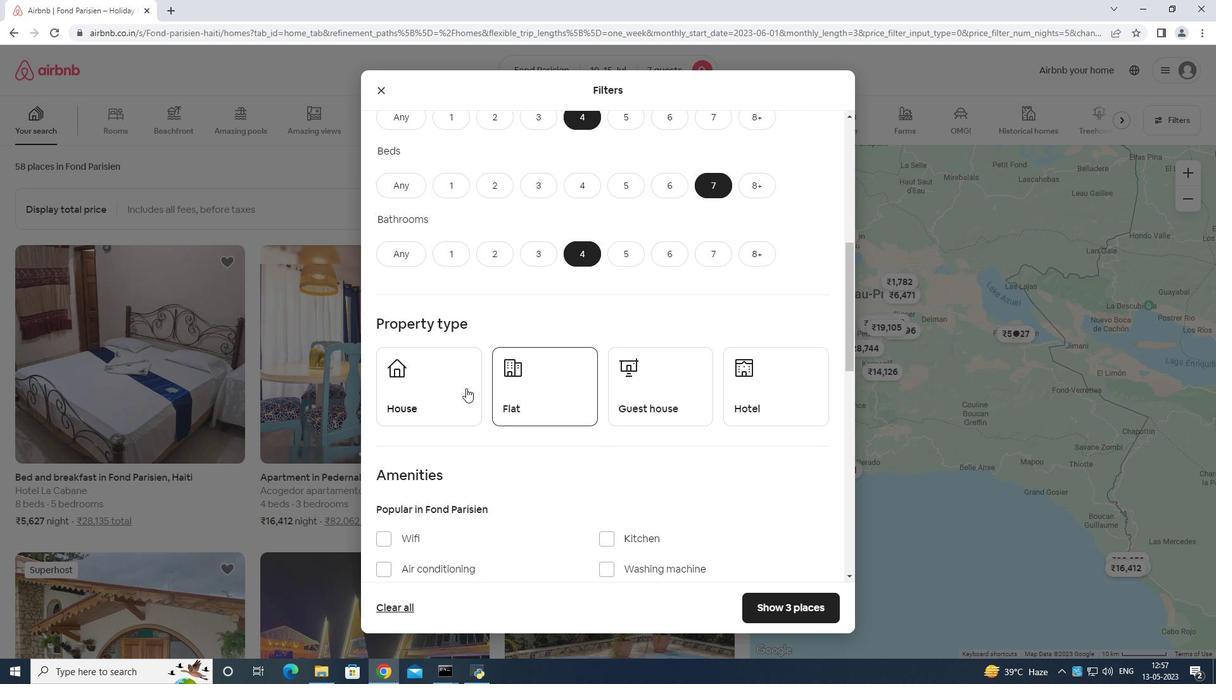 
Action: Mouse pressed left at (460, 384)
Screenshot: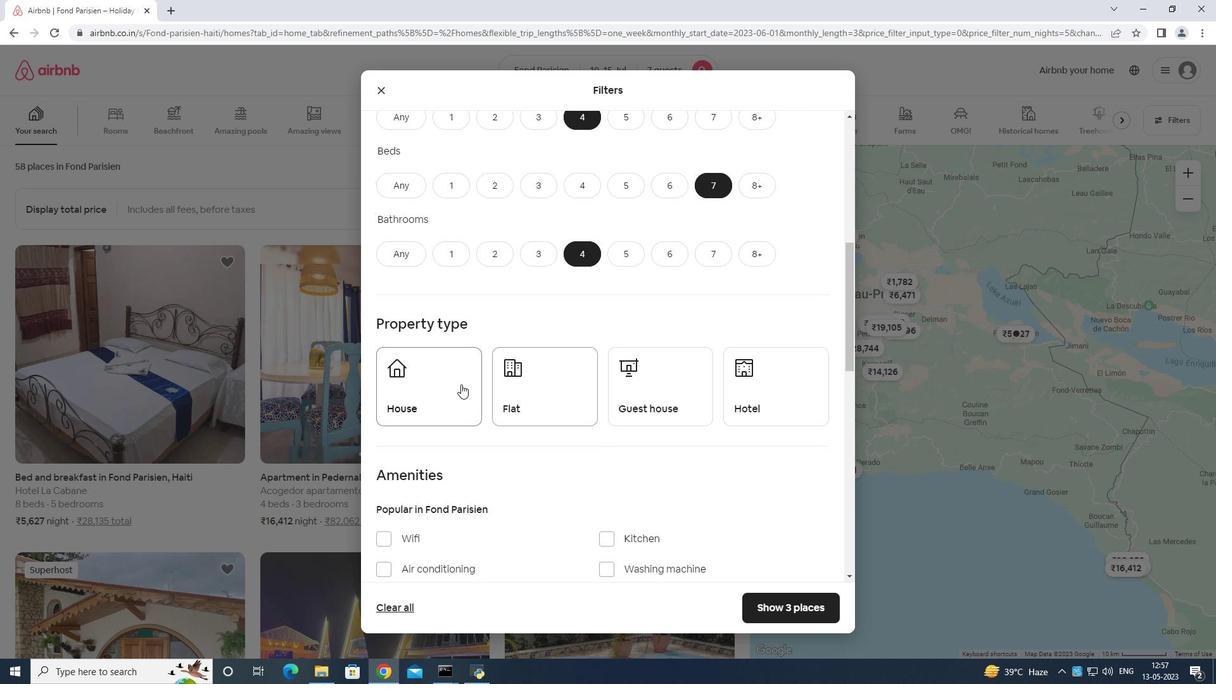 
Action: Mouse moved to (561, 389)
Screenshot: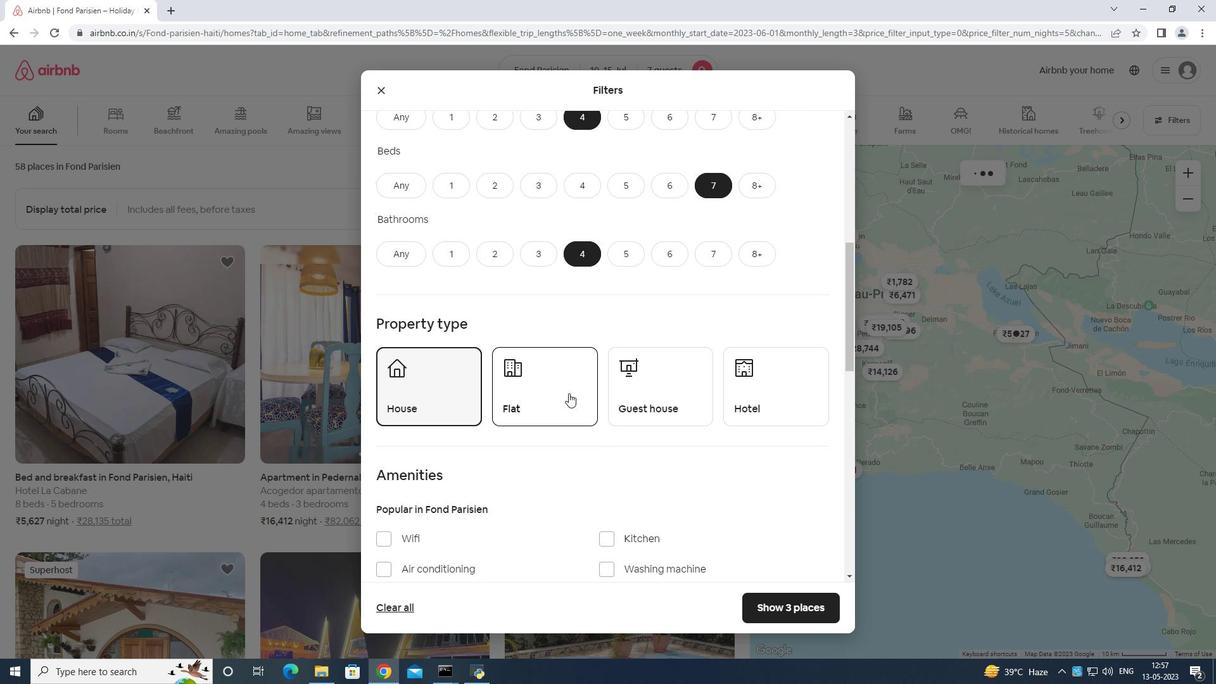 
Action: Mouse pressed left at (561, 389)
Screenshot: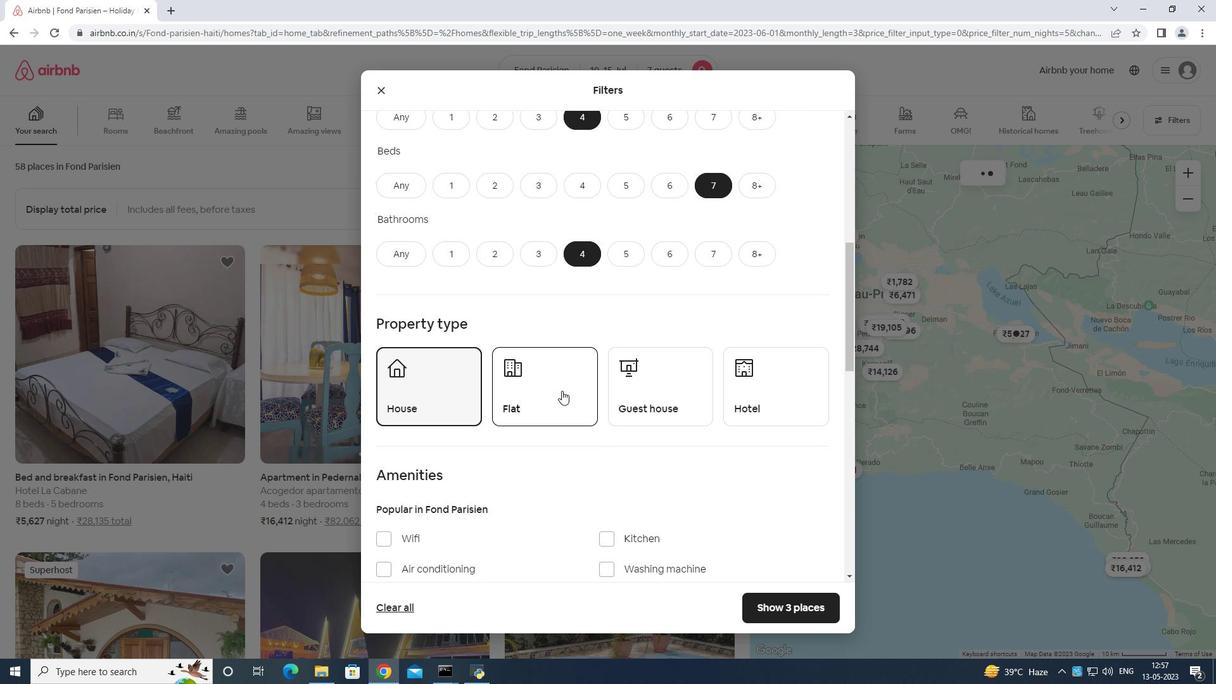 
Action: Mouse moved to (666, 402)
Screenshot: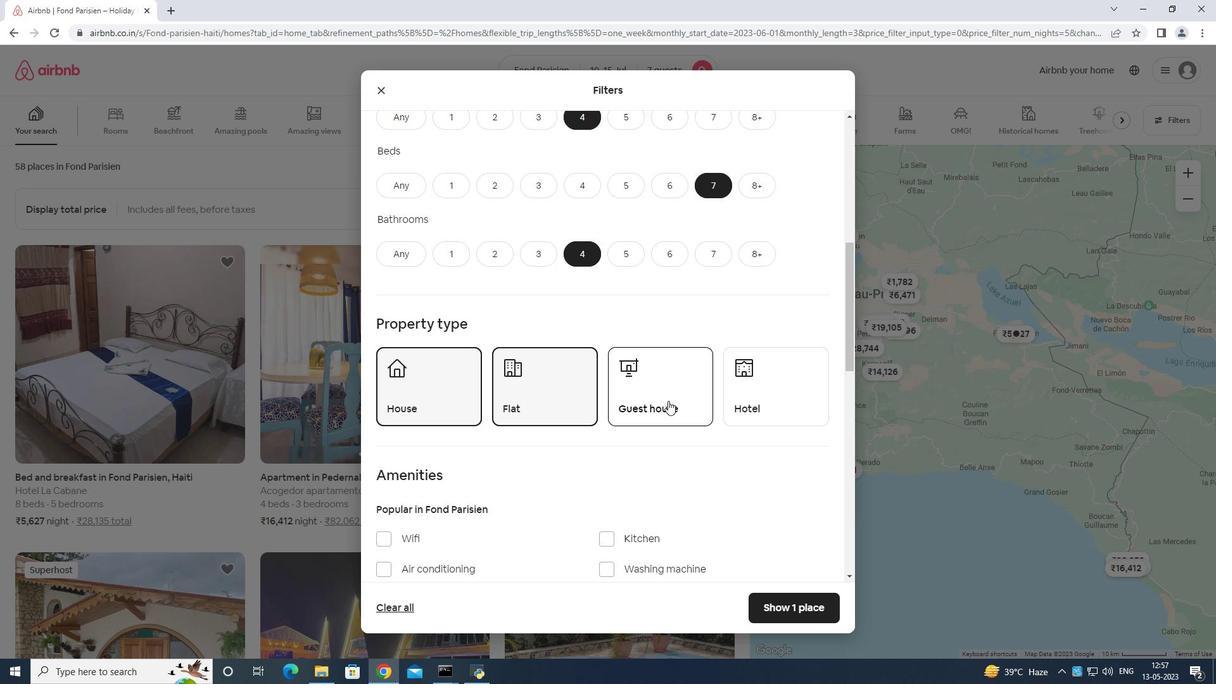 
Action: Mouse pressed left at (666, 402)
Screenshot: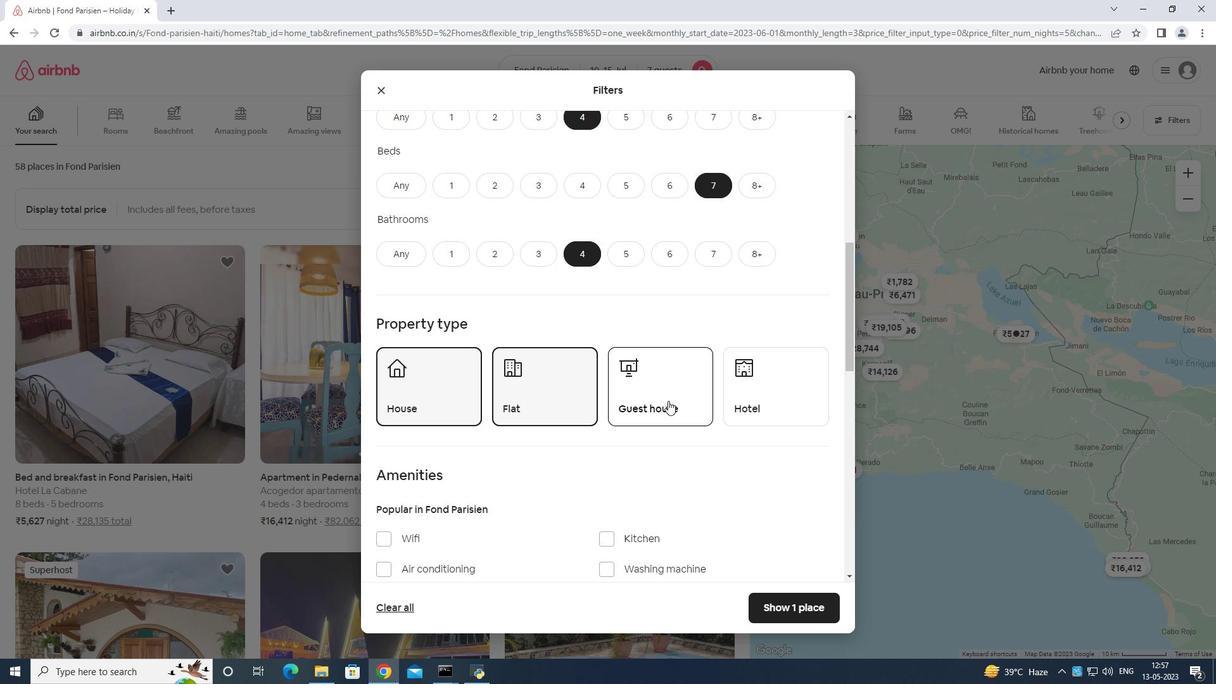 
Action: Mouse moved to (663, 391)
Screenshot: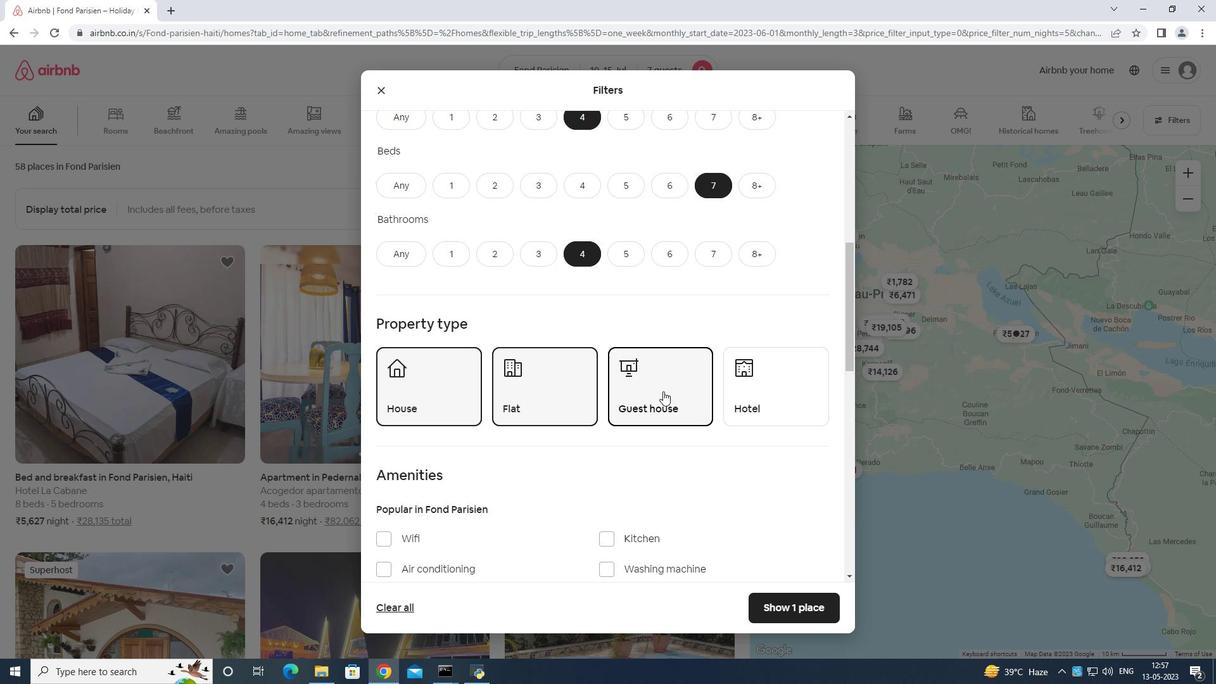 
Action: Mouse scrolled (663, 390) with delta (0, 0)
Screenshot: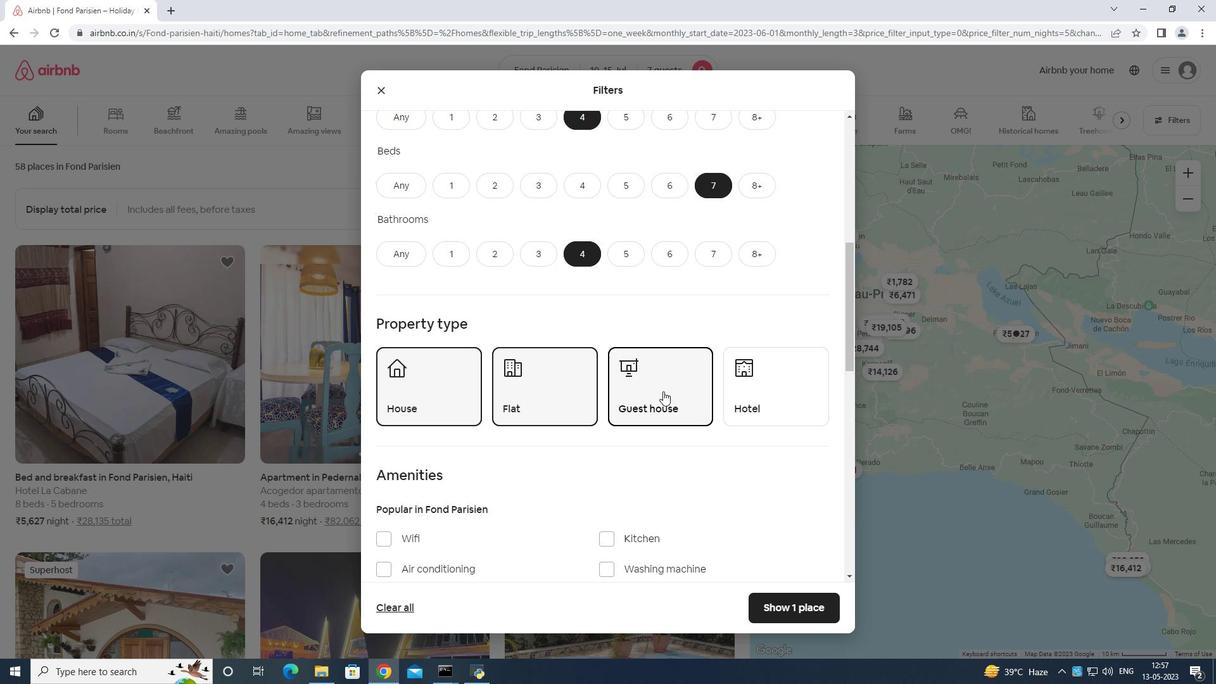 
Action: Mouse moved to (383, 467)
Screenshot: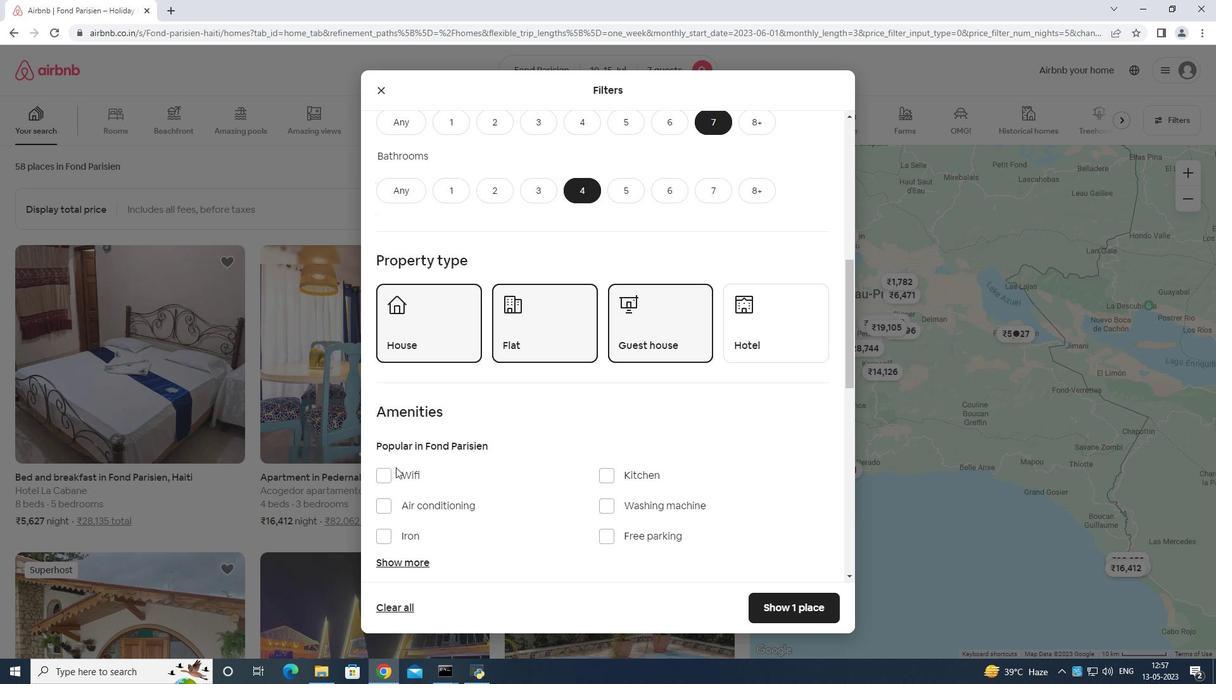 
Action: Mouse pressed left at (383, 467)
Screenshot: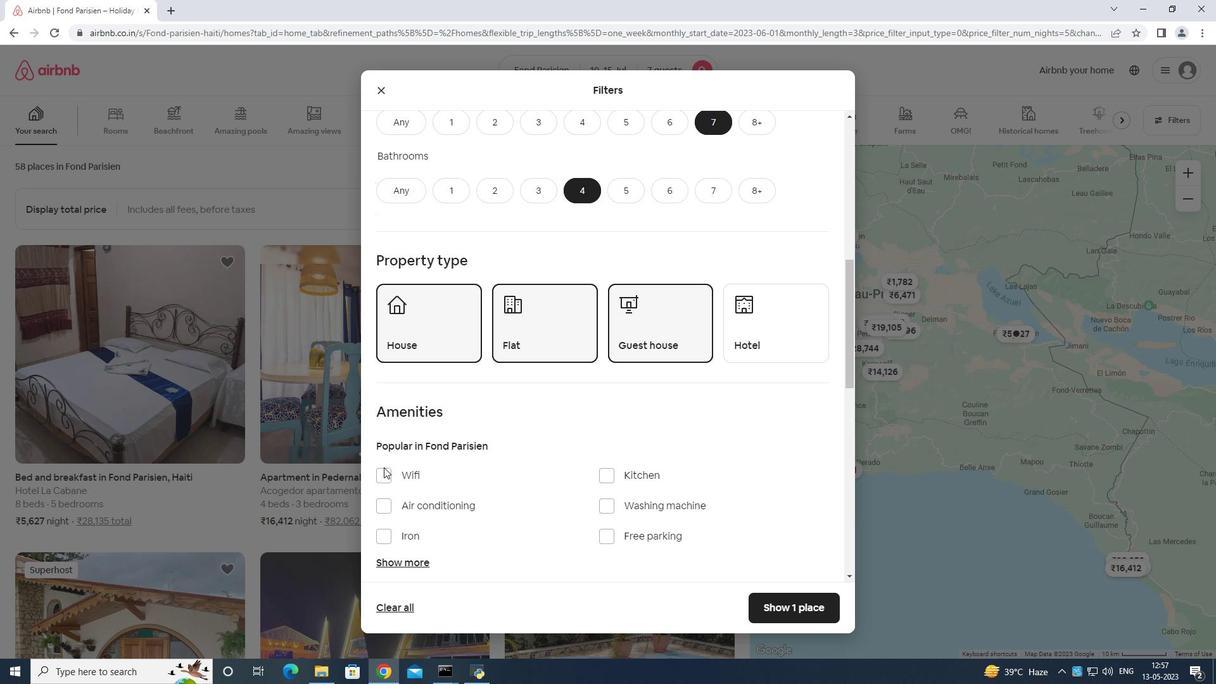 
Action: Mouse moved to (379, 469)
Screenshot: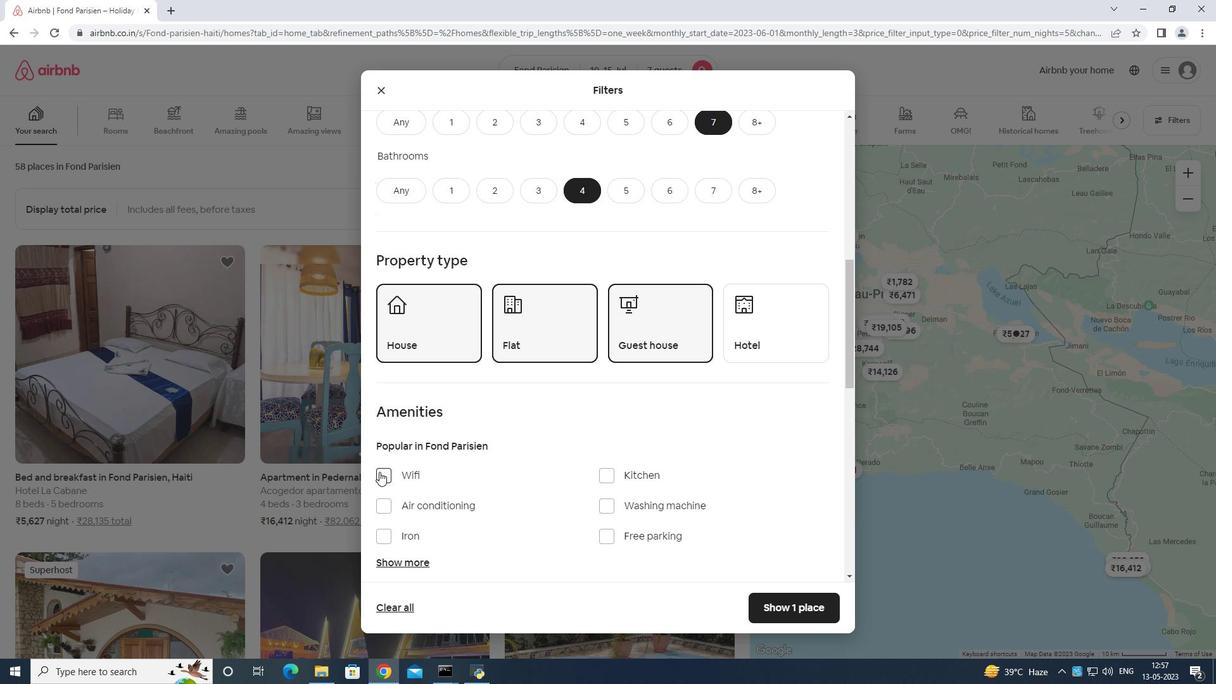
Action: Mouse pressed left at (379, 469)
Screenshot: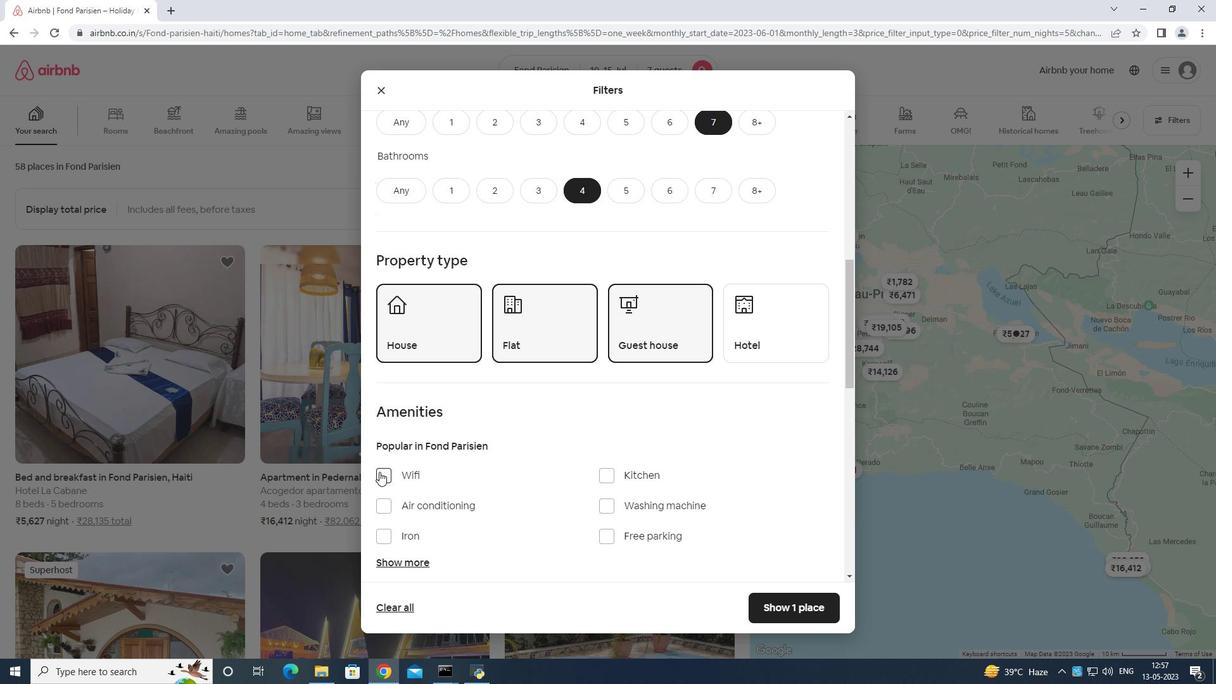 
Action: Mouse moved to (391, 468)
Screenshot: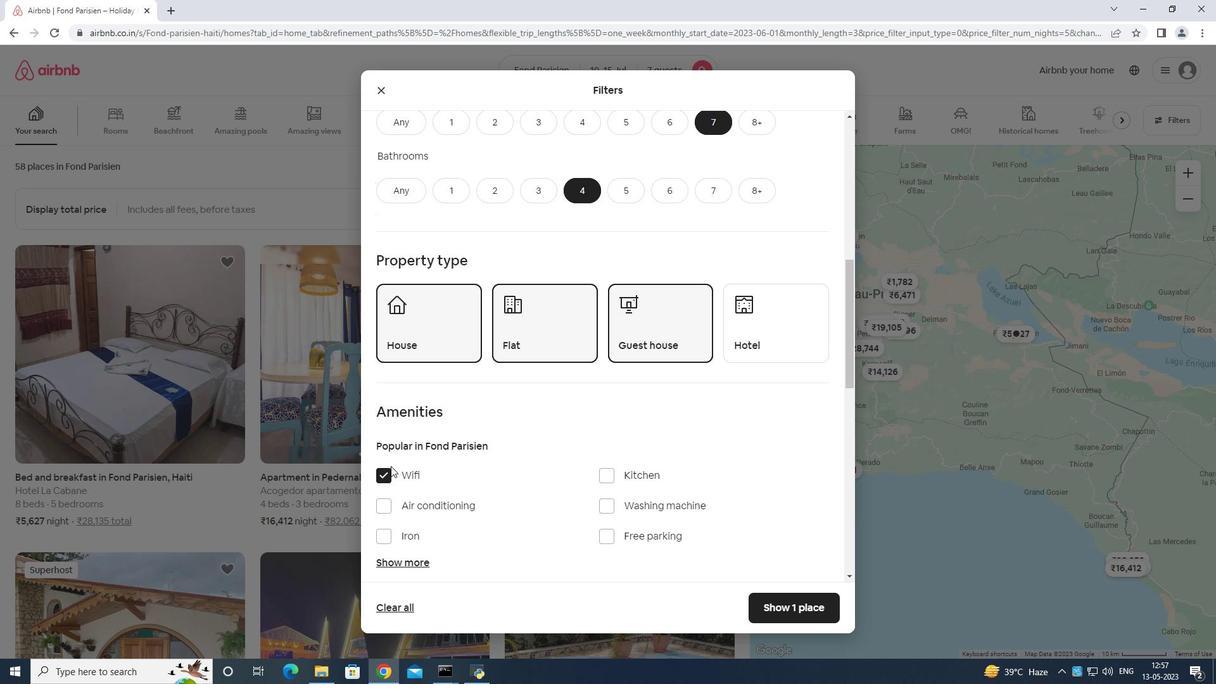 
Action: Mouse scrolled (391, 467) with delta (0, 0)
Screenshot: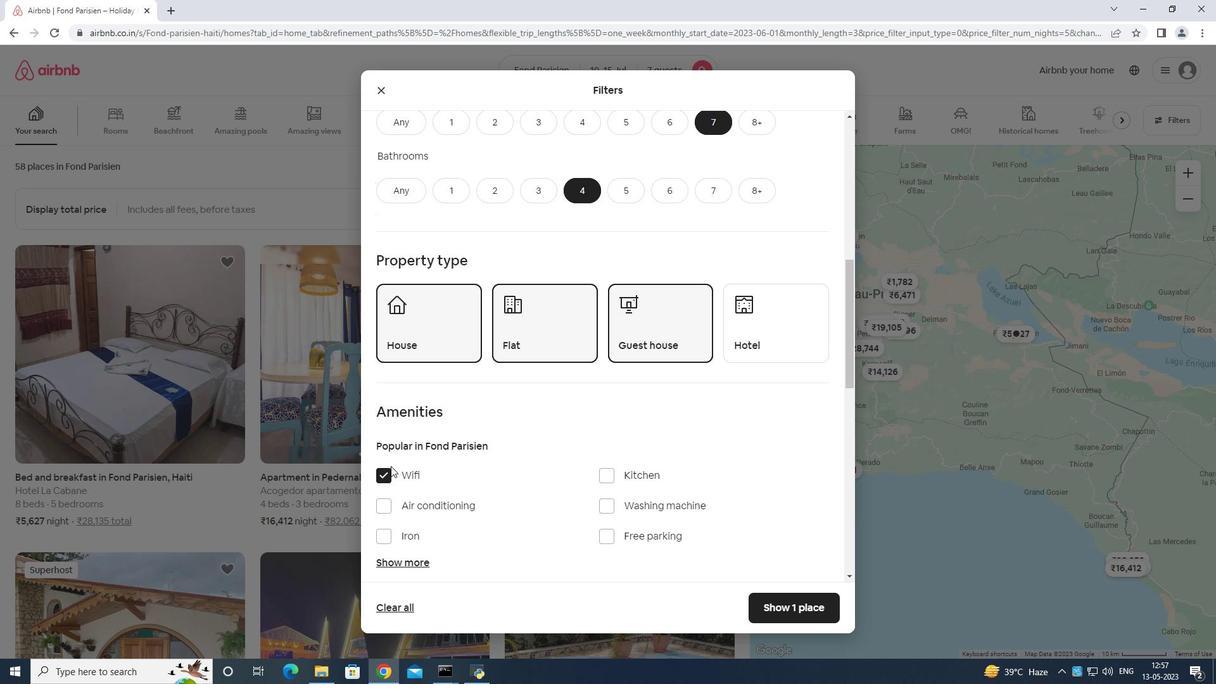 
Action: Mouse moved to (608, 472)
Screenshot: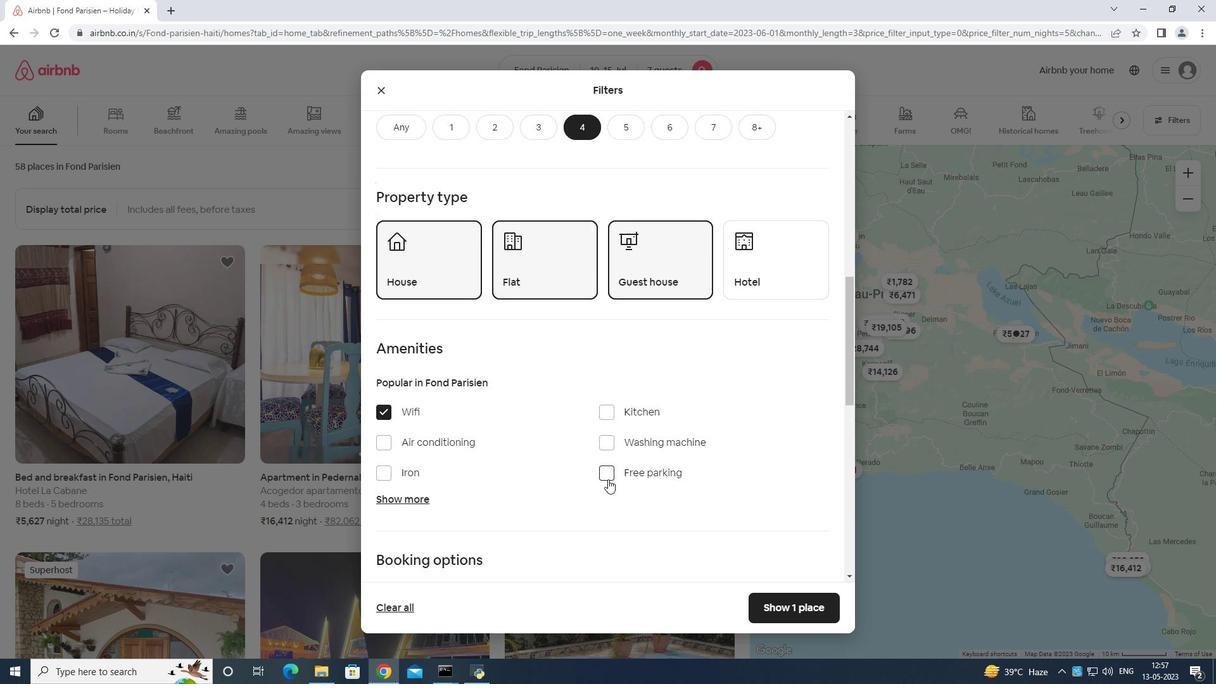 
Action: Mouse pressed left at (608, 472)
Screenshot: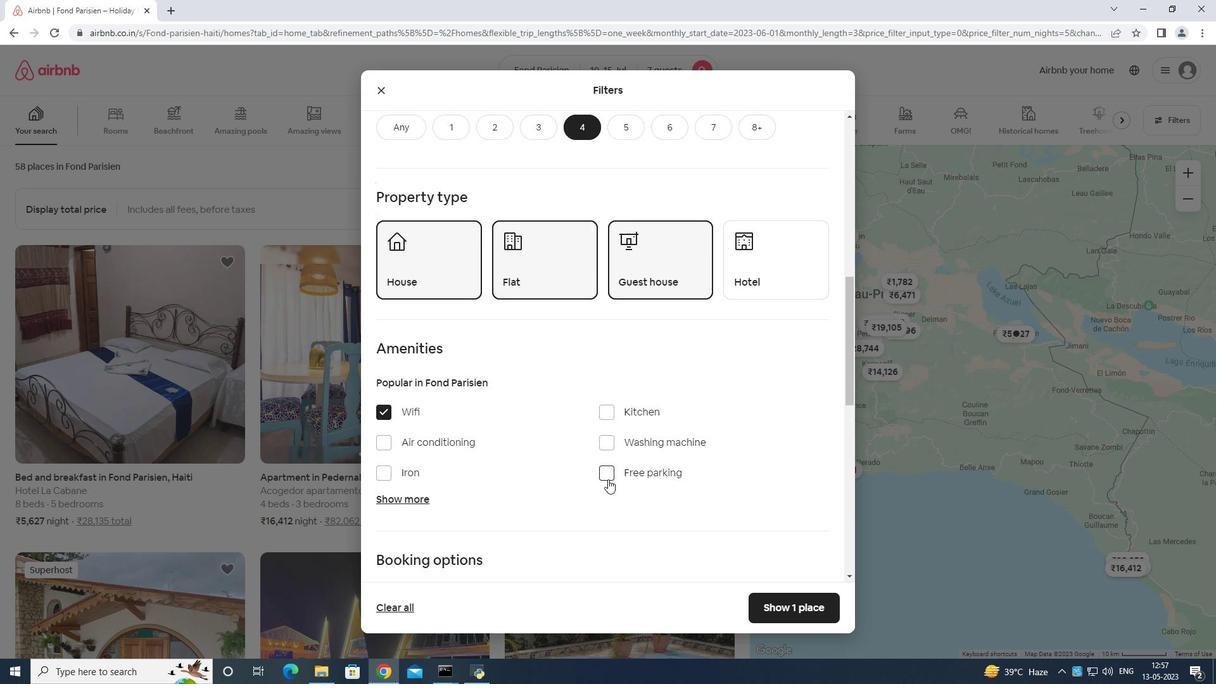 
Action: Mouse moved to (418, 497)
Screenshot: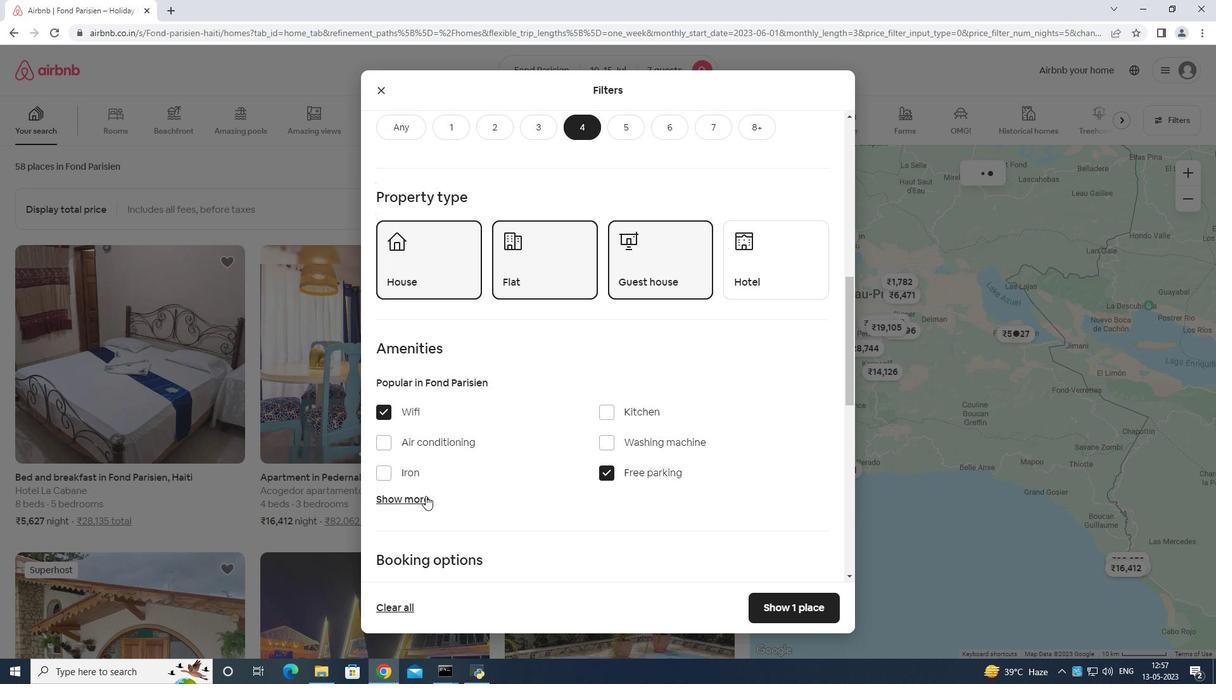 
Action: Mouse pressed left at (418, 497)
Screenshot: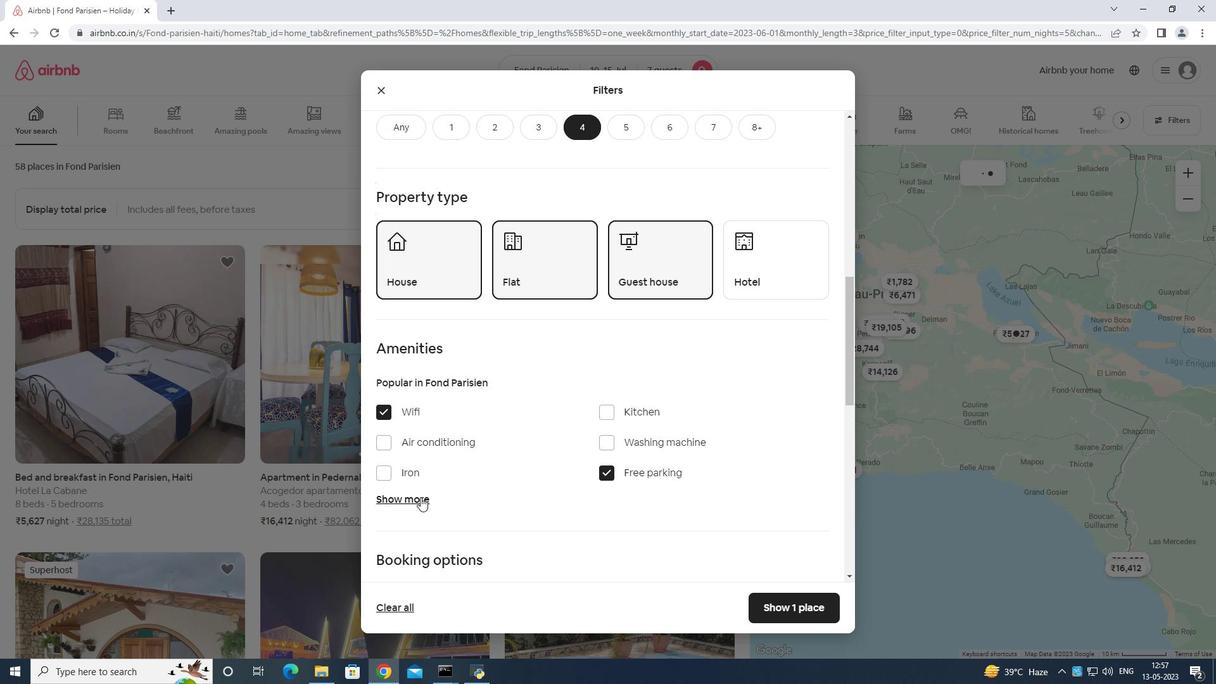 
Action: Mouse moved to (430, 485)
Screenshot: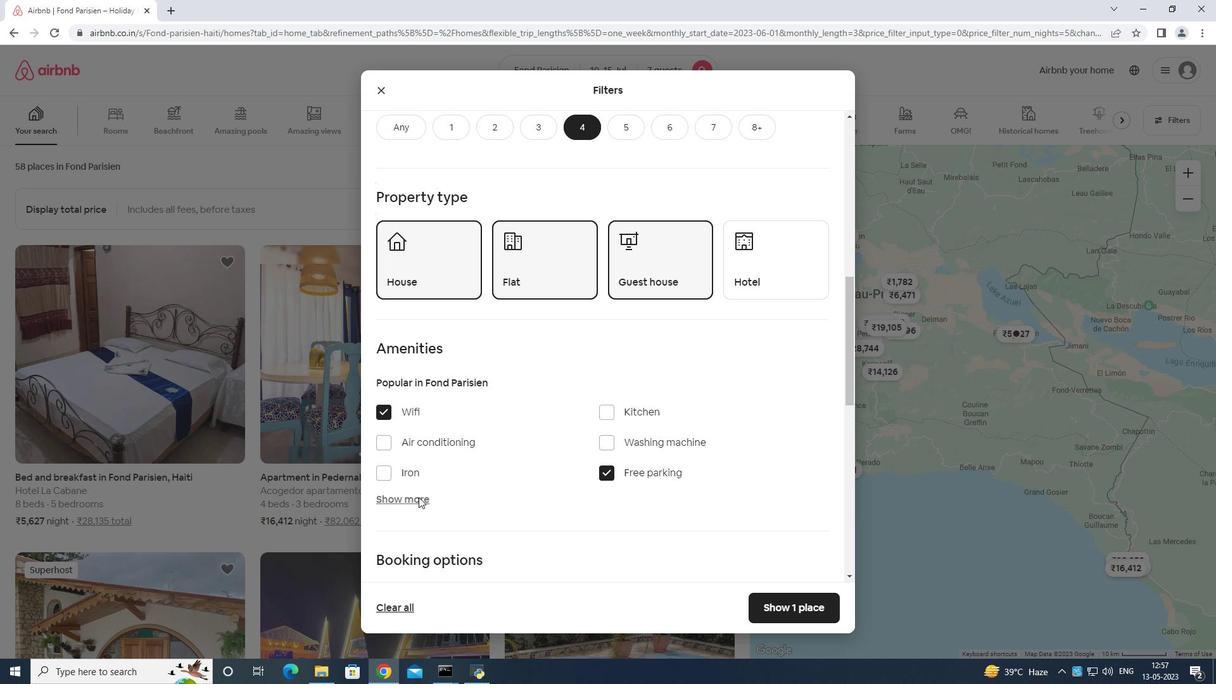 
Action: Mouse scrolled (430, 485) with delta (0, 0)
Screenshot: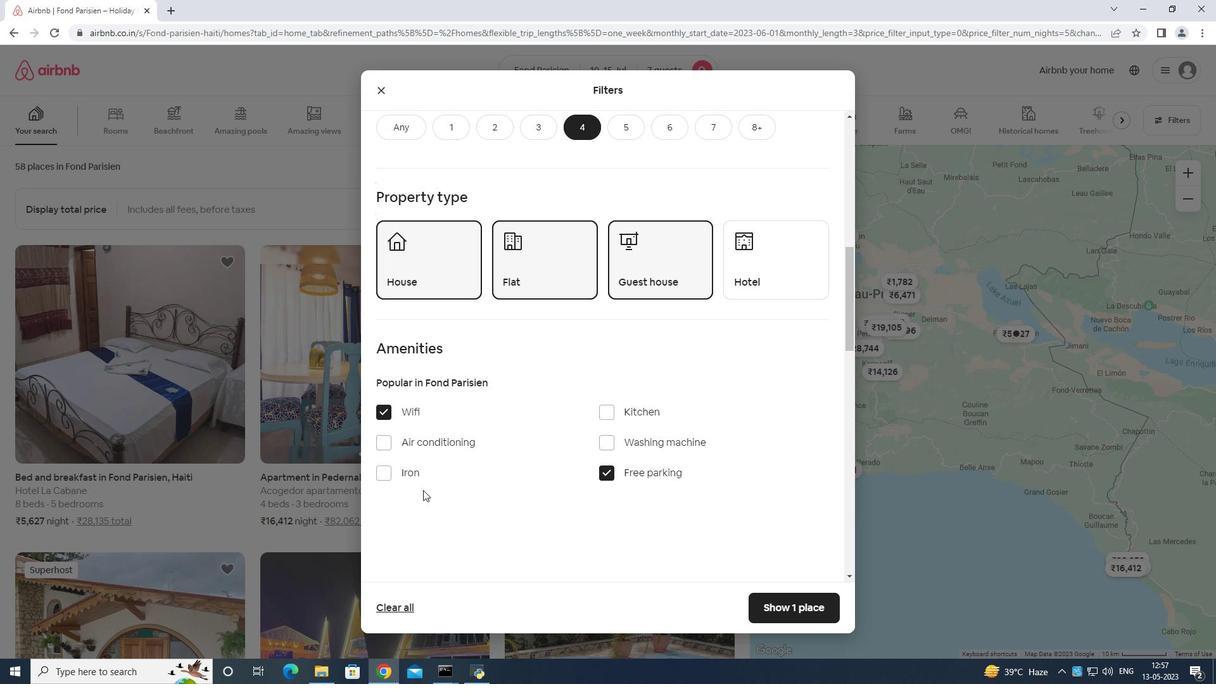 
Action: Mouse moved to (607, 514)
Screenshot: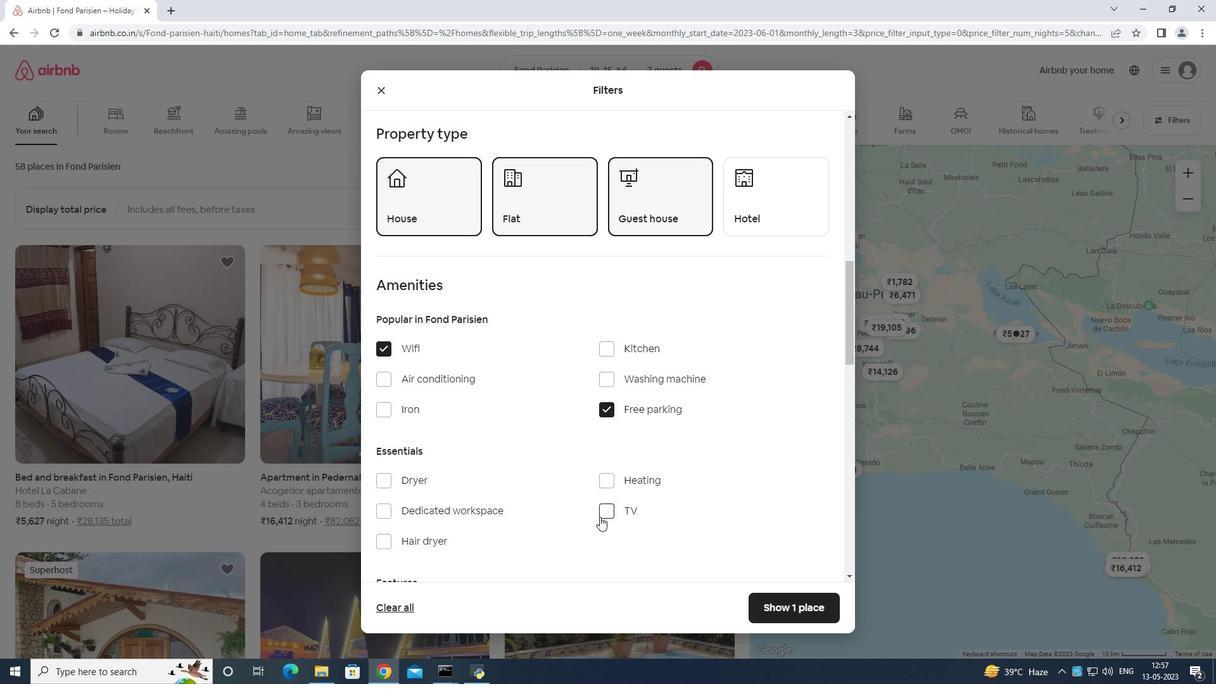 
Action: Mouse pressed left at (607, 514)
Screenshot: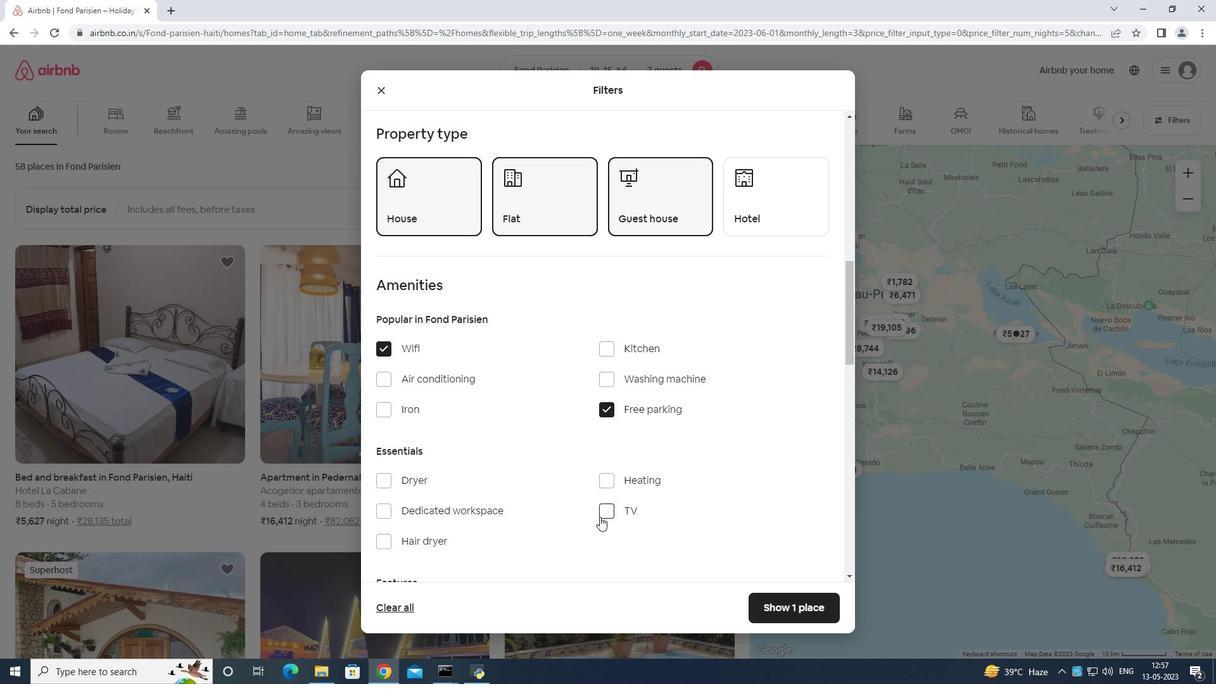 
Action: Mouse moved to (615, 471)
Screenshot: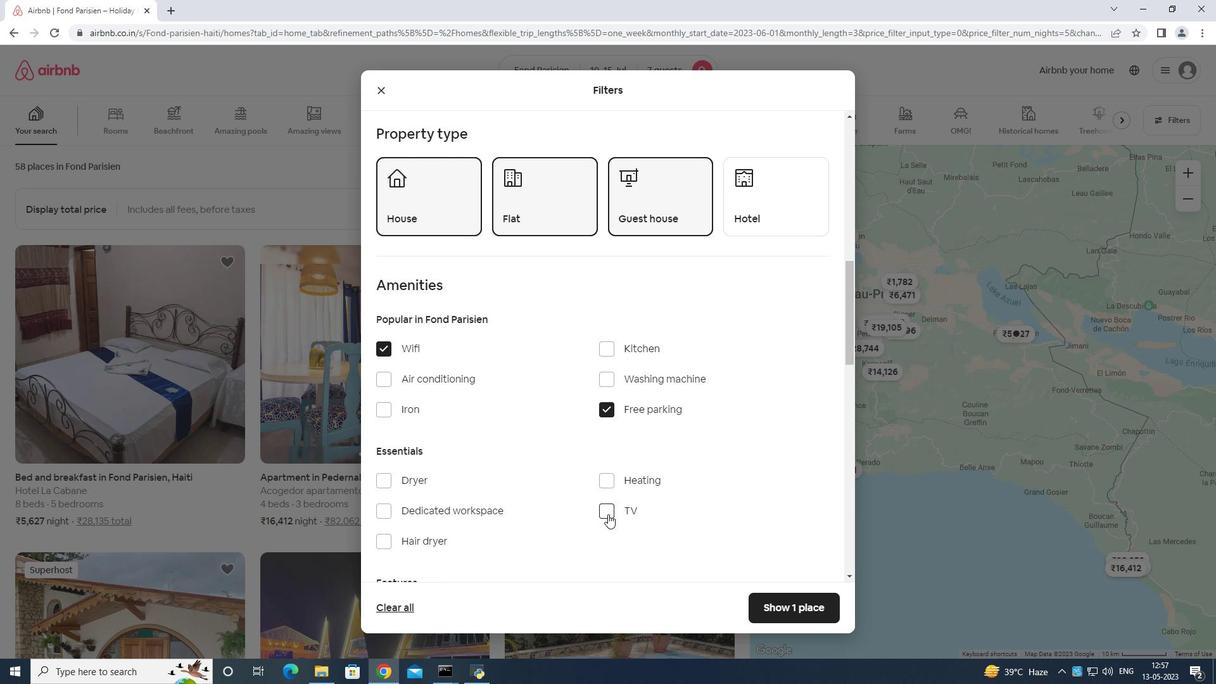 
Action: Mouse scrolled (615, 471) with delta (0, 0)
Screenshot: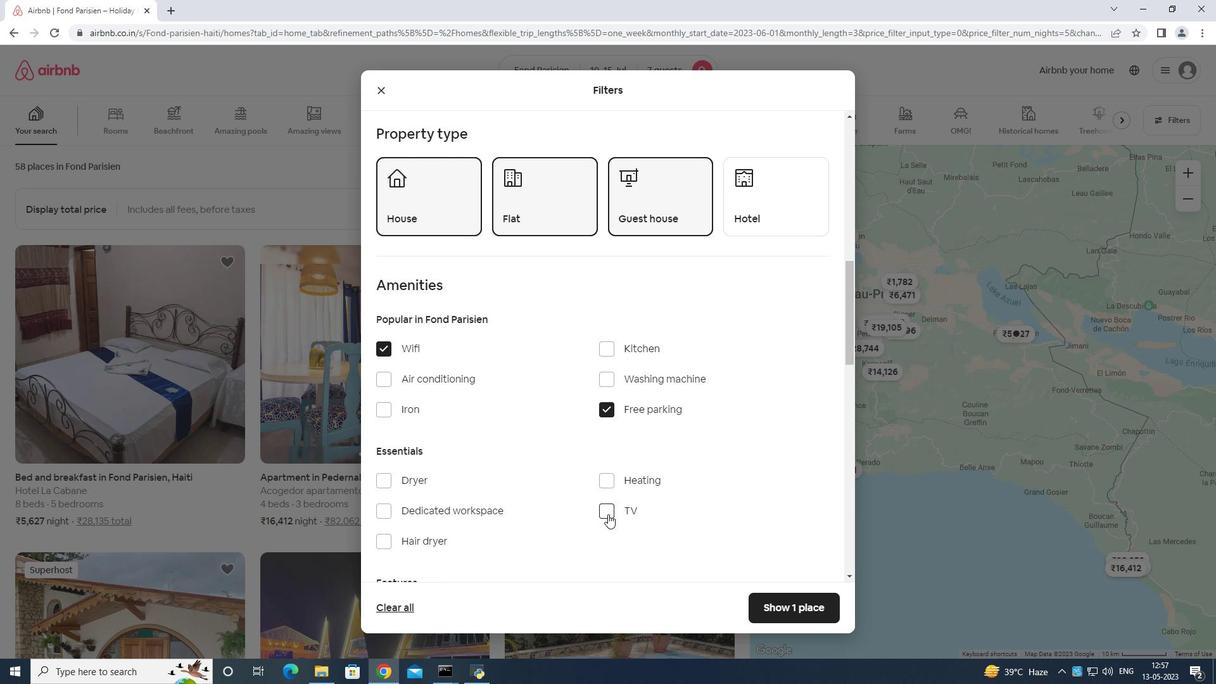 
Action: Mouse moved to (615, 473)
Screenshot: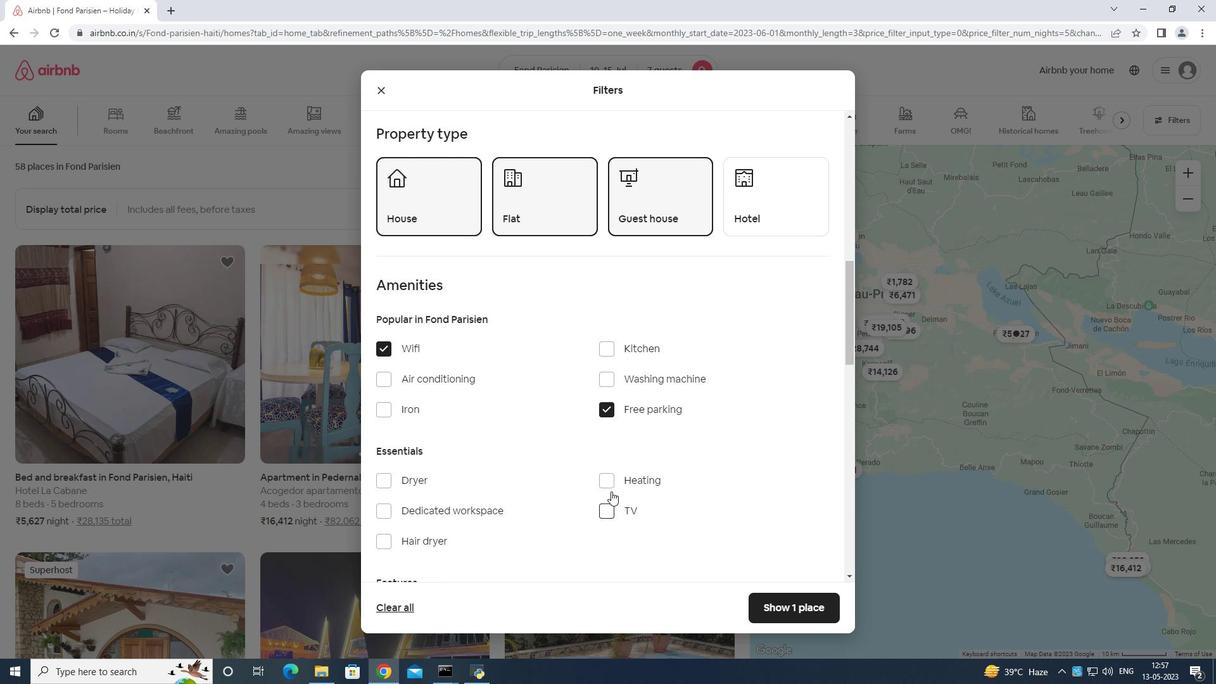 
Action: Mouse scrolled (615, 472) with delta (0, 0)
Screenshot: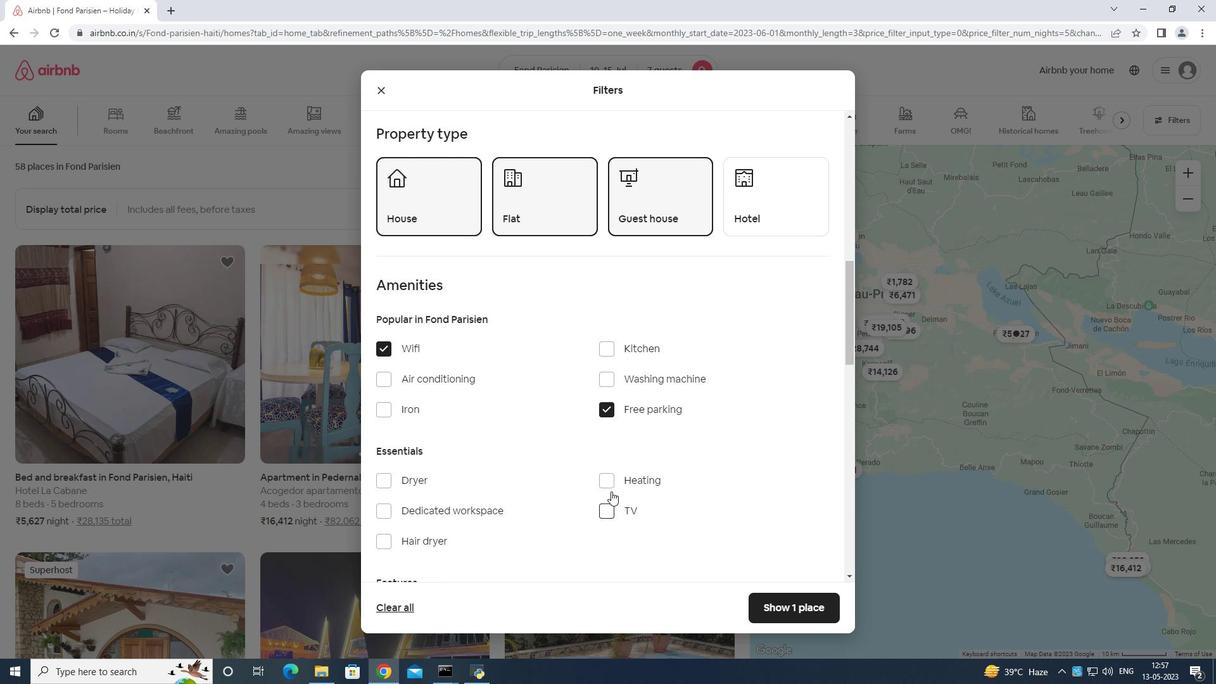 
Action: Mouse moved to (615, 476)
Screenshot: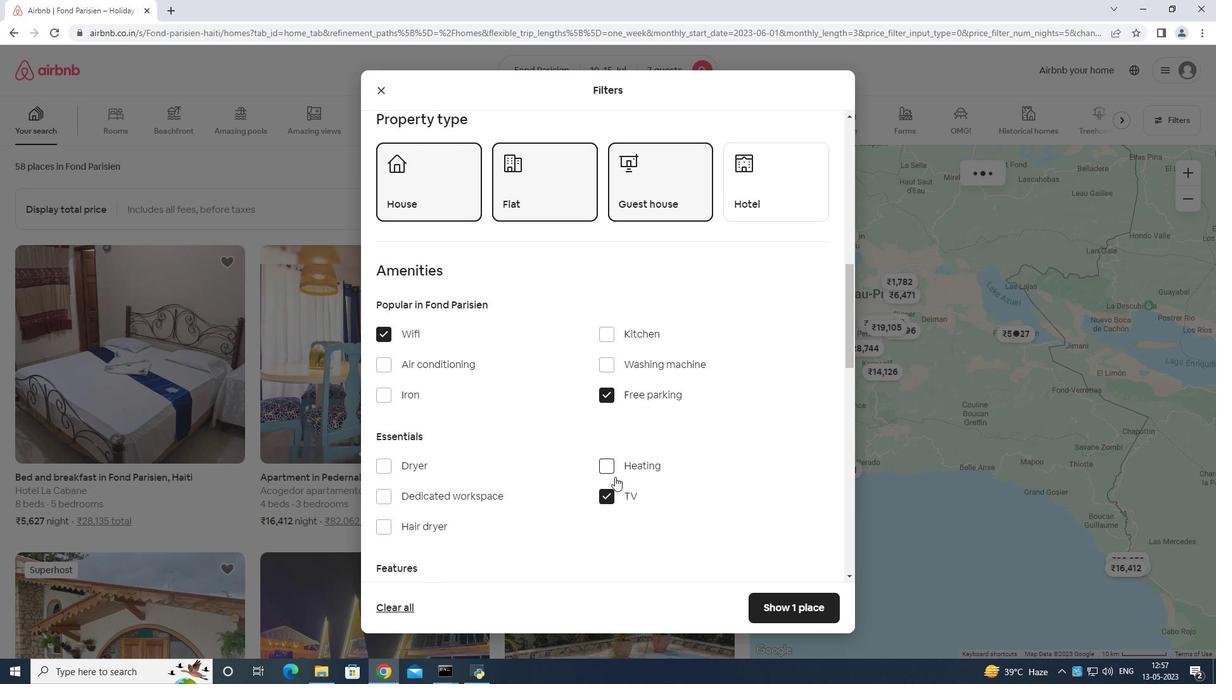 
Action: Mouse scrolled (615, 476) with delta (0, 0)
Screenshot: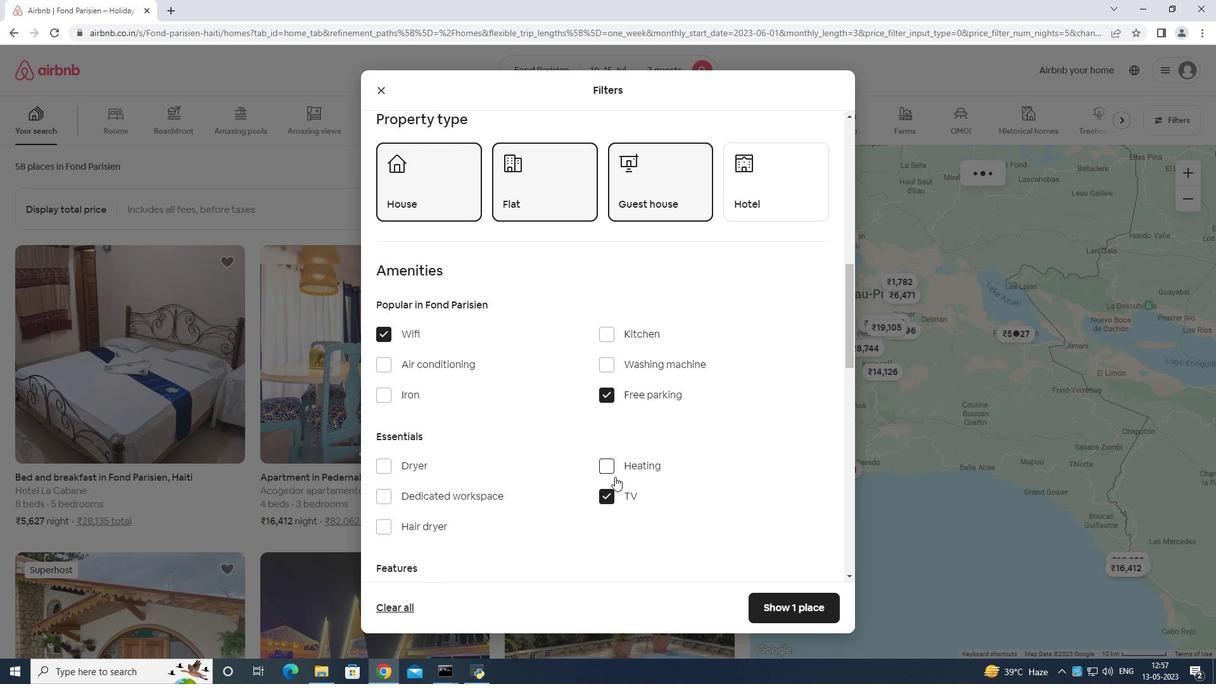 
Action: Mouse scrolled (615, 476) with delta (0, 0)
Screenshot: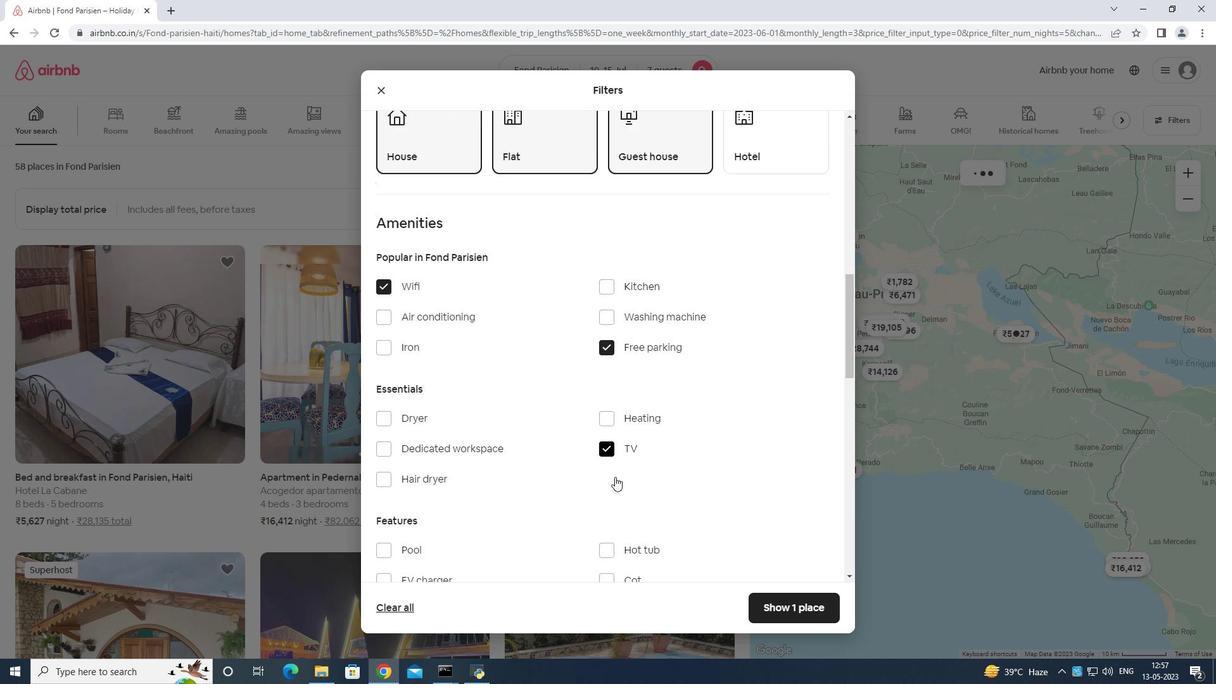 
Action: Mouse scrolled (615, 476) with delta (0, 0)
Screenshot: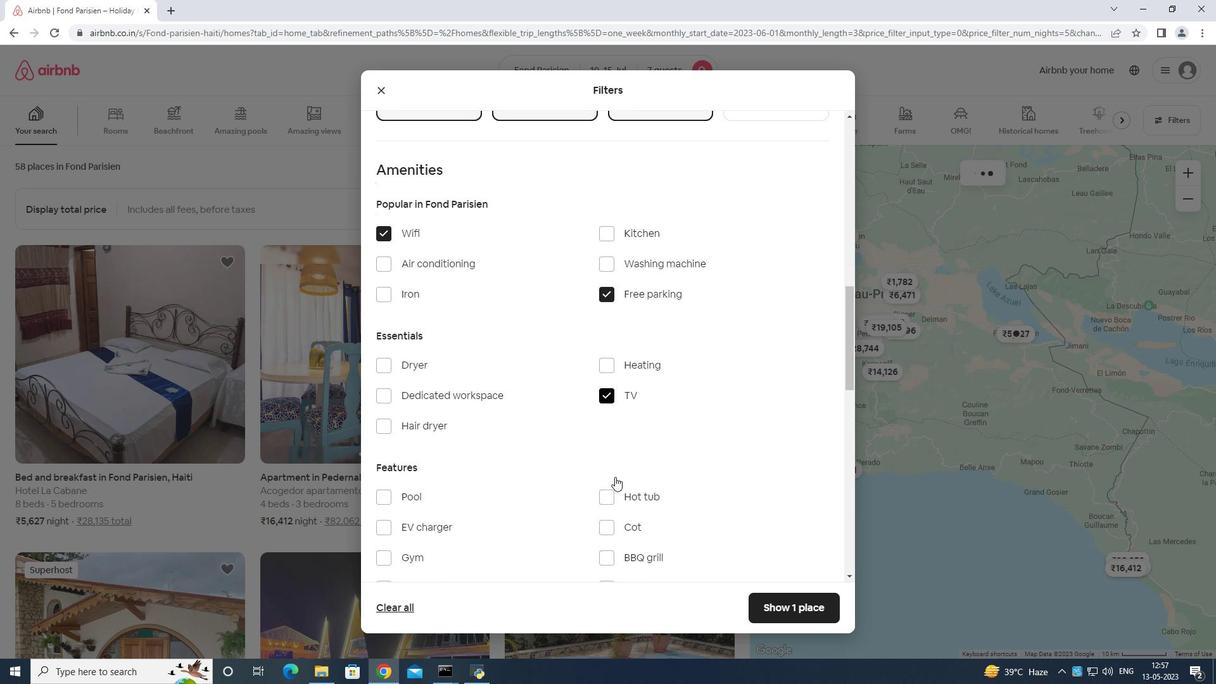 
Action: Mouse moved to (384, 354)
Screenshot: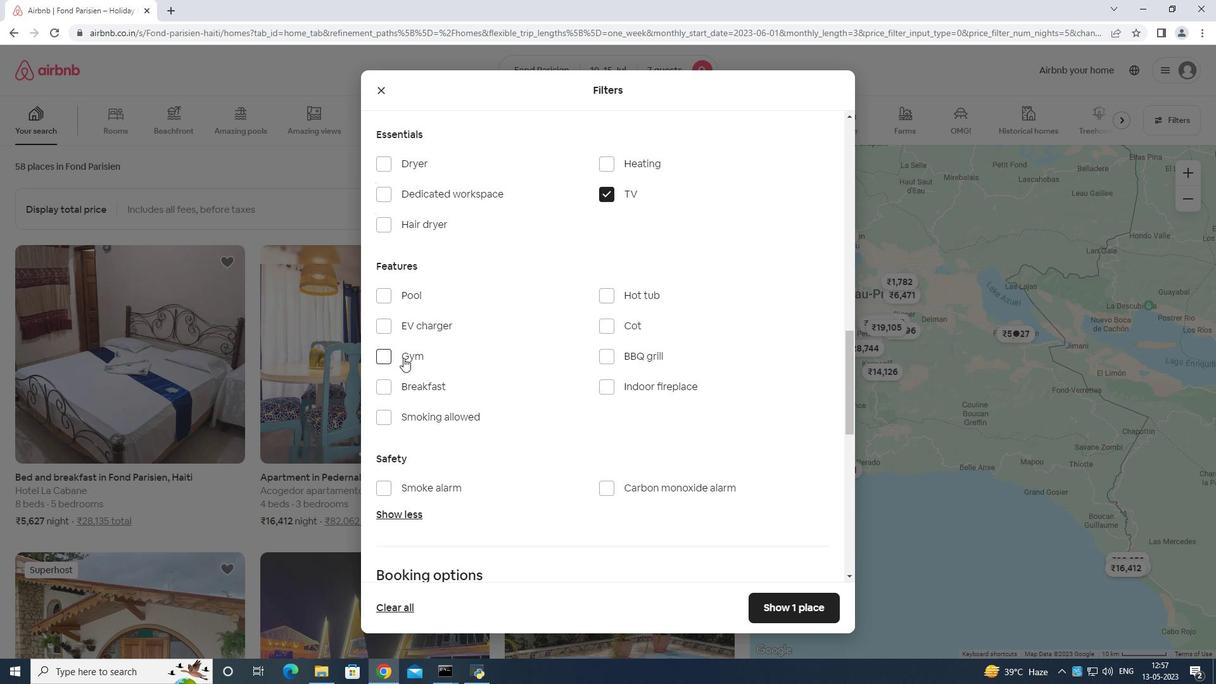 
Action: Mouse pressed left at (384, 354)
Screenshot: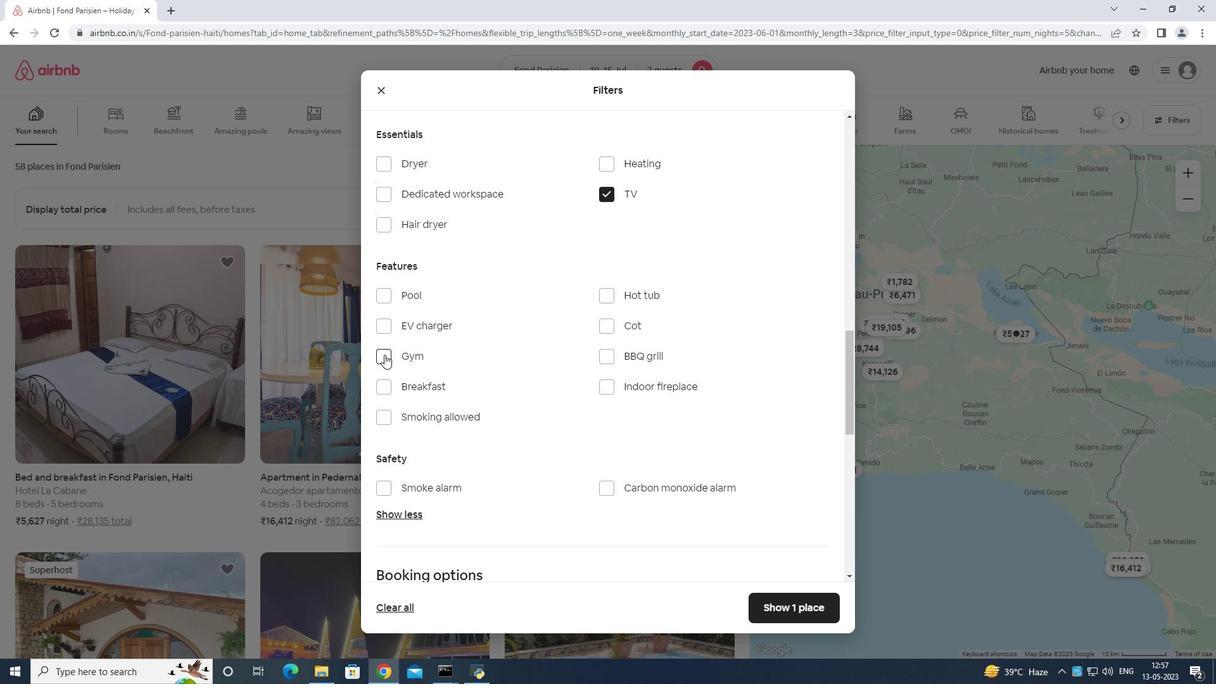 
Action: Mouse moved to (381, 387)
Screenshot: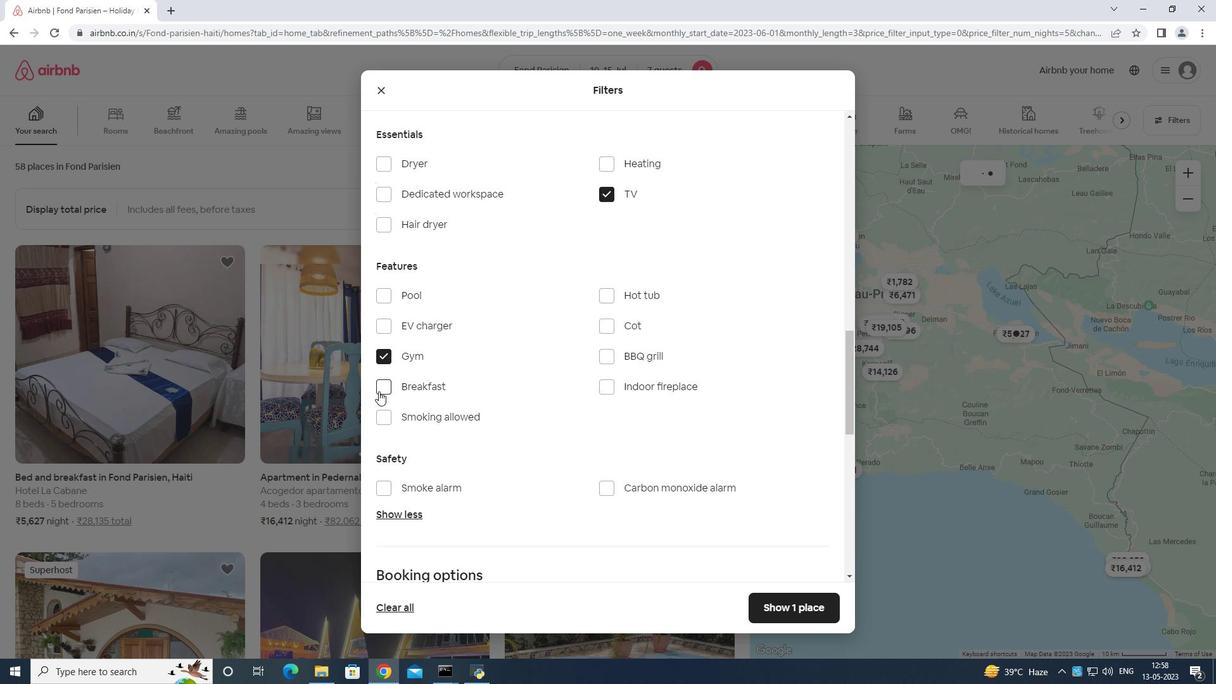 
Action: Mouse pressed left at (381, 387)
Screenshot: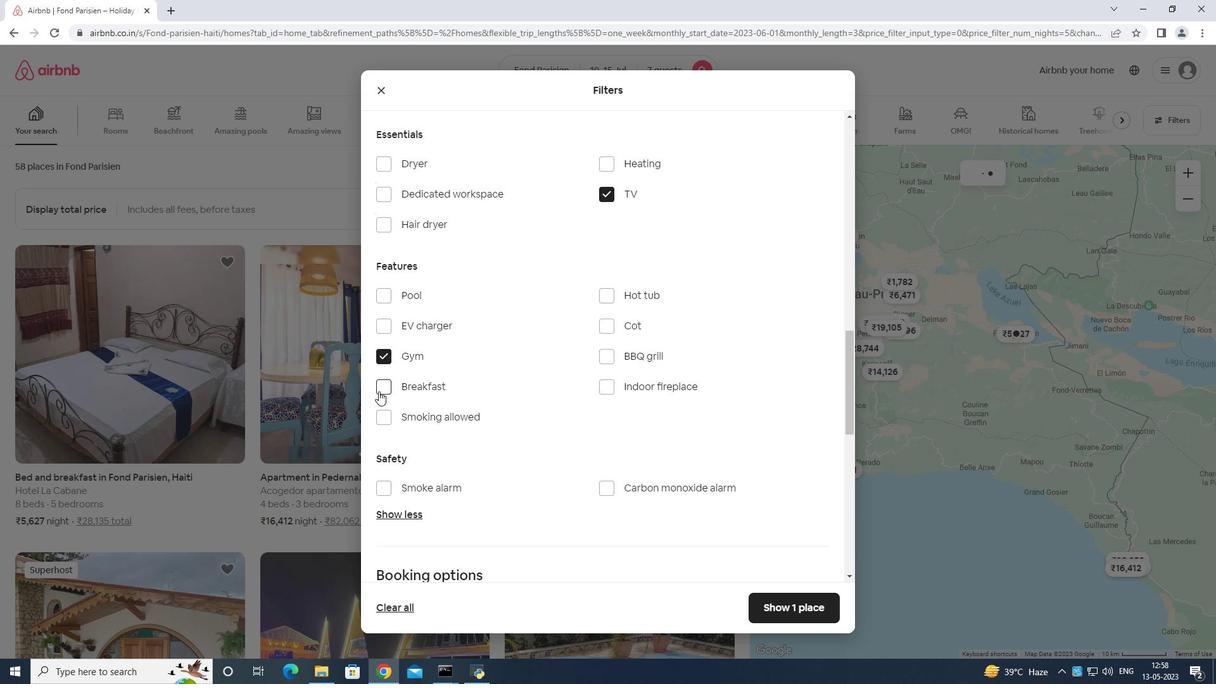 
Action: Mouse moved to (447, 359)
Screenshot: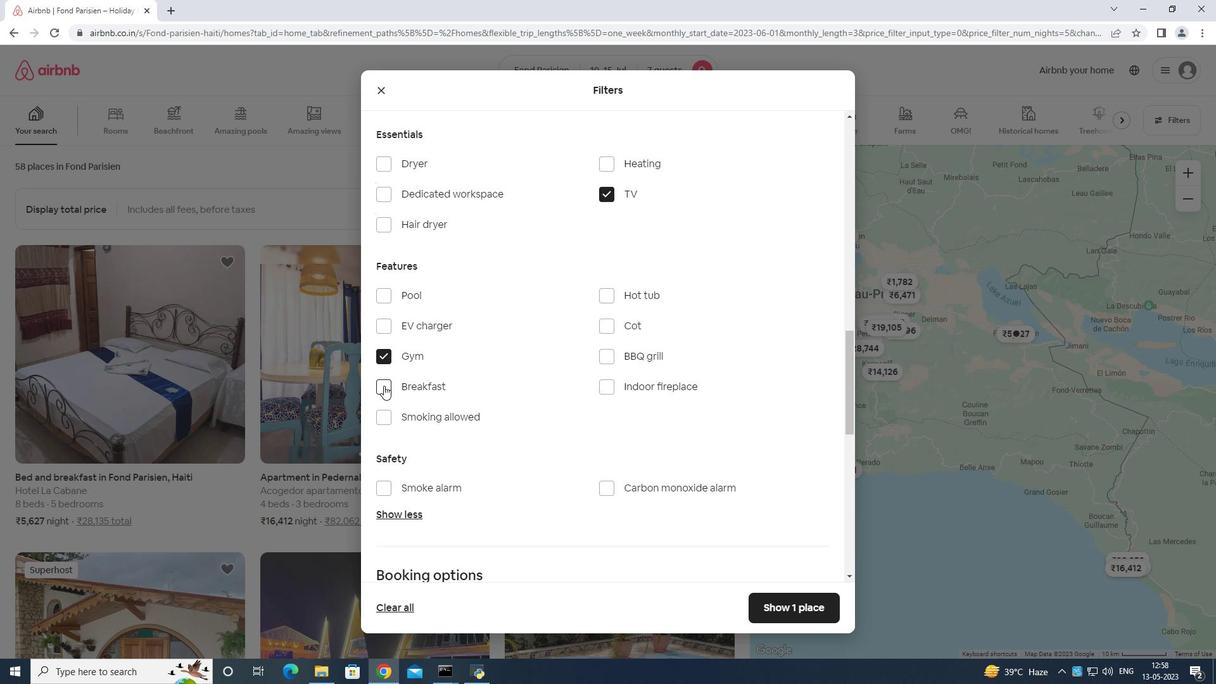 
Action: Mouse scrolled (447, 359) with delta (0, 0)
Screenshot: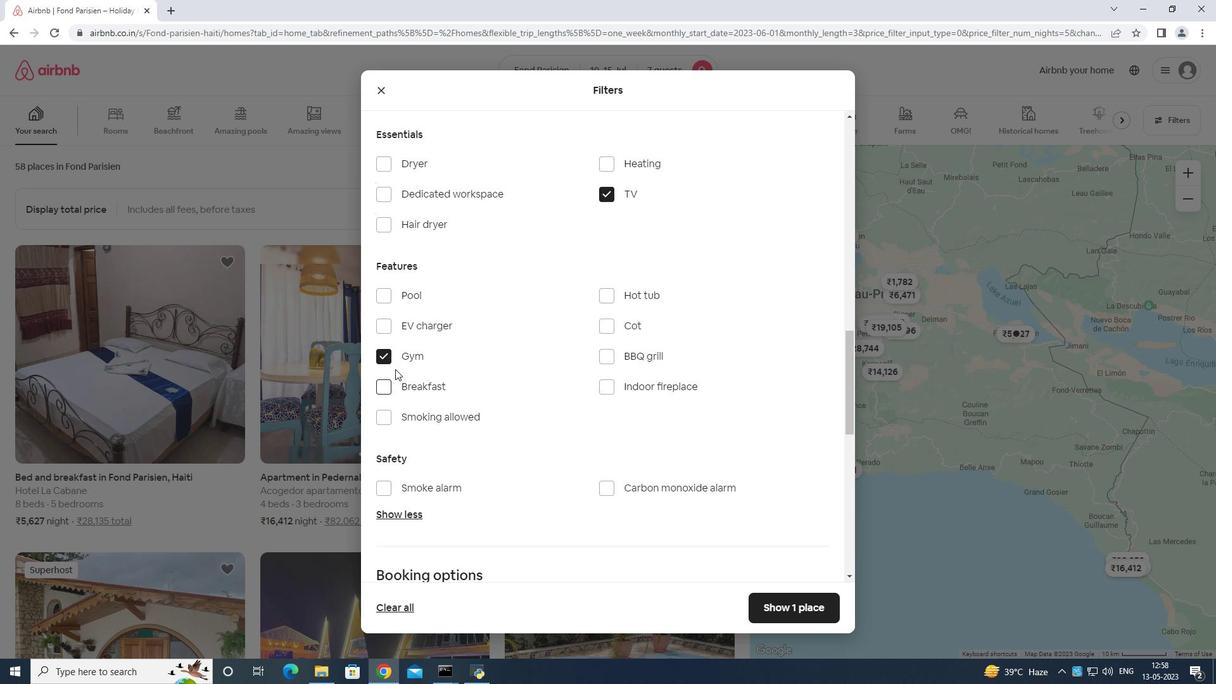 
Action: Mouse moved to (460, 369)
Screenshot: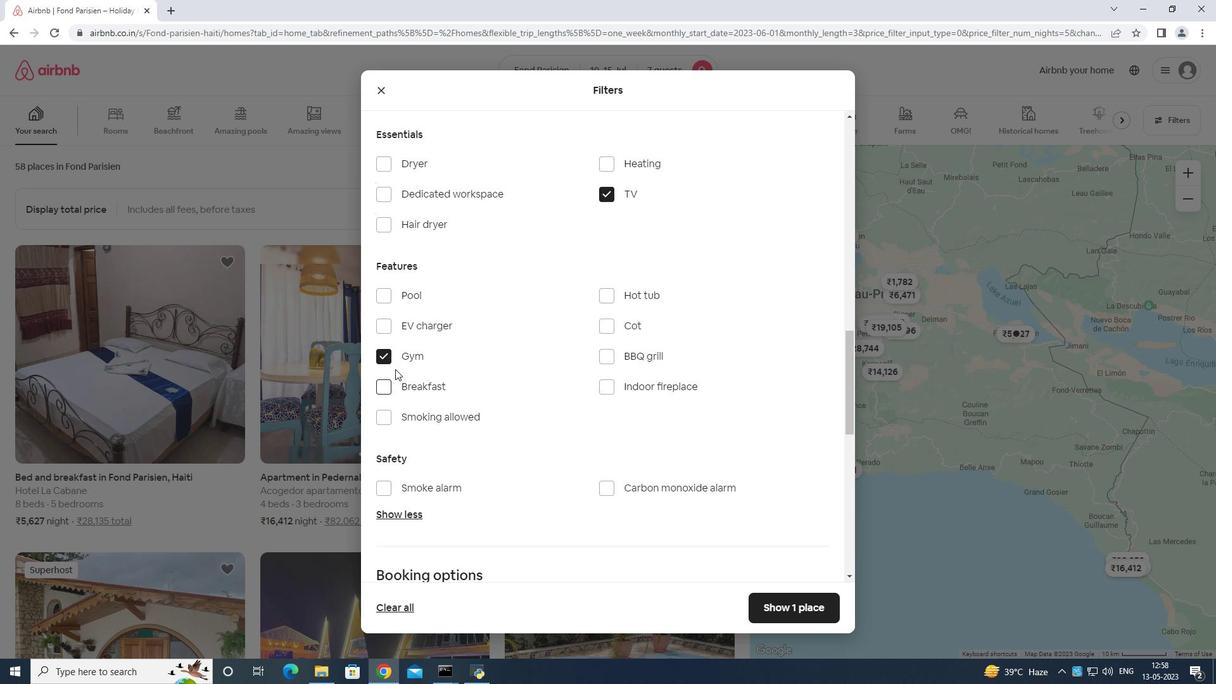 
Action: Mouse scrolled (460, 369) with delta (0, 0)
Screenshot: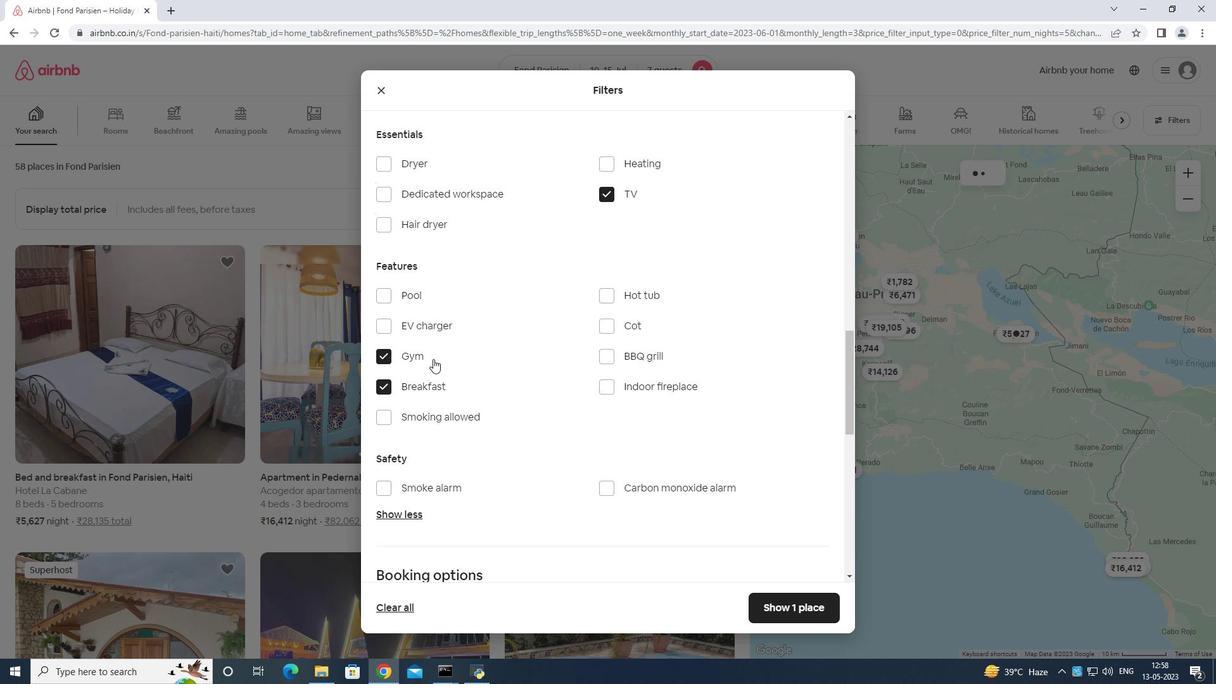 
Action: Mouse moved to (475, 377)
Screenshot: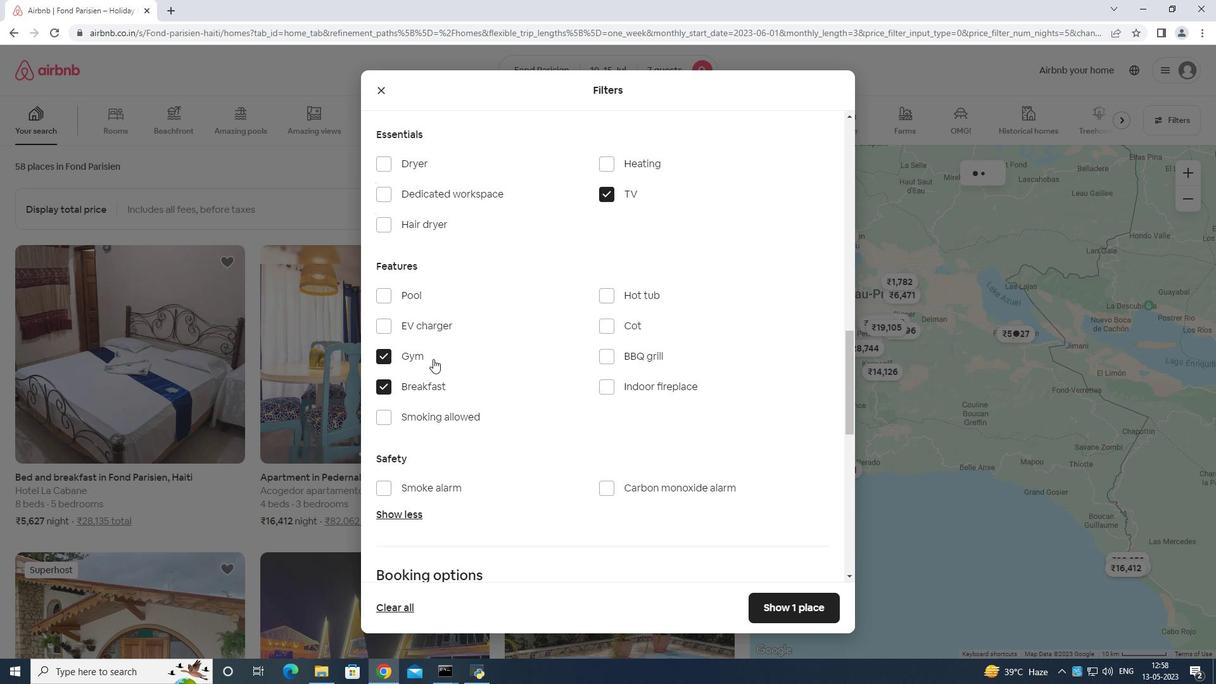
Action: Mouse scrolled (473, 376) with delta (0, 0)
Screenshot: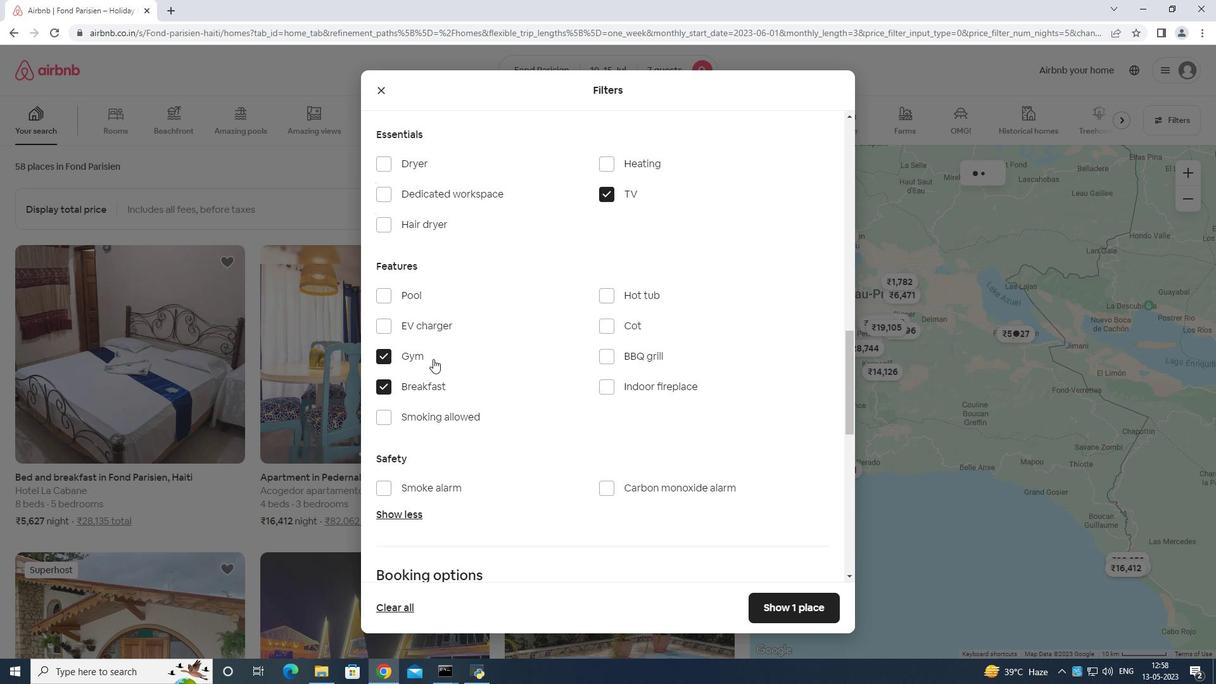 
Action: Mouse moved to (506, 382)
Screenshot: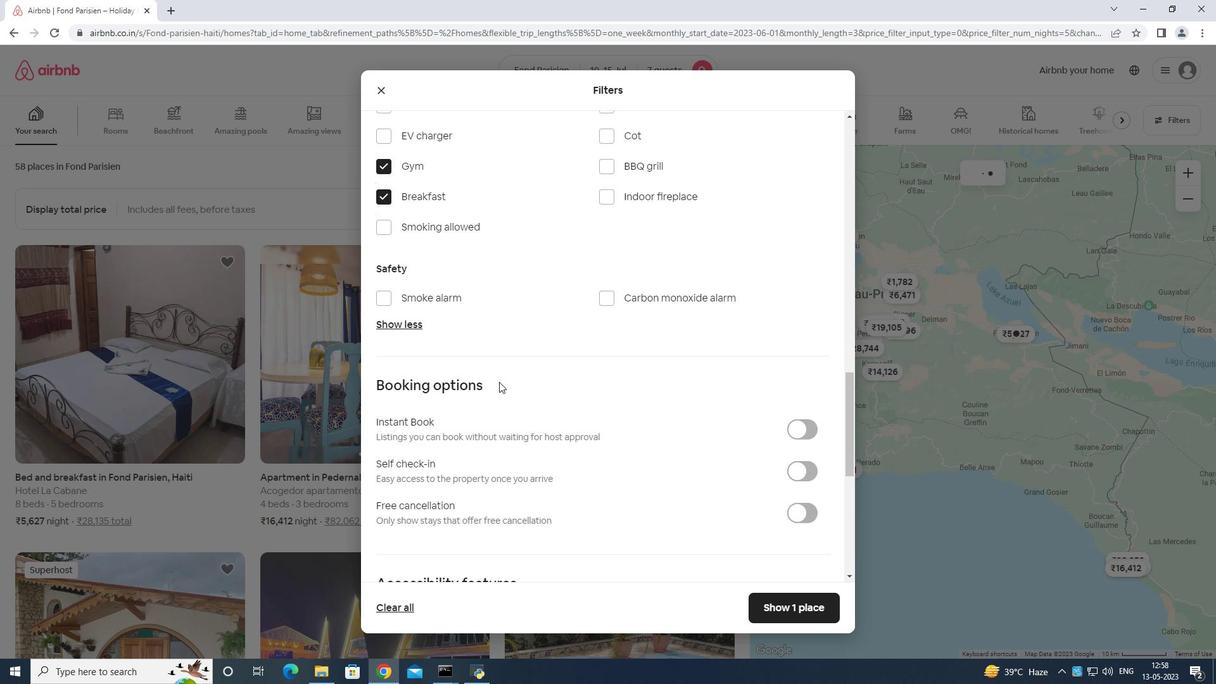 
Action: Mouse scrolled (506, 381) with delta (0, 0)
Screenshot: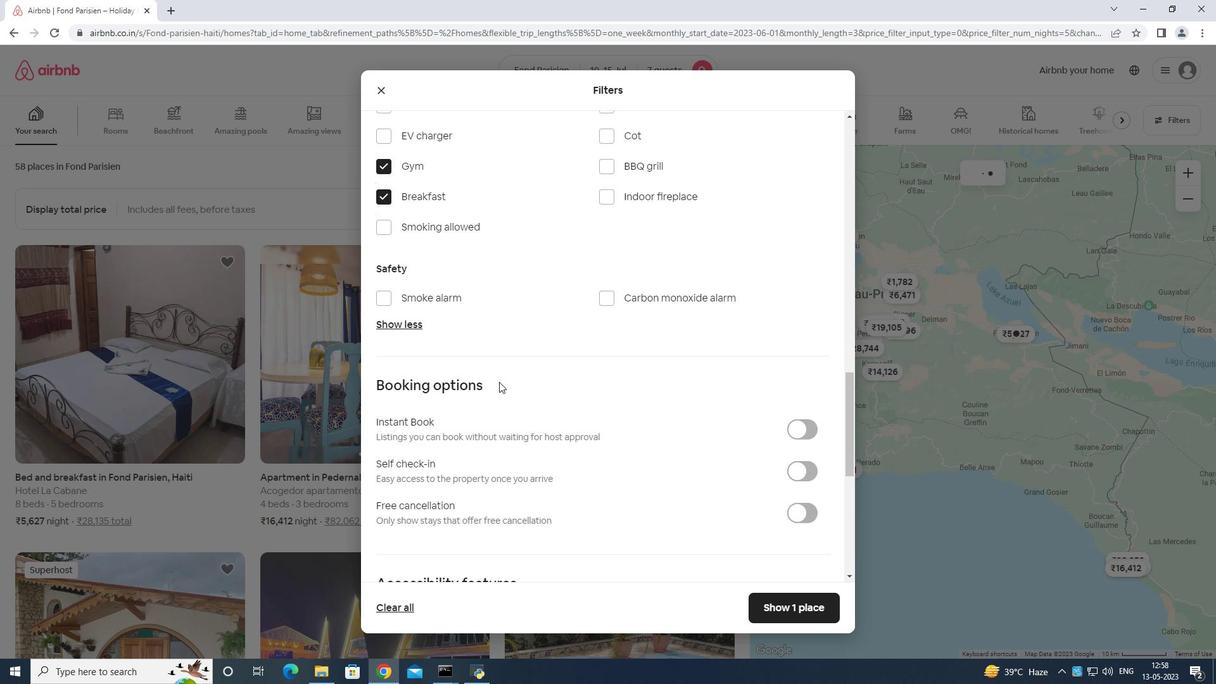 
Action: Mouse moved to (793, 408)
Screenshot: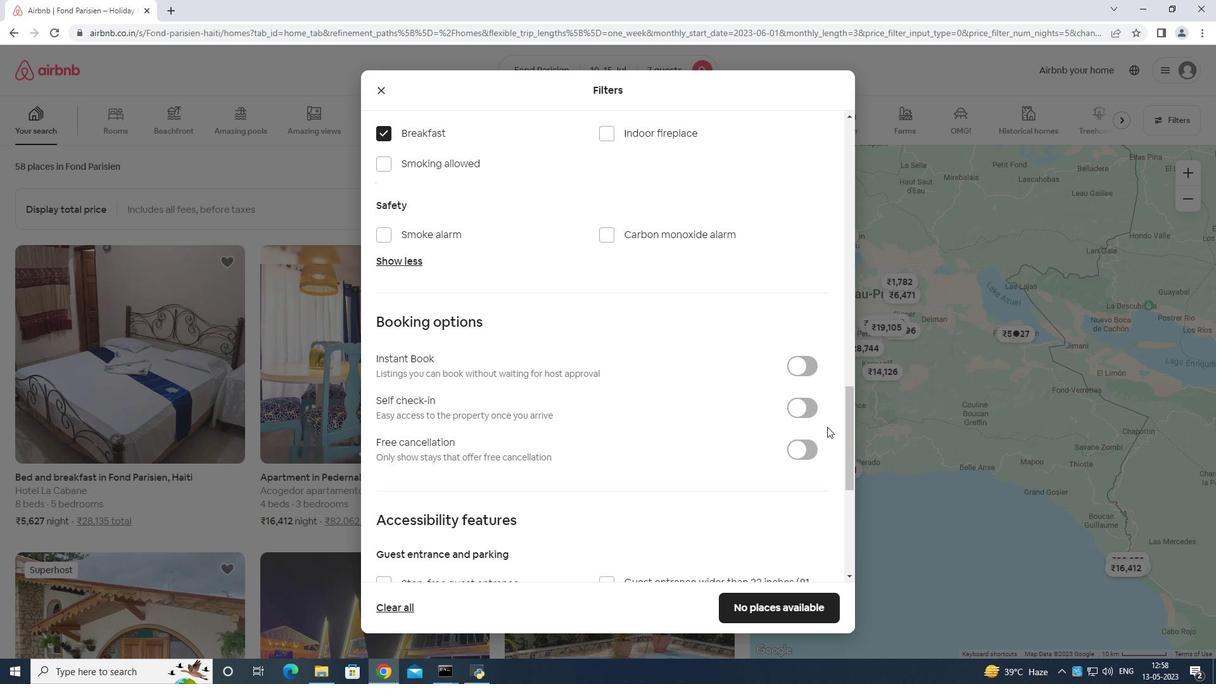 
Action: Mouse pressed left at (793, 408)
Screenshot: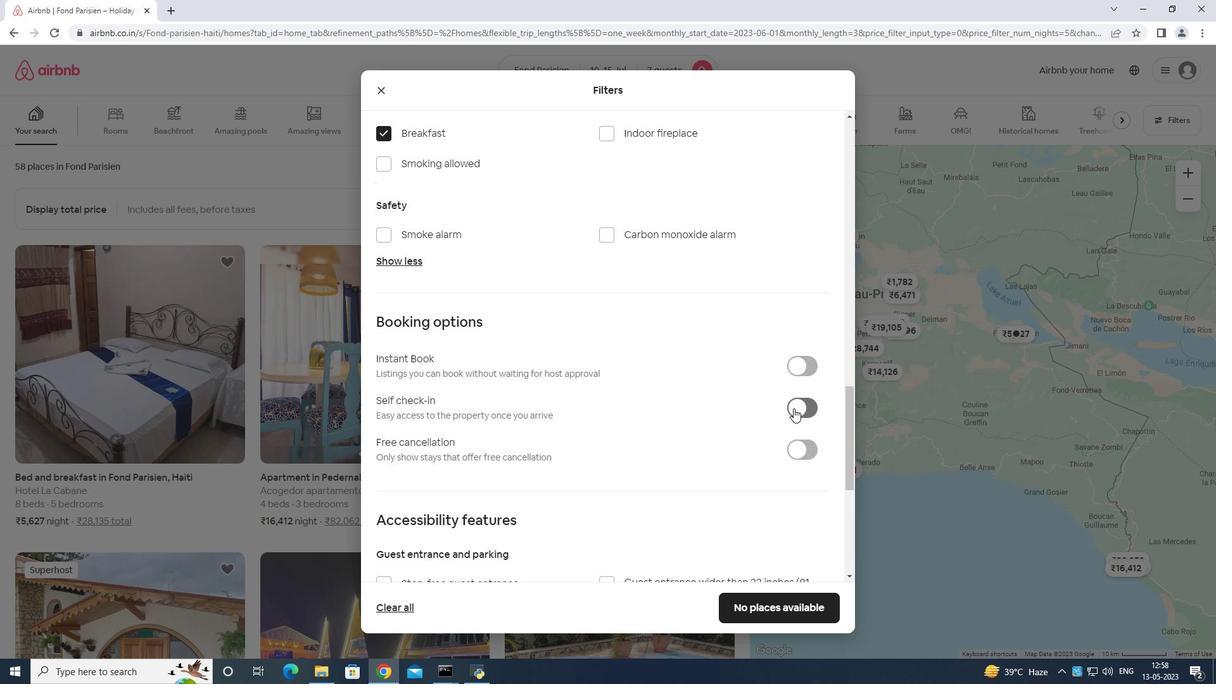 
Action: Mouse moved to (800, 386)
Screenshot: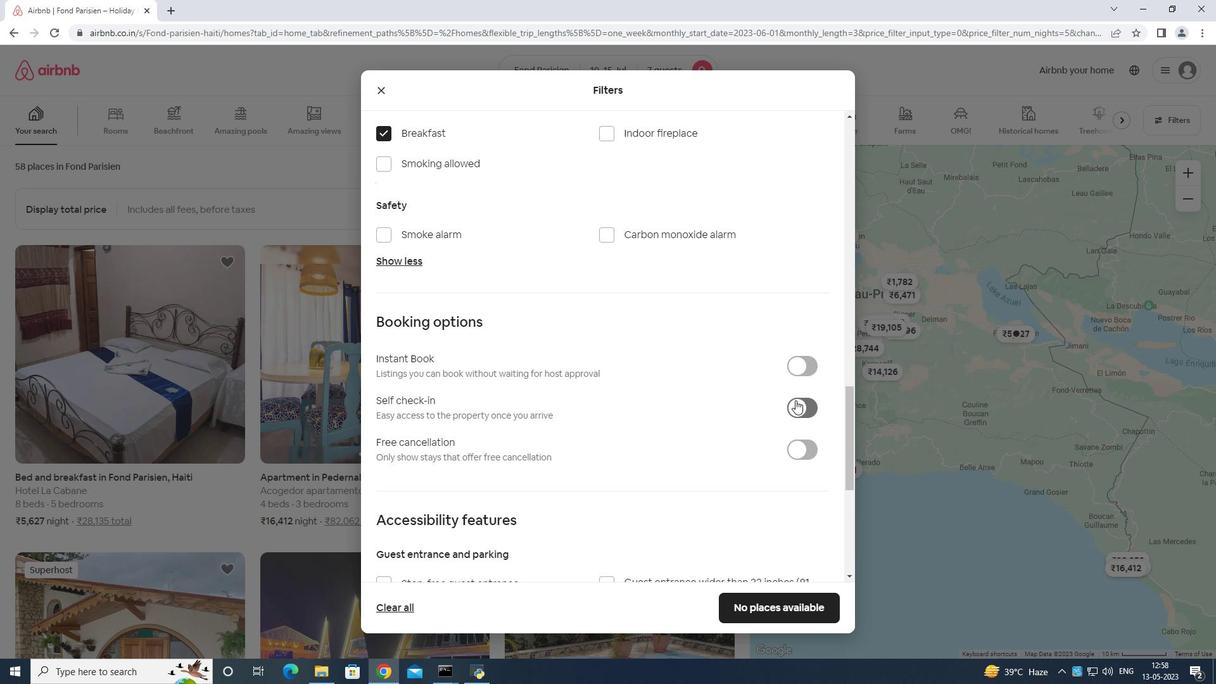 
Action: Mouse scrolled (800, 385) with delta (0, 0)
Screenshot: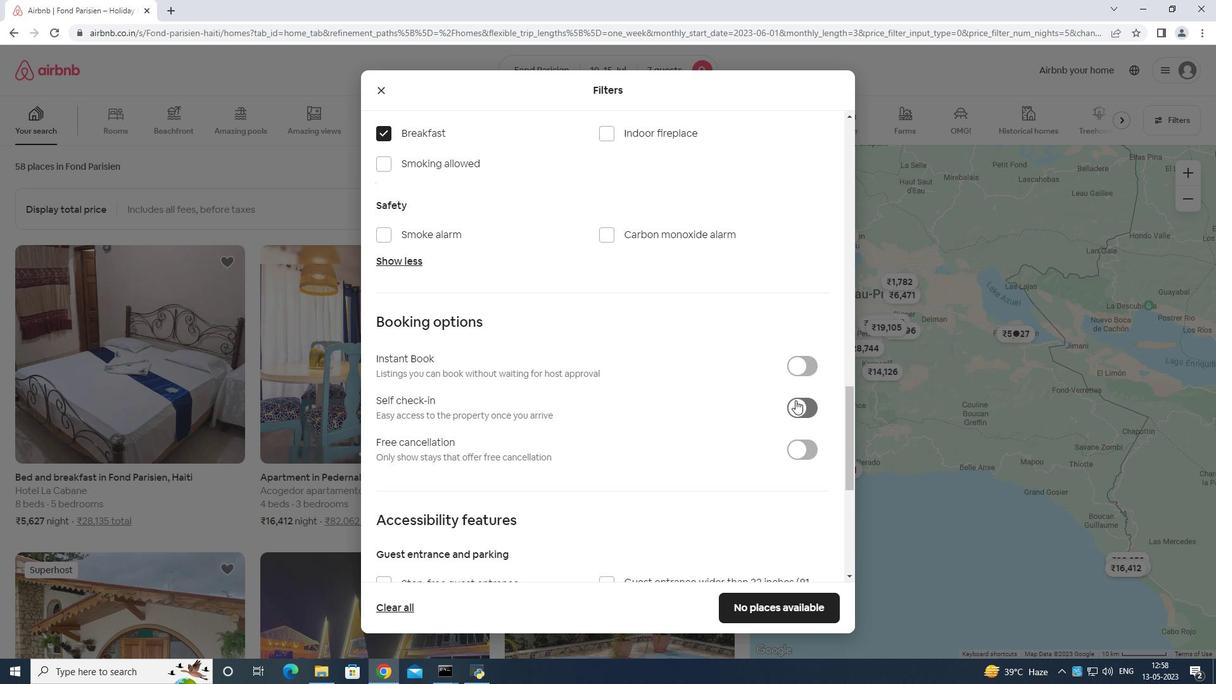 
Action: Mouse moved to (801, 391)
Screenshot: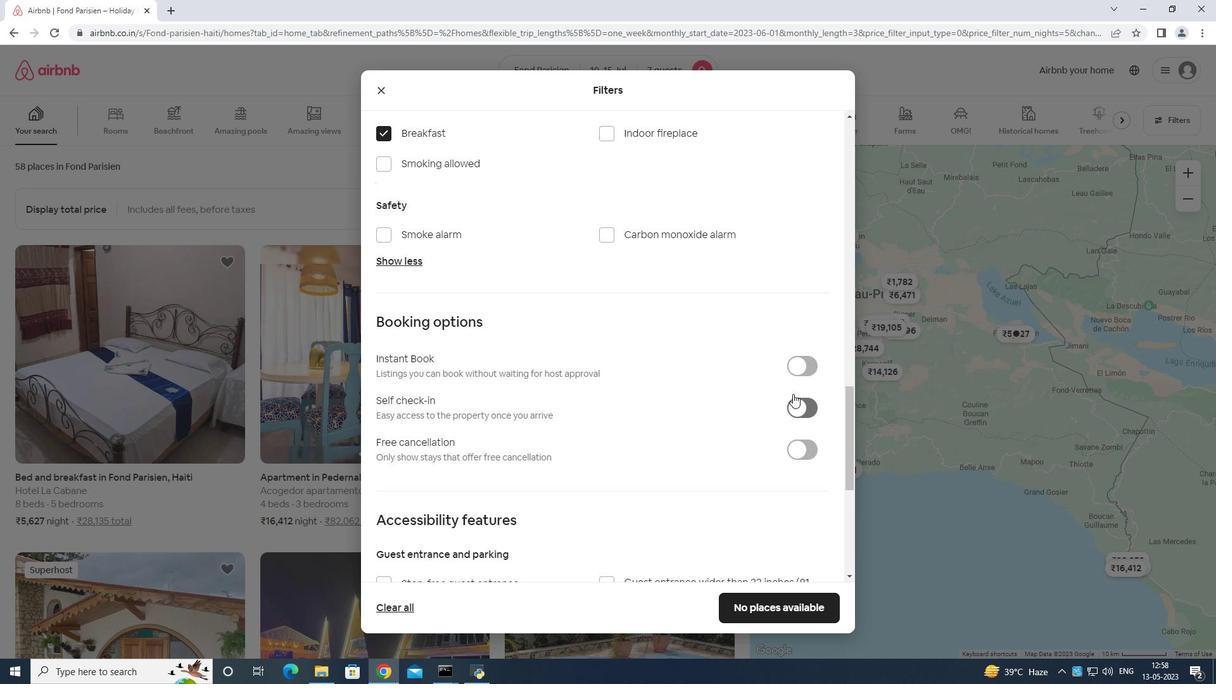 
Action: Mouse scrolled (801, 390) with delta (0, 0)
Screenshot: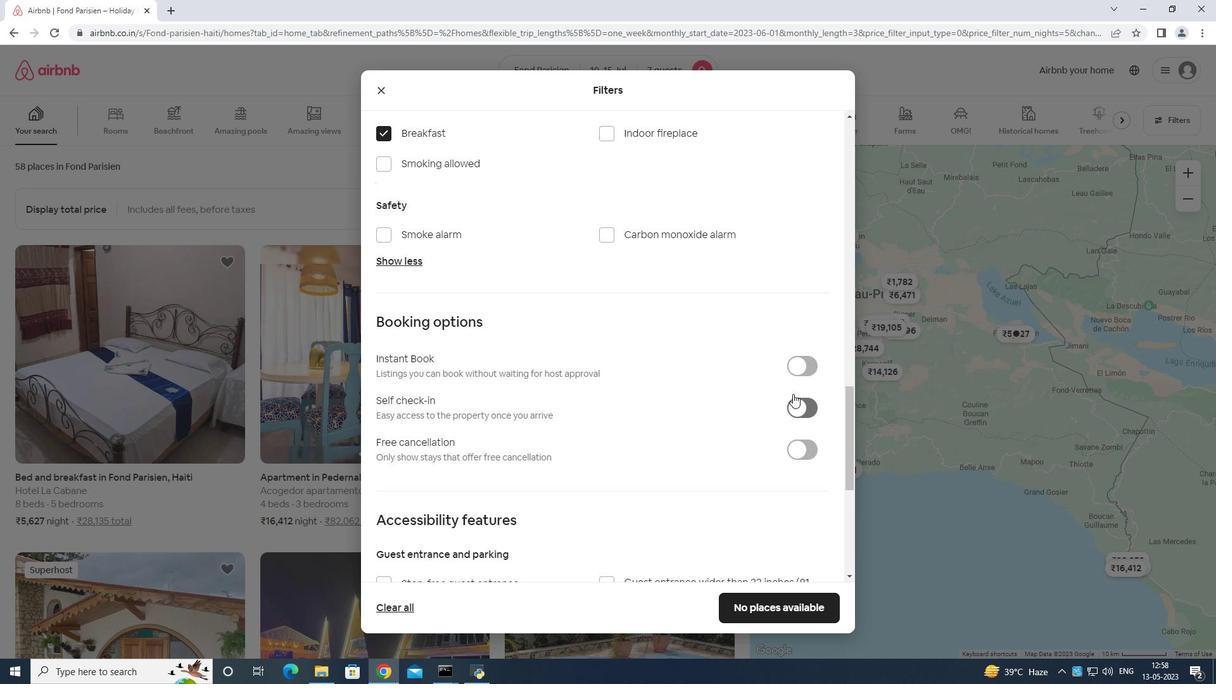 
Action: Mouse moved to (795, 406)
Screenshot: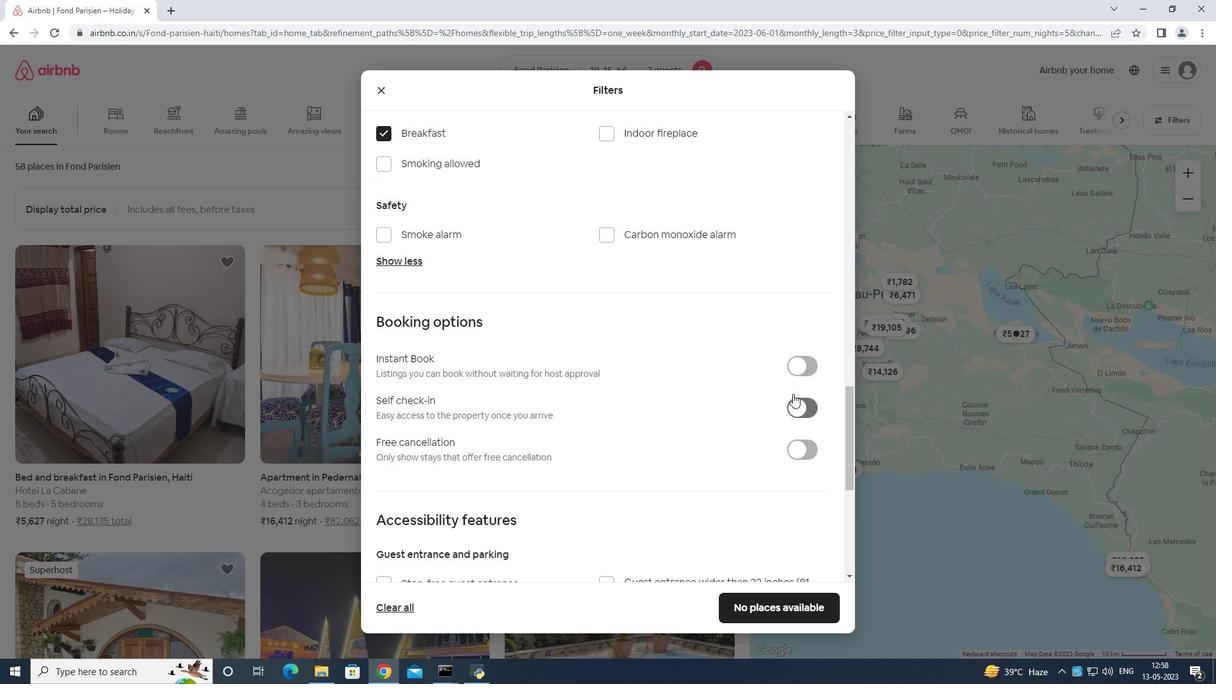 
Action: Mouse scrolled (795, 405) with delta (0, 0)
Screenshot: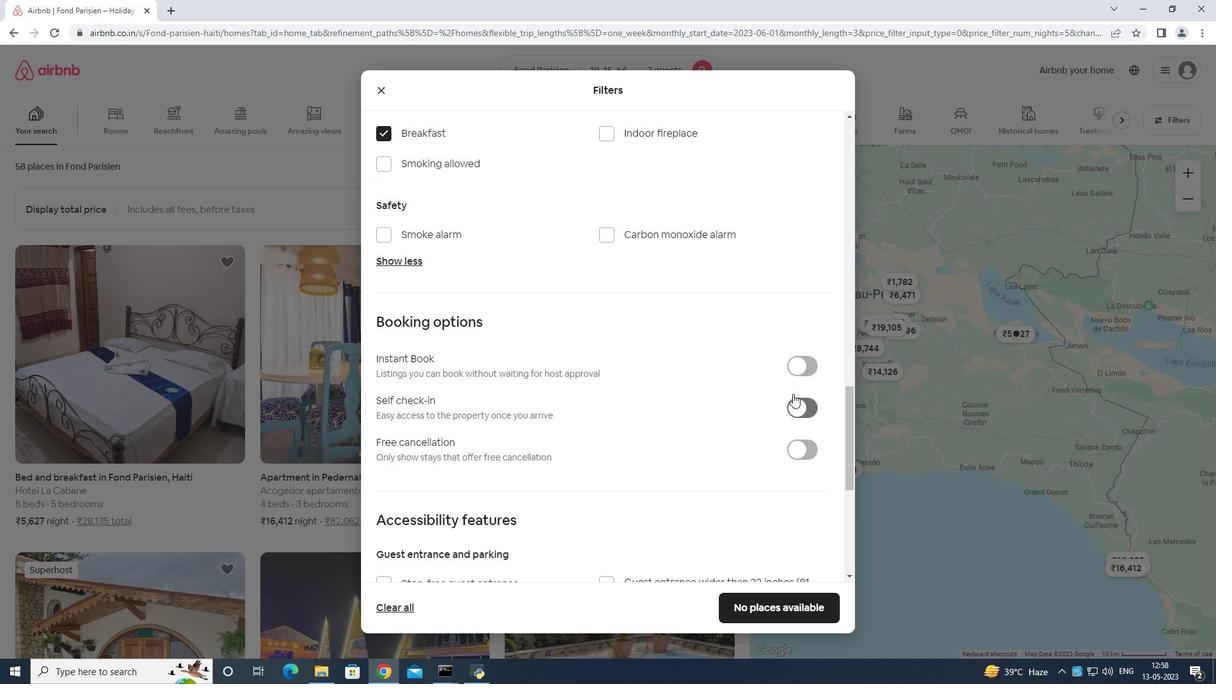 
Action: Mouse moved to (791, 418)
Screenshot: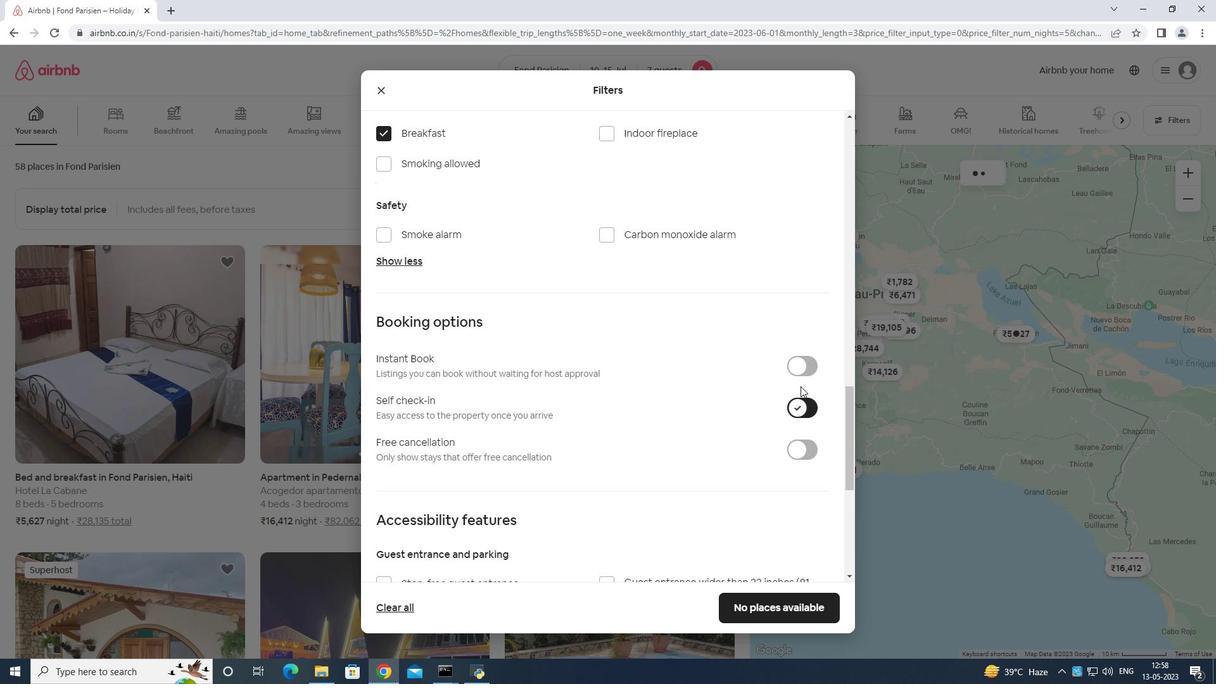 
Action: Mouse scrolled (791, 417) with delta (0, 0)
Screenshot: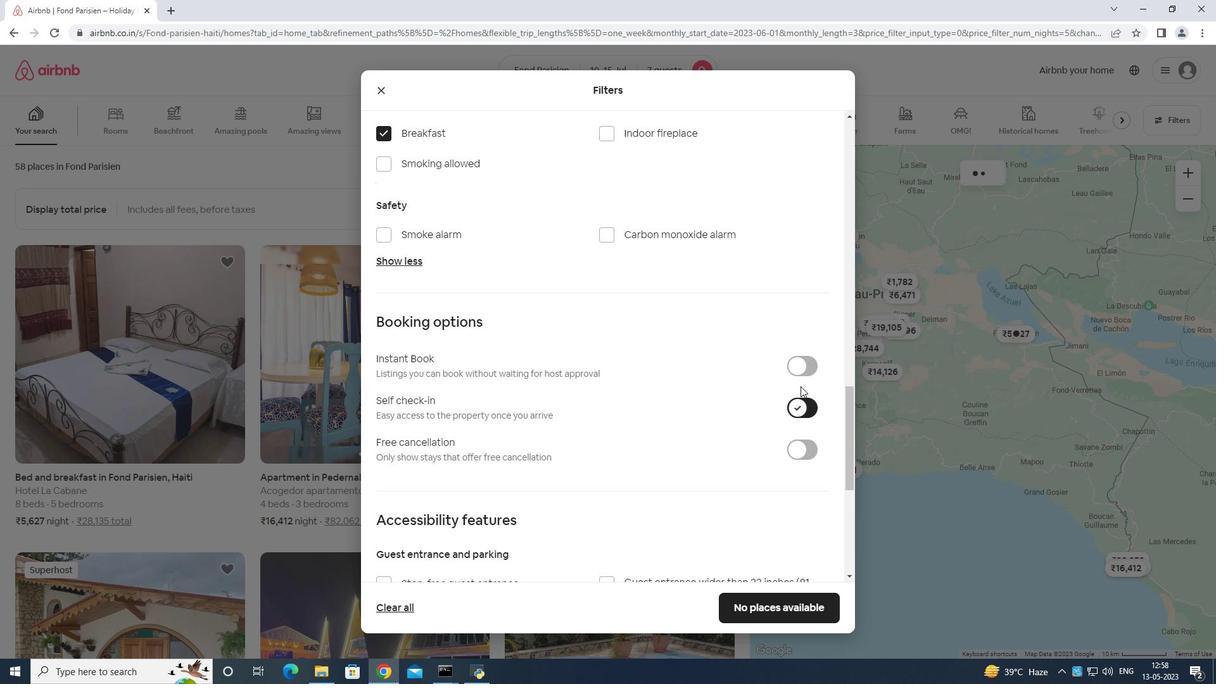 
Action: Mouse moved to (786, 411)
Screenshot: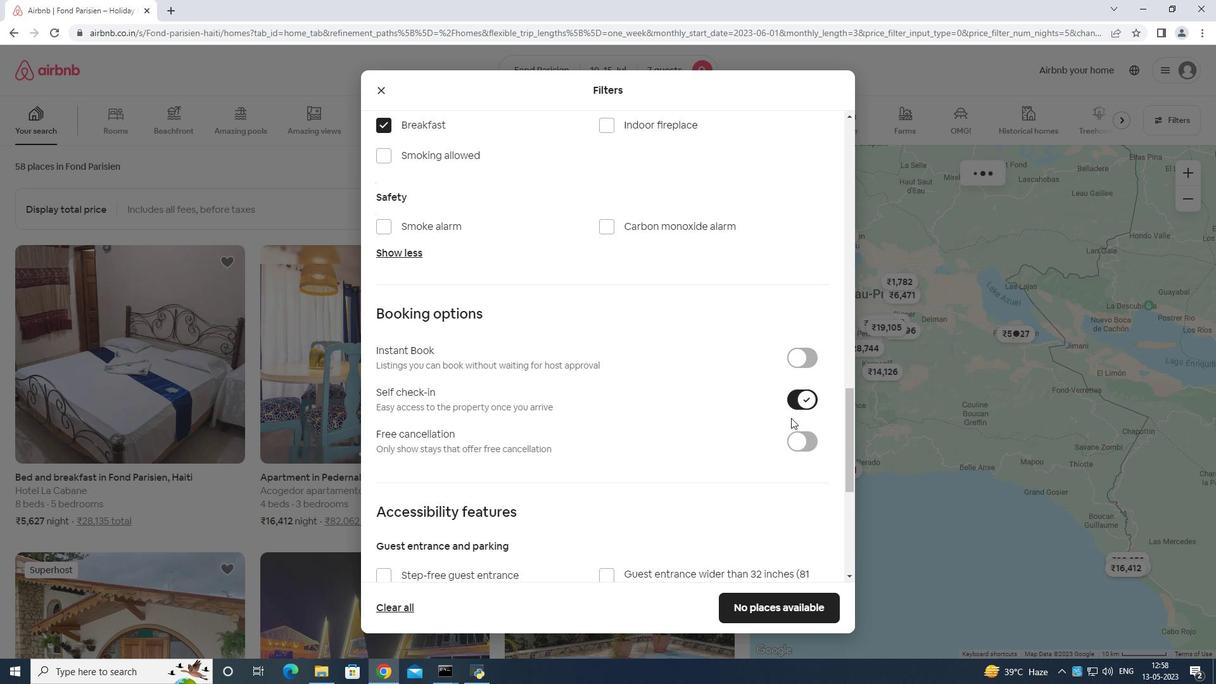 
Action: Mouse scrolled (788, 409) with delta (0, 0)
Screenshot: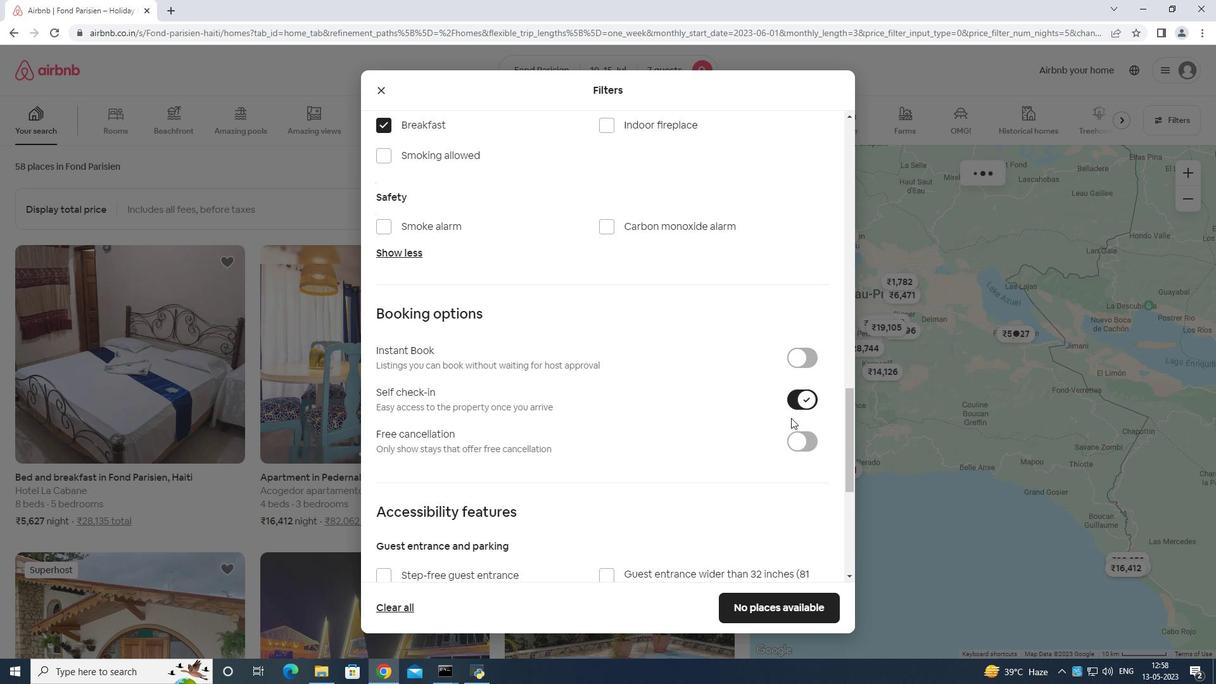 
Action: Mouse moved to (785, 419)
Screenshot: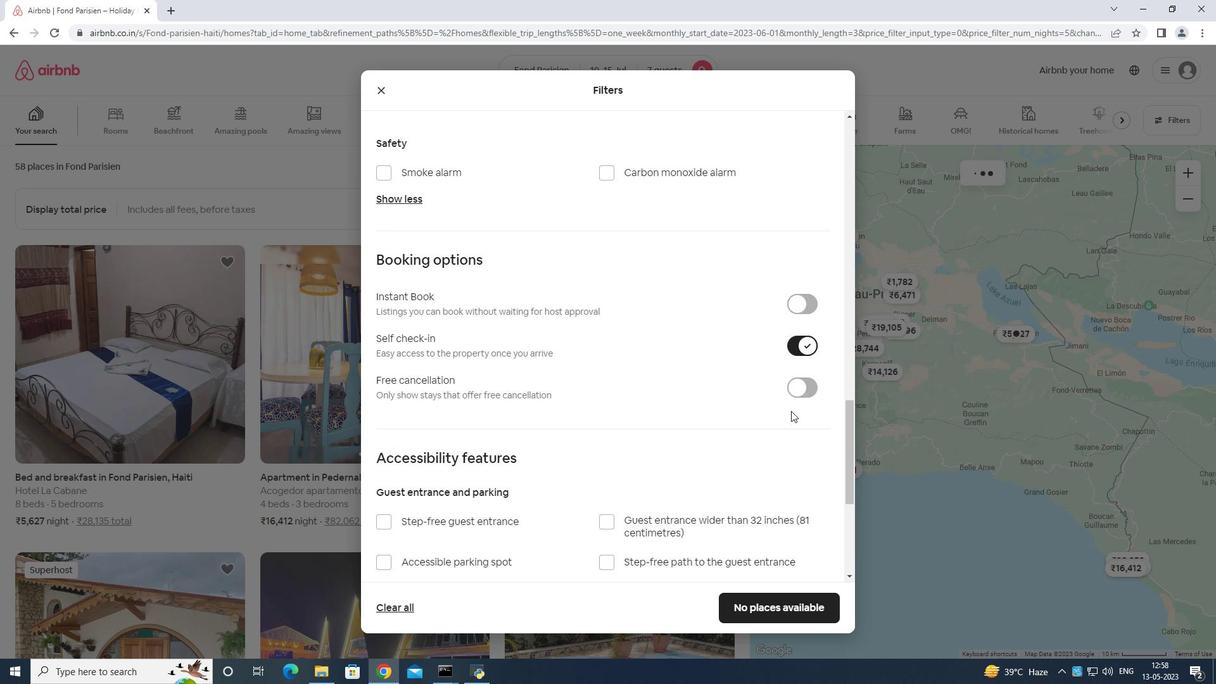 
Action: Mouse scrolled (786, 416) with delta (0, 0)
Screenshot: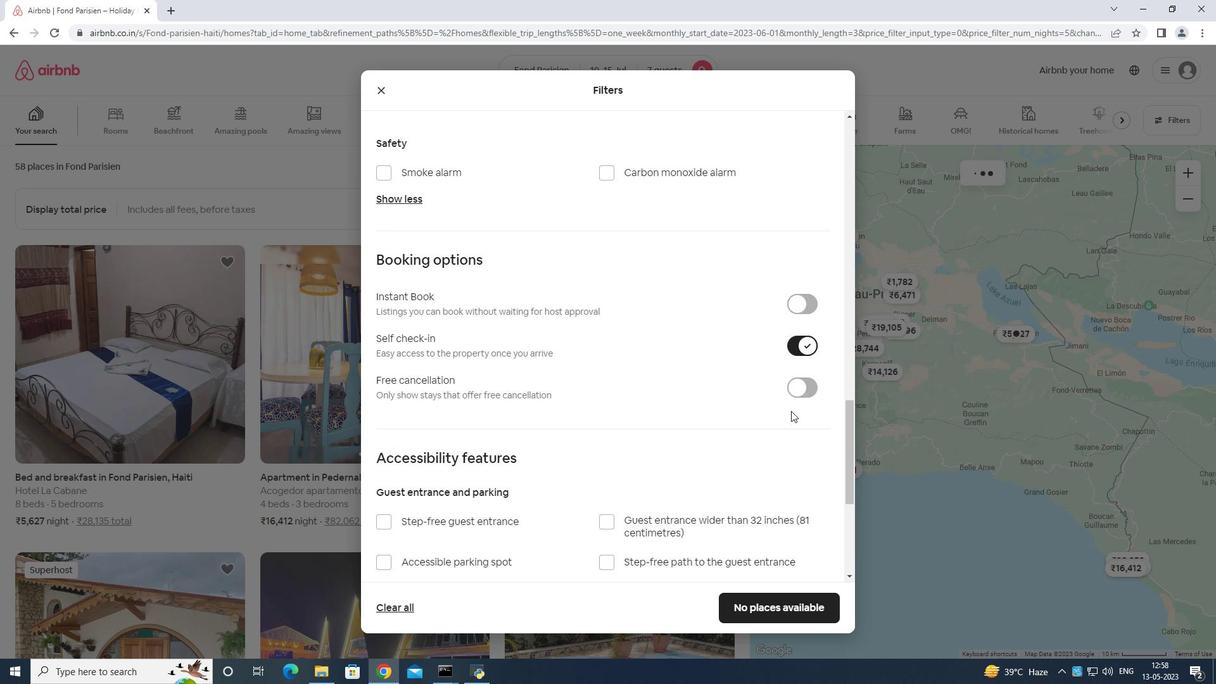 
Action: Mouse moved to (784, 425)
Screenshot: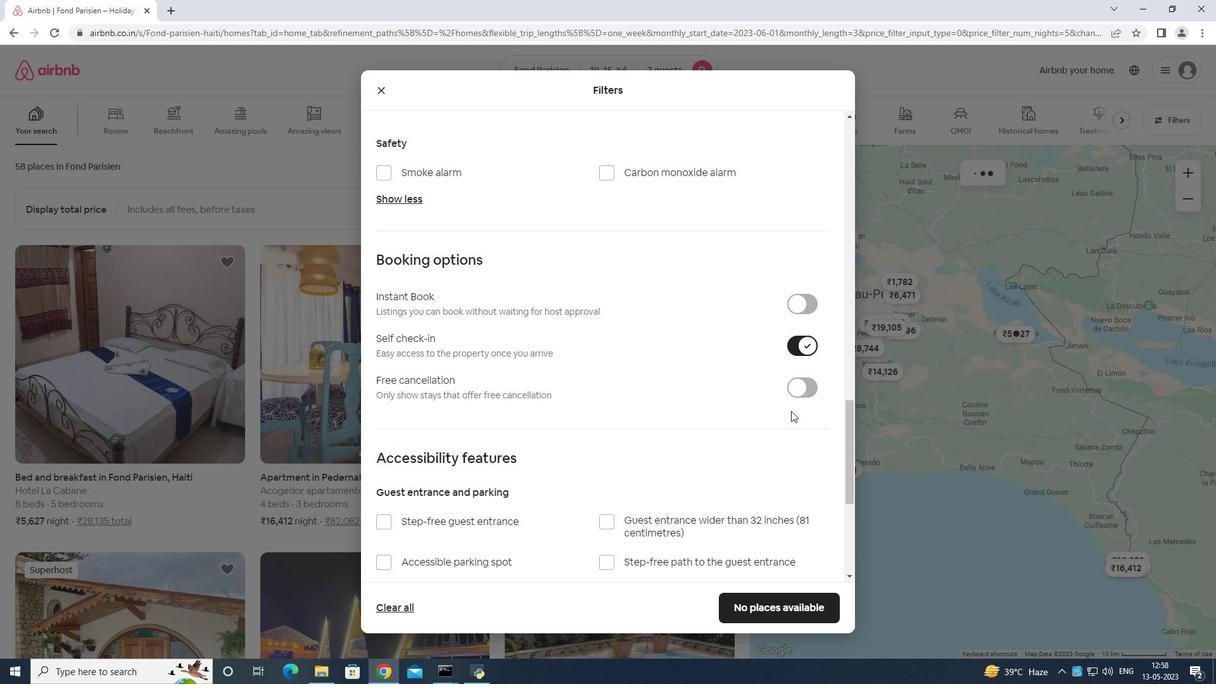 
Action: Mouse scrolled (785, 422) with delta (0, 0)
Screenshot: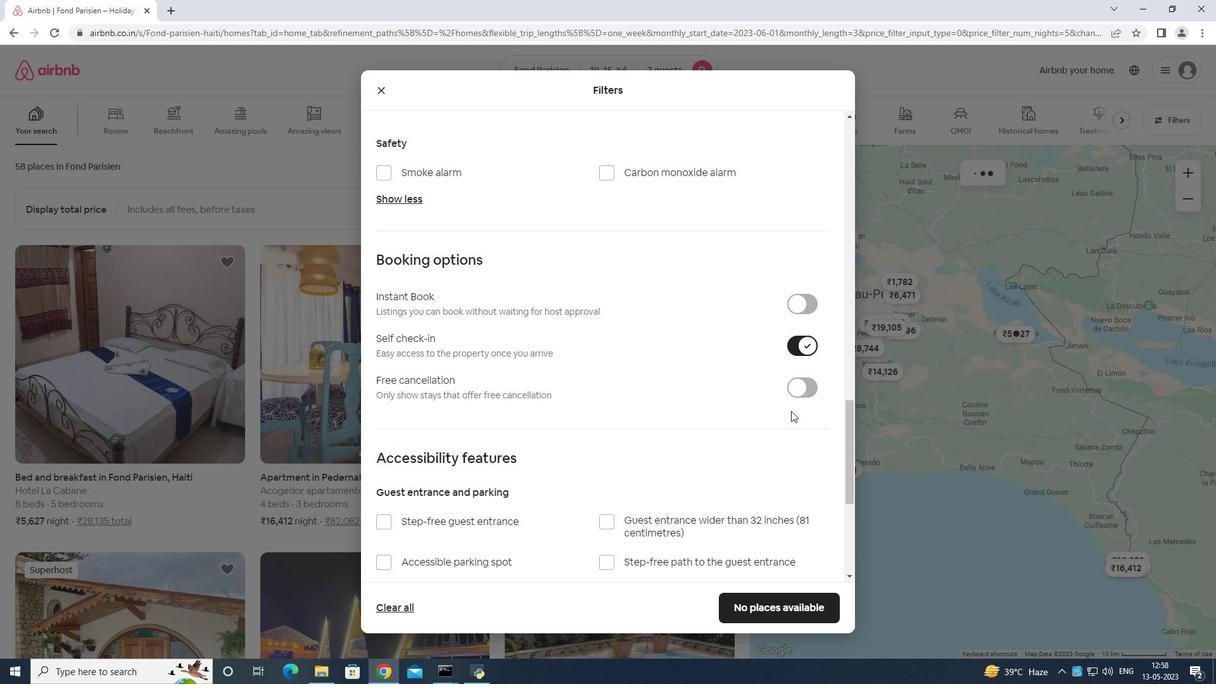 
Action: Mouse moved to (779, 430)
Screenshot: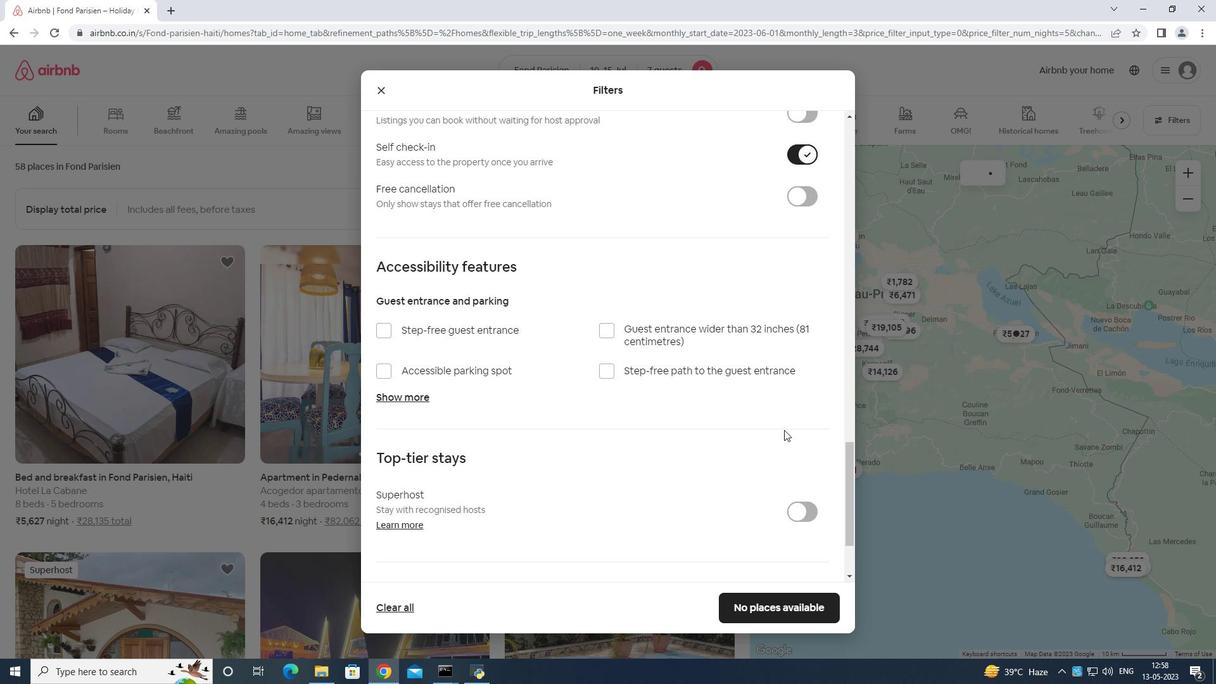 
Action: Mouse scrolled (779, 429) with delta (0, 0)
Screenshot: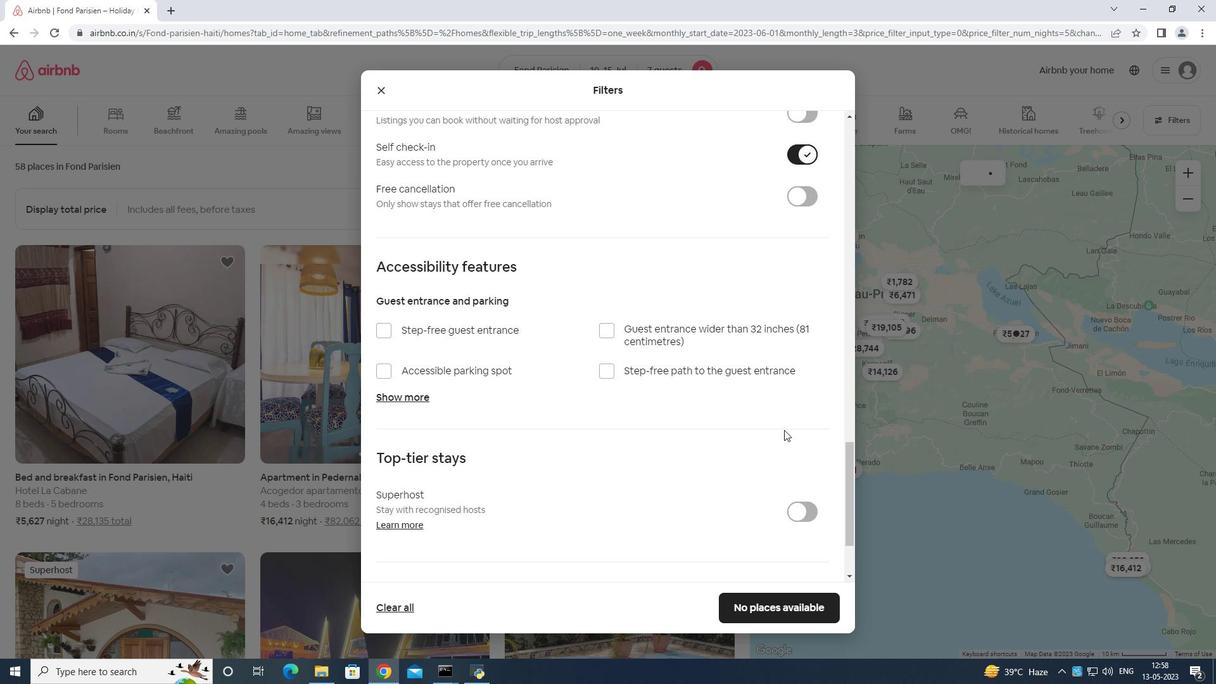 
Action: Mouse moved to (772, 438)
Screenshot: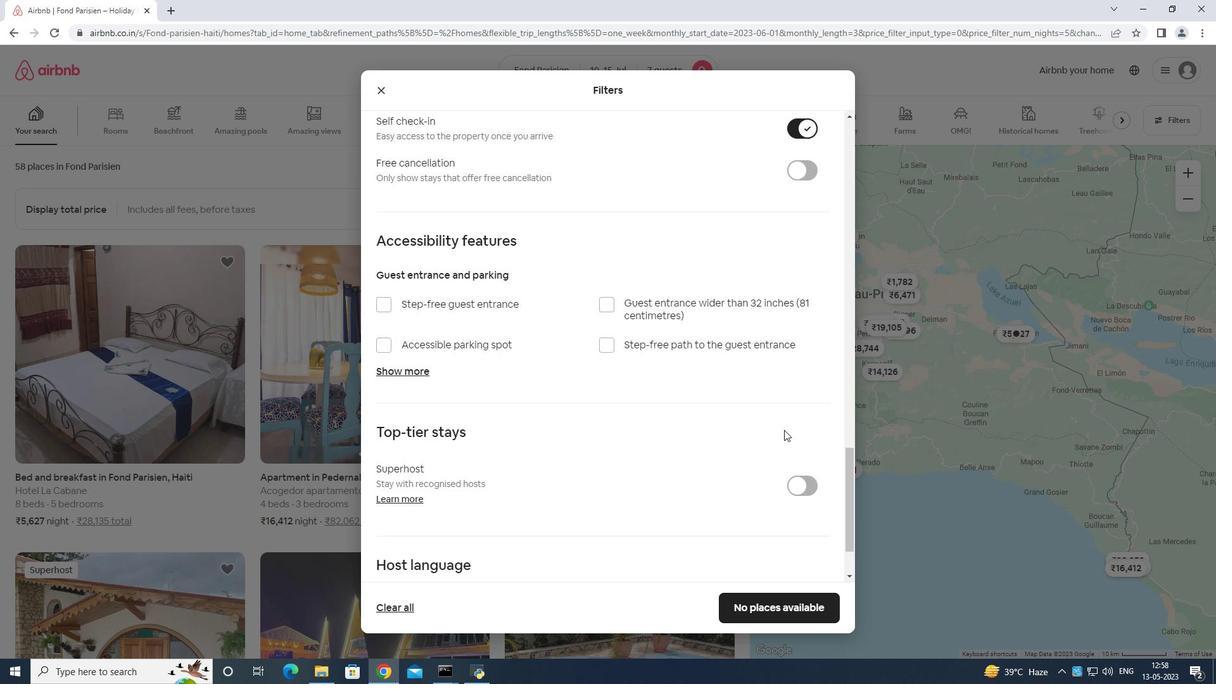 
Action: Mouse scrolled (772, 437) with delta (0, 0)
Screenshot: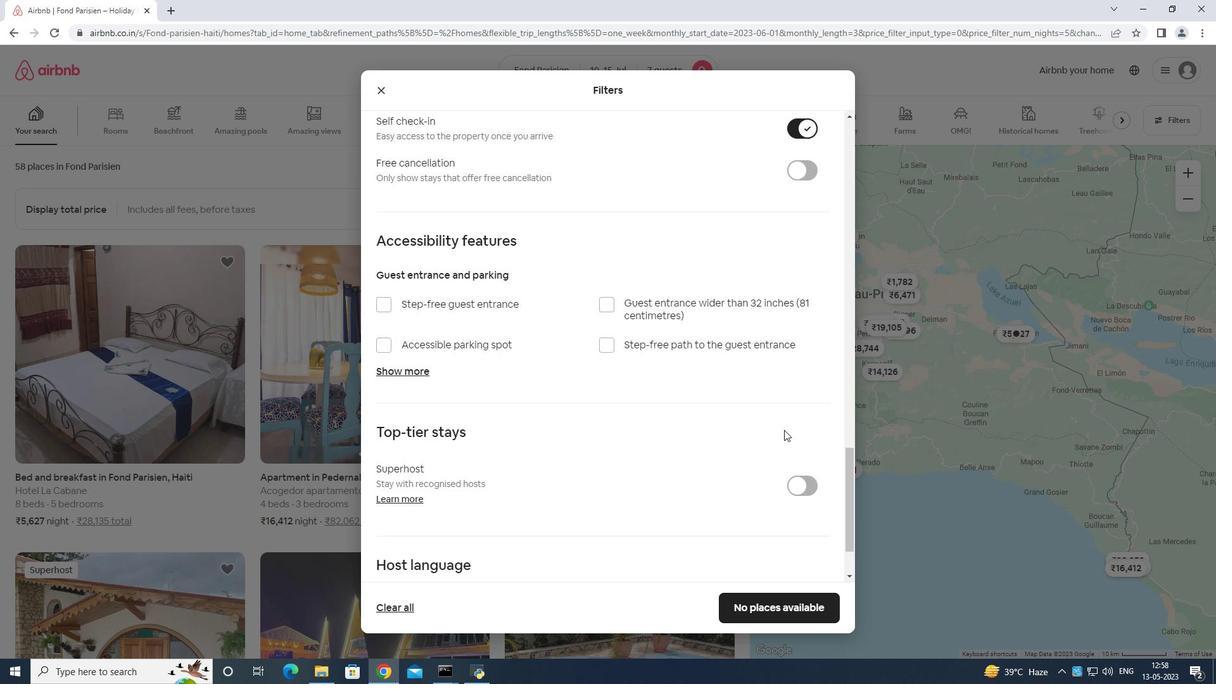 
Action: Mouse moved to (381, 514)
Screenshot: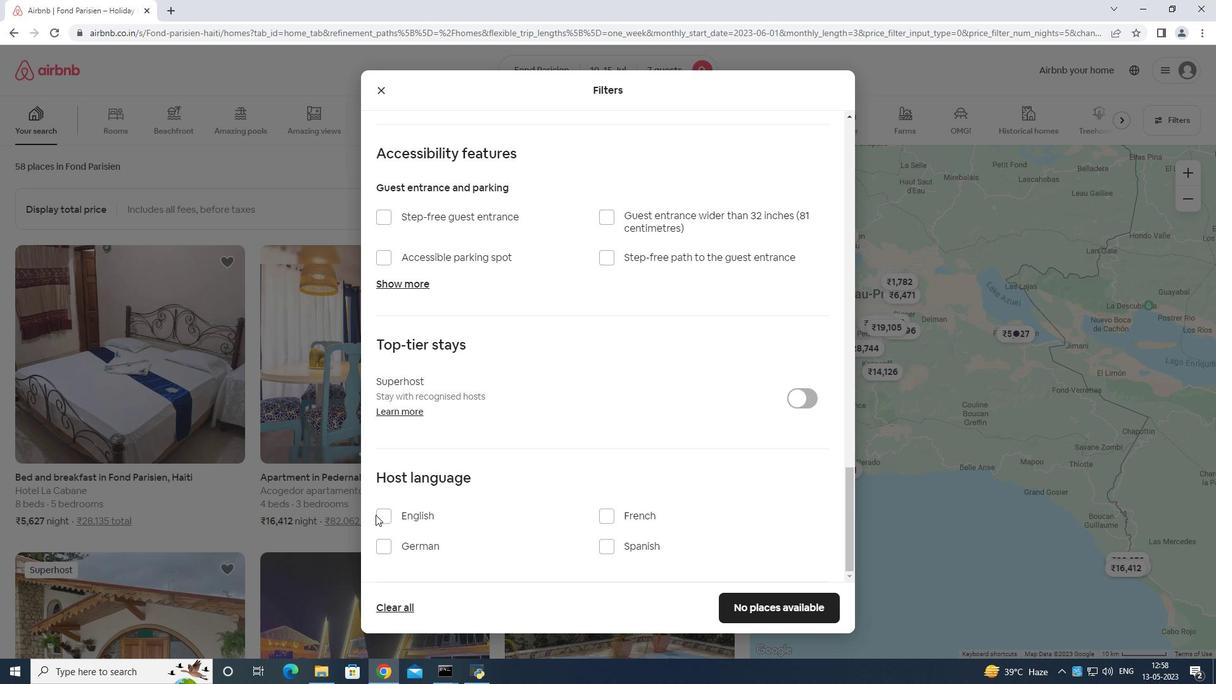 
Action: Mouse pressed left at (381, 514)
Screenshot: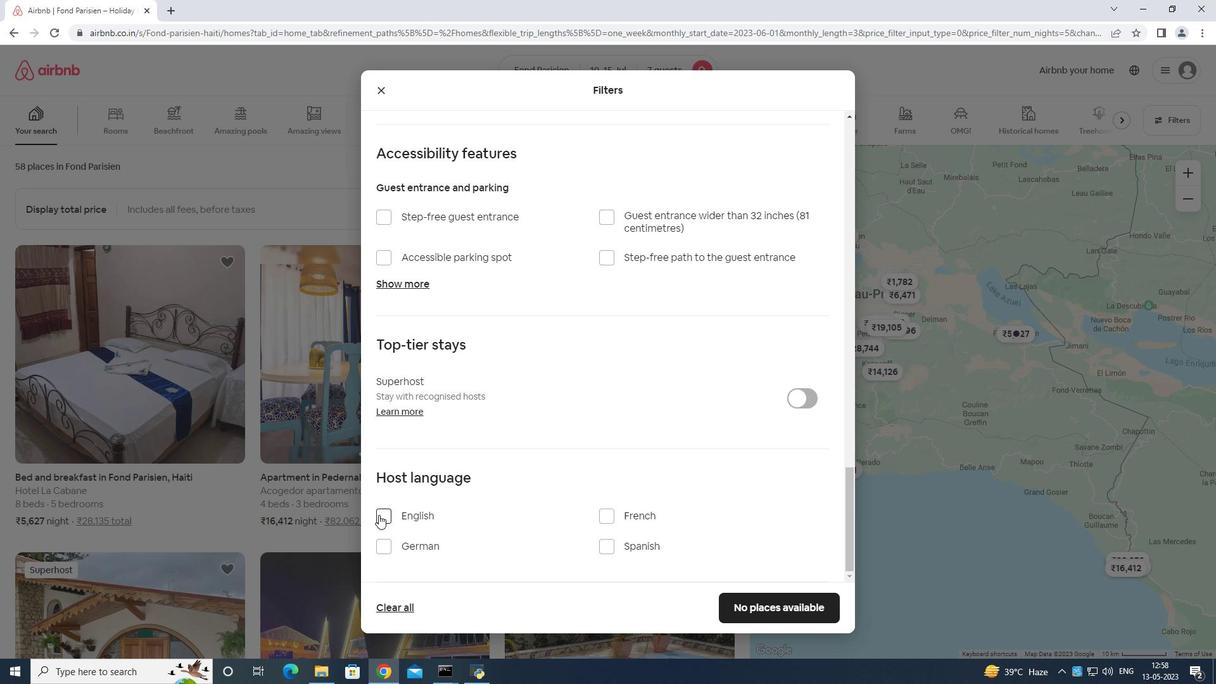 
Action: Mouse moved to (772, 605)
Screenshot: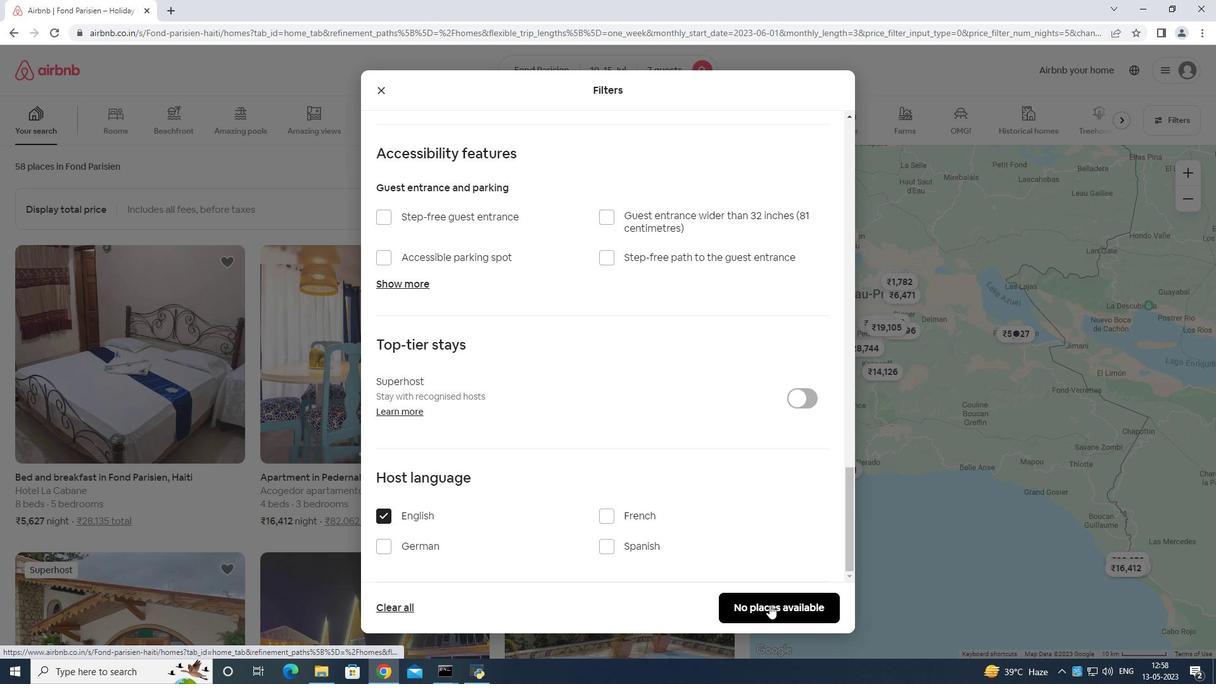 
Action: Mouse pressed left at (772, 605)
Screenshot: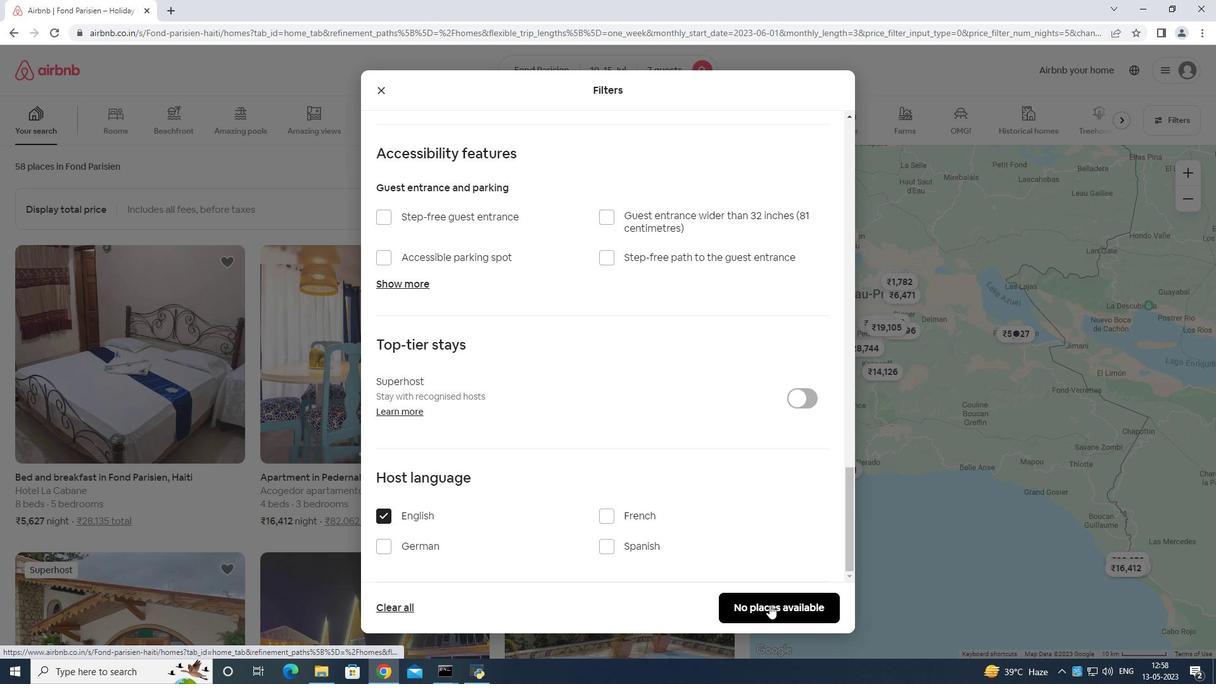 
Action: Mouse moved to (774, 607)
Screenshot: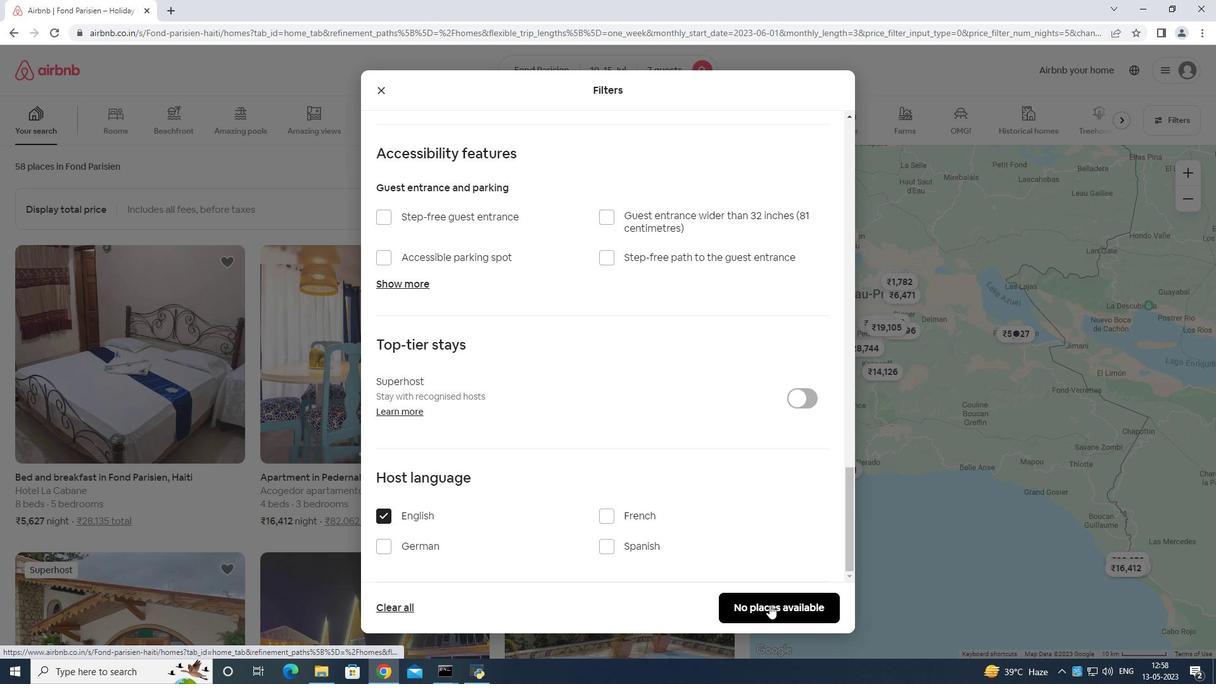 
